 Task: In the  document Employment.doc, select heading and apply ' Bold and Underline' Use the "find feature" to find mentioned word and apply Strikethrough in: 'fostering'
Action: Mouse moved to (63, 493)
Screenshot: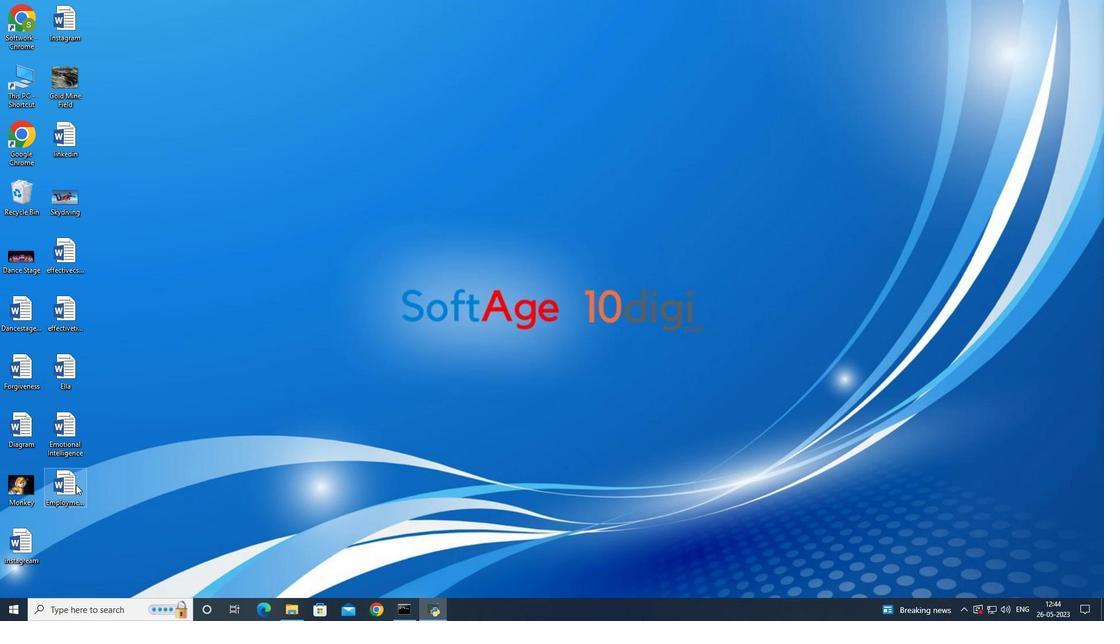 
Action: Mouse pressed left at (63, 493)
Screenshot: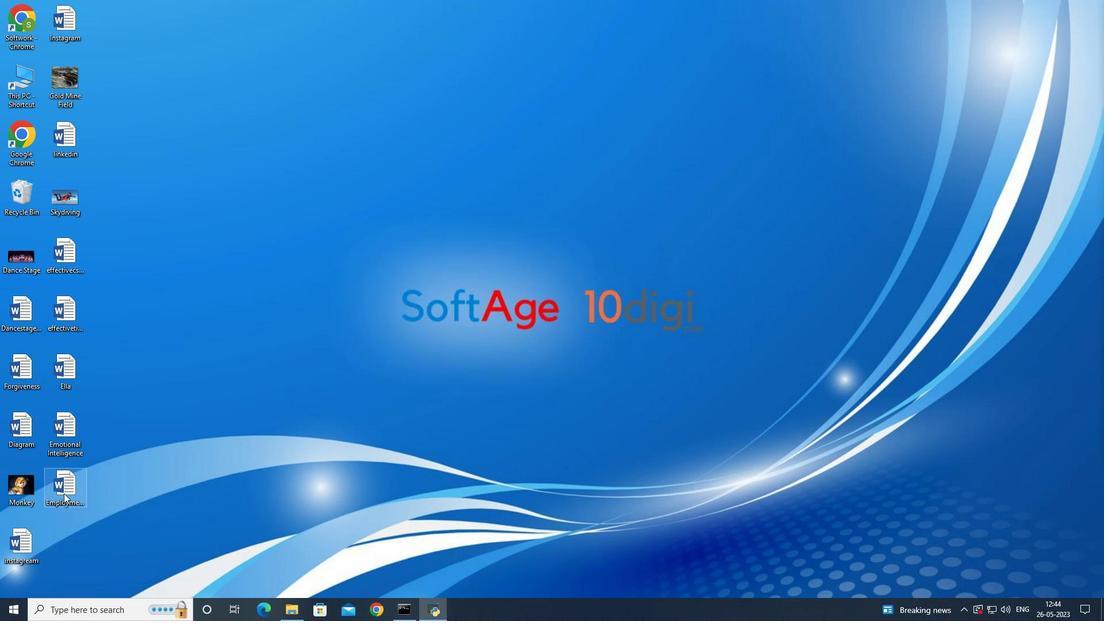 
Action: Mouse pressed left at (63, 493)
Screenshot: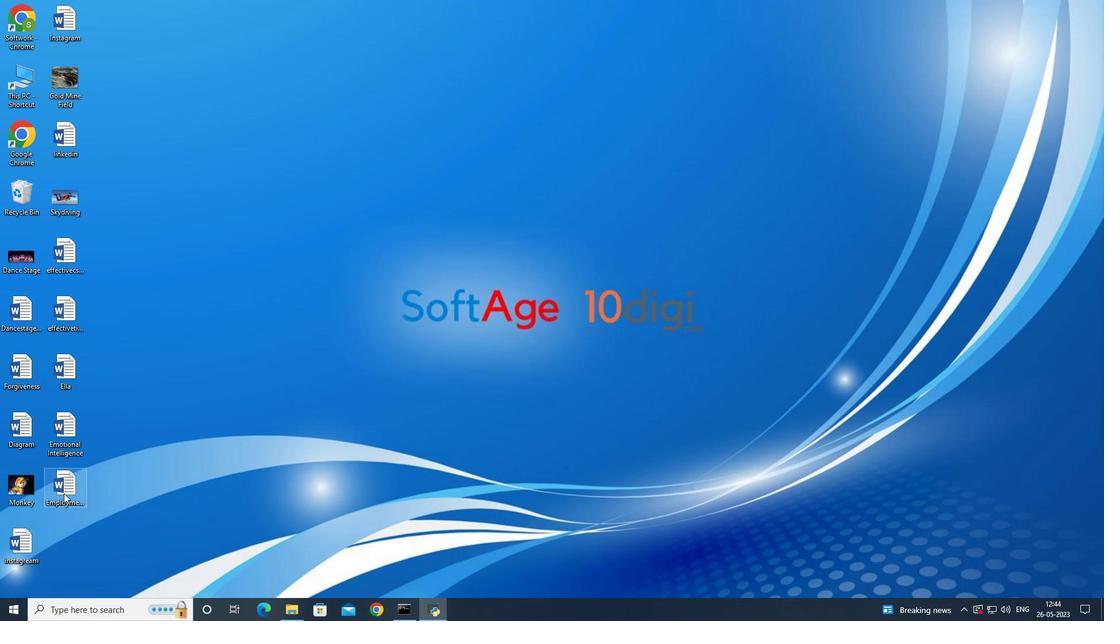 
Action: Mouse moved to (517, 230)
Screenshot: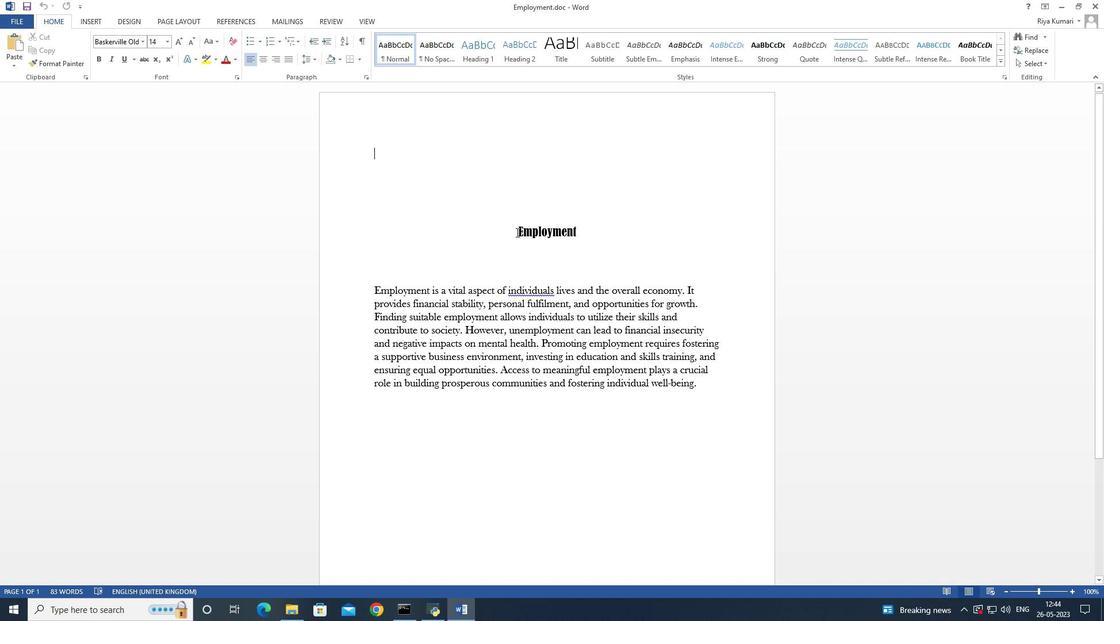 
Action: Mouse pressed left at (517, 230)
Screenshot: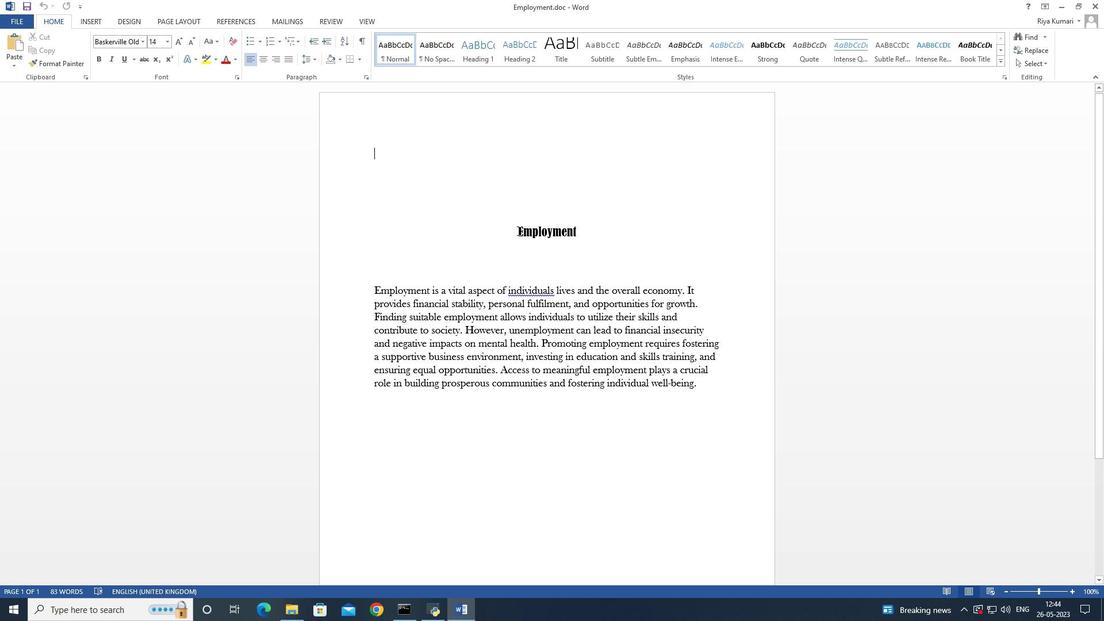 
Action: Mouse moved to (99, 63)
Screenshot: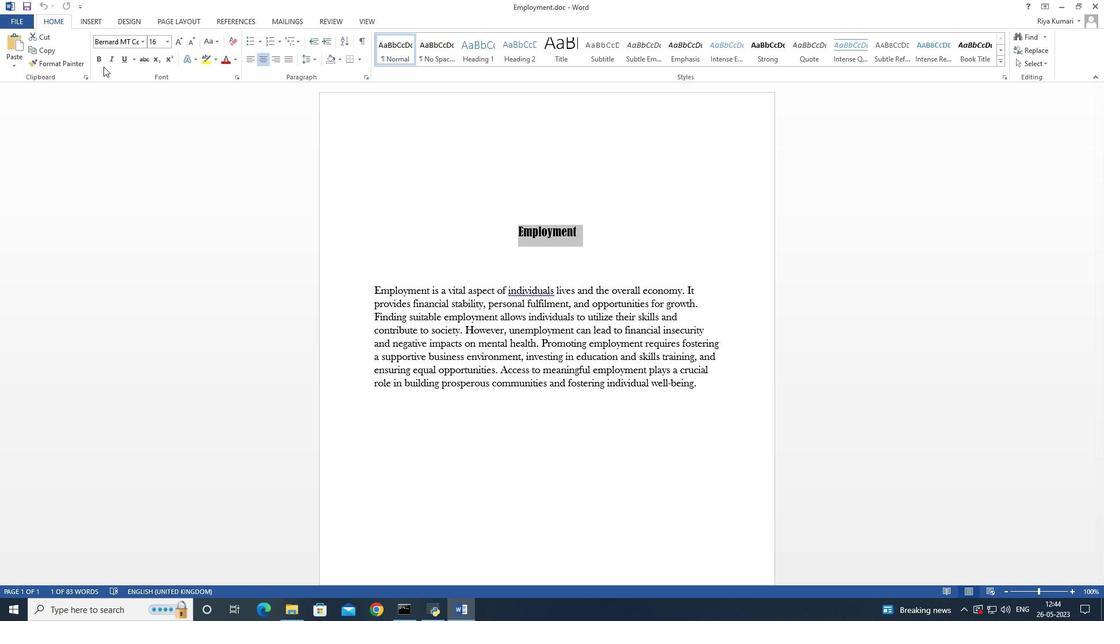
Action: Mouse pressed left at (99, 63)
Screenshot: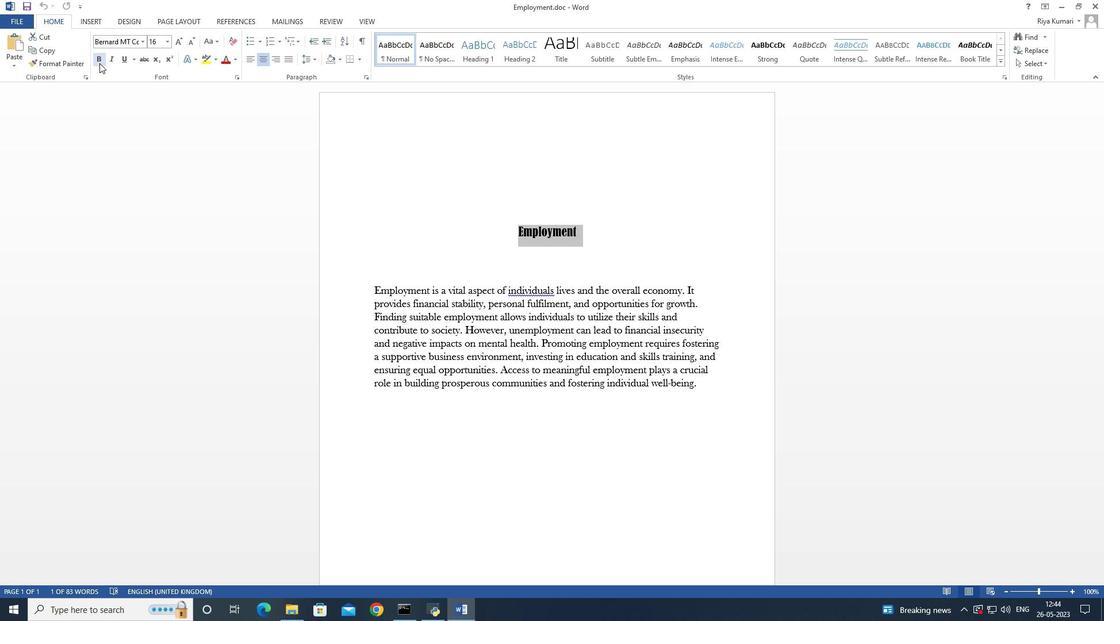 
Action: Mouse moved to (124, 59)
Screenshot: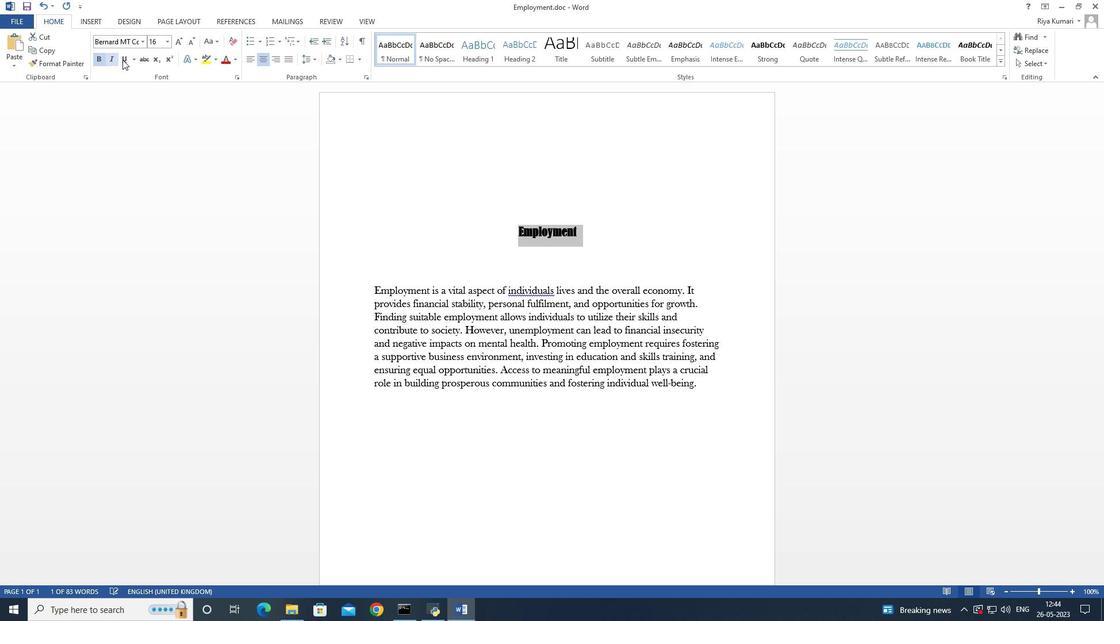 
Action: Mouse pressed left at (124, 59)
Screenshot: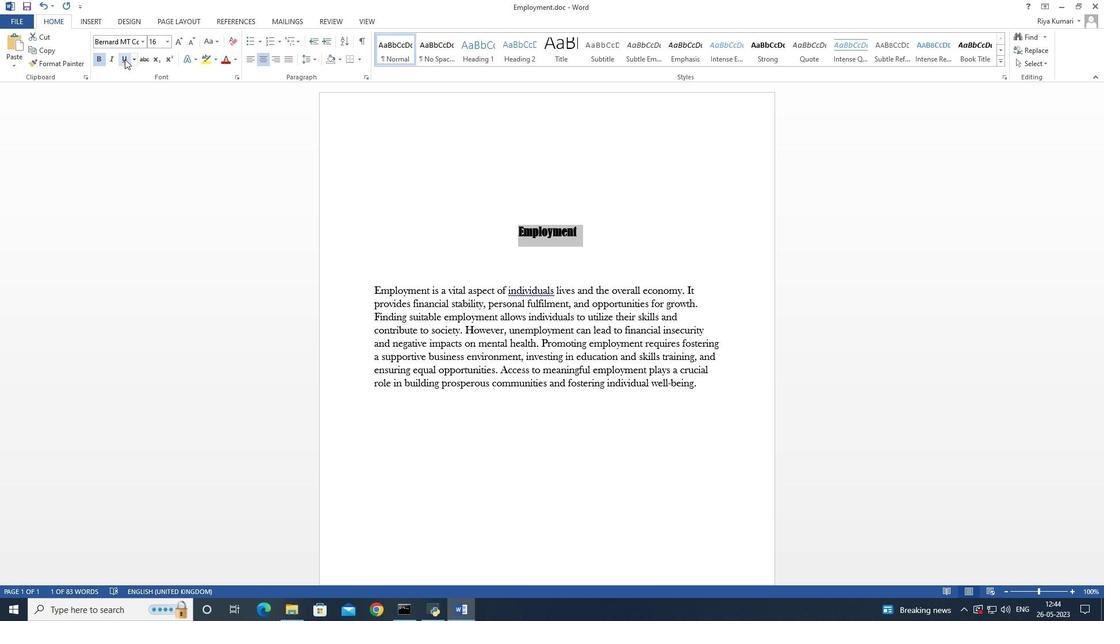 
Action: Mouse moved to (632, 266)
Screenshot: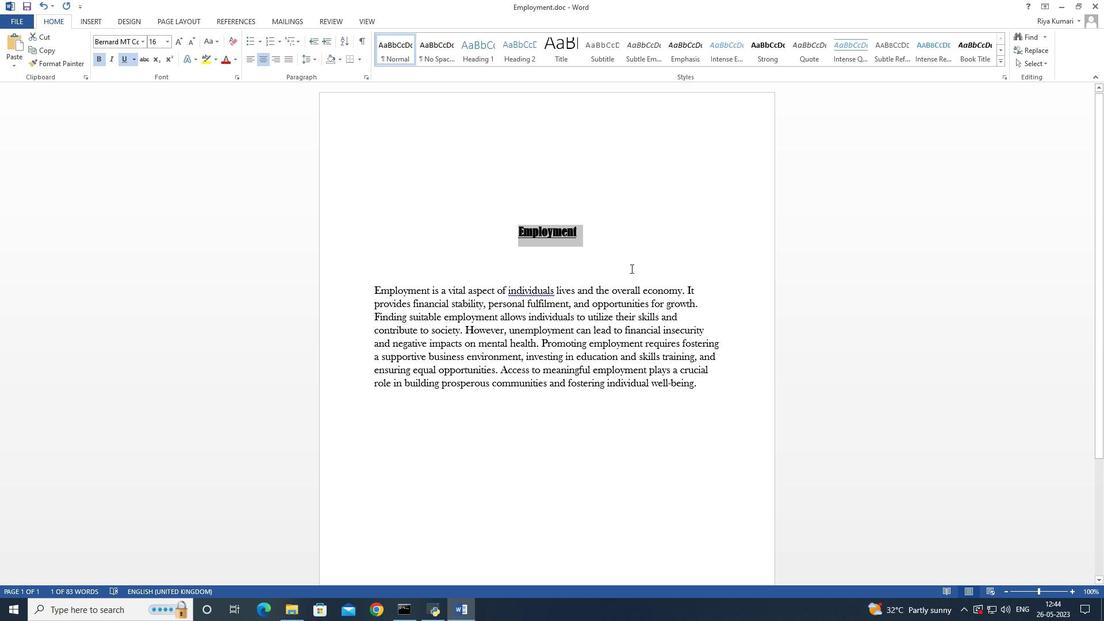 
Action: Mouse pressed left at (632, 266)
Screenshot: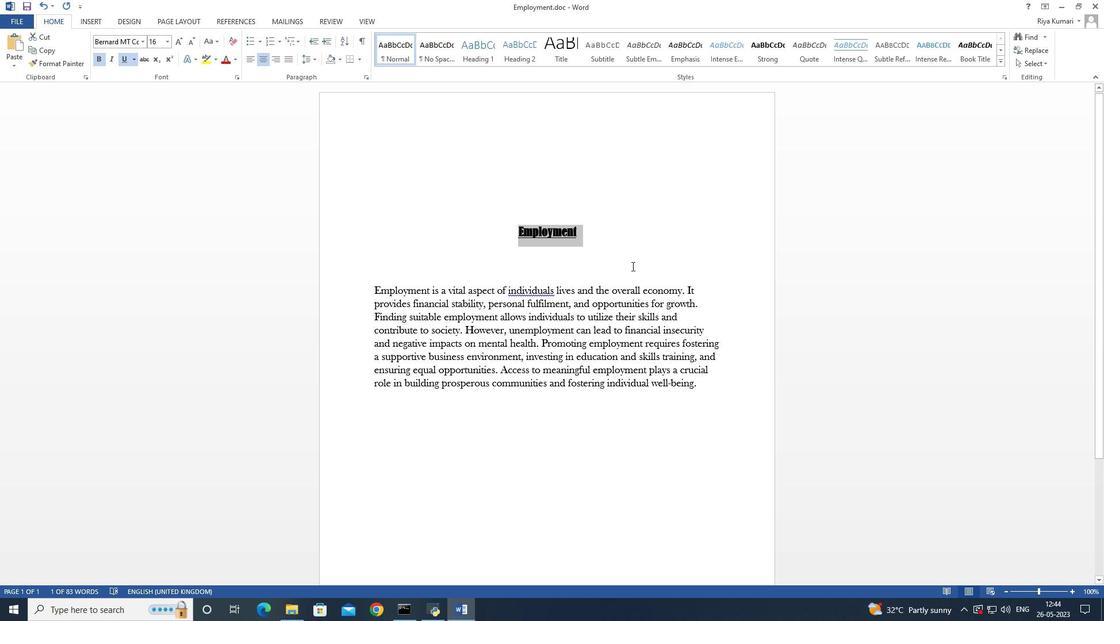 
Action: Mouse moved to (370, 286)
Screenshot: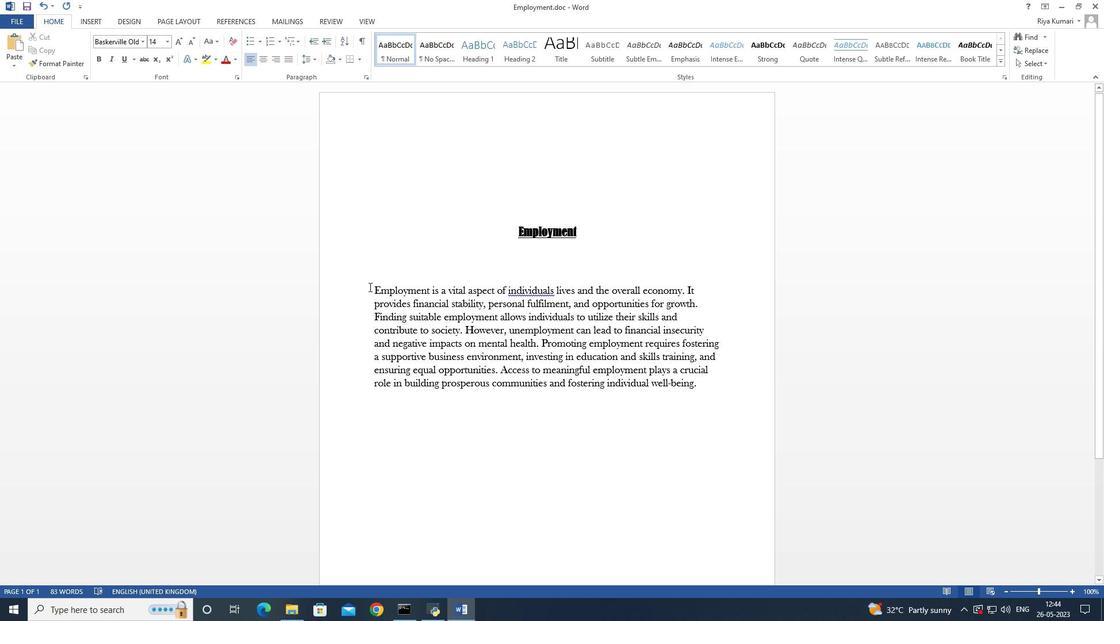 
Action: Mouse pressed left at (370, 286)
Screenshot: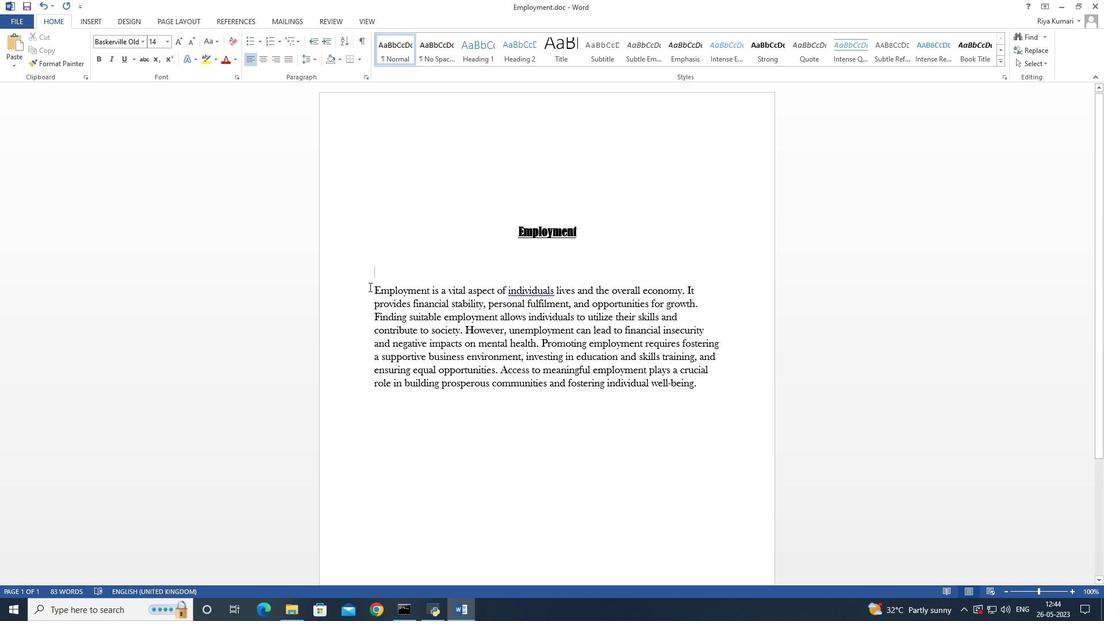 
Action: Mouse moved to (1033, 39)
Screenshot: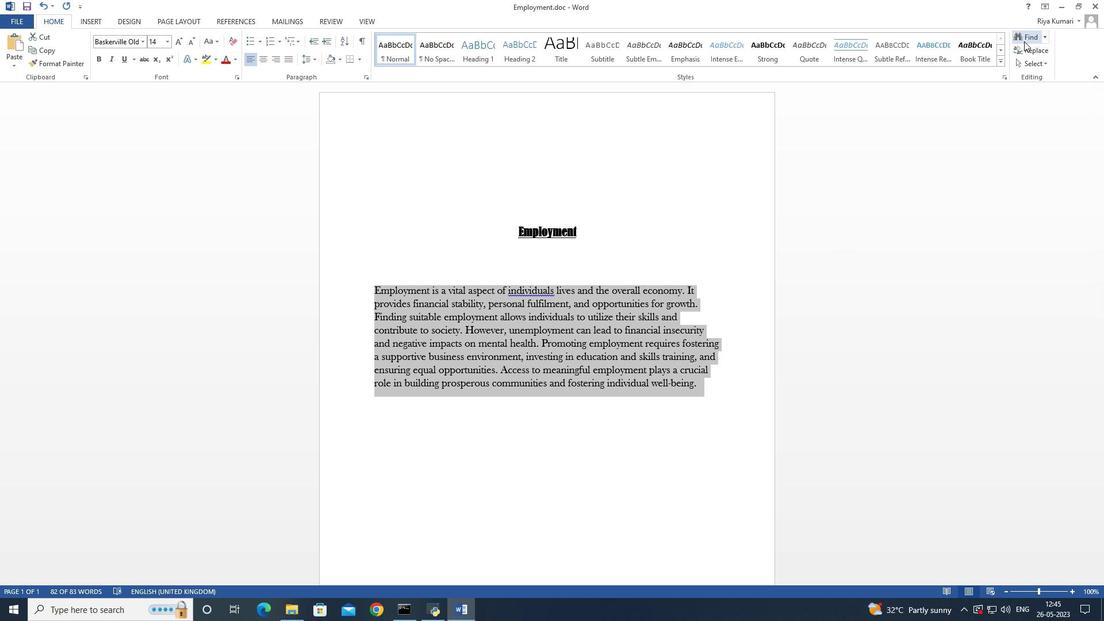 
Action: Mouse pressed left at (1033, 39)
Screenshot: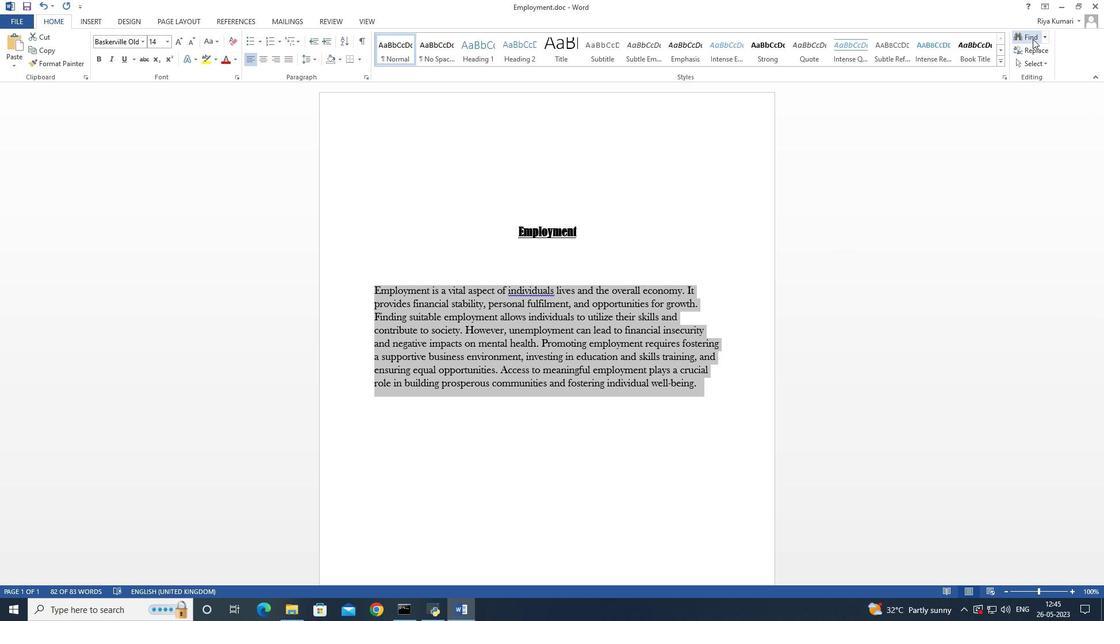 
Action: Mouse moved to (502, 364)
Screenshot: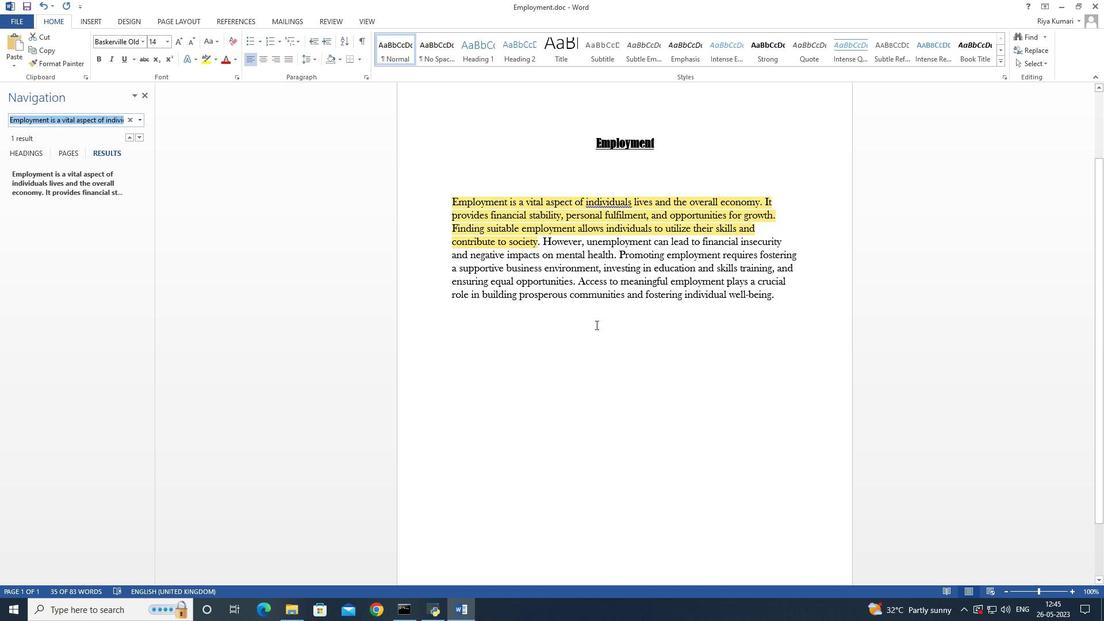 
Action: Mouse pressed left at (502, 364)
Screenshot: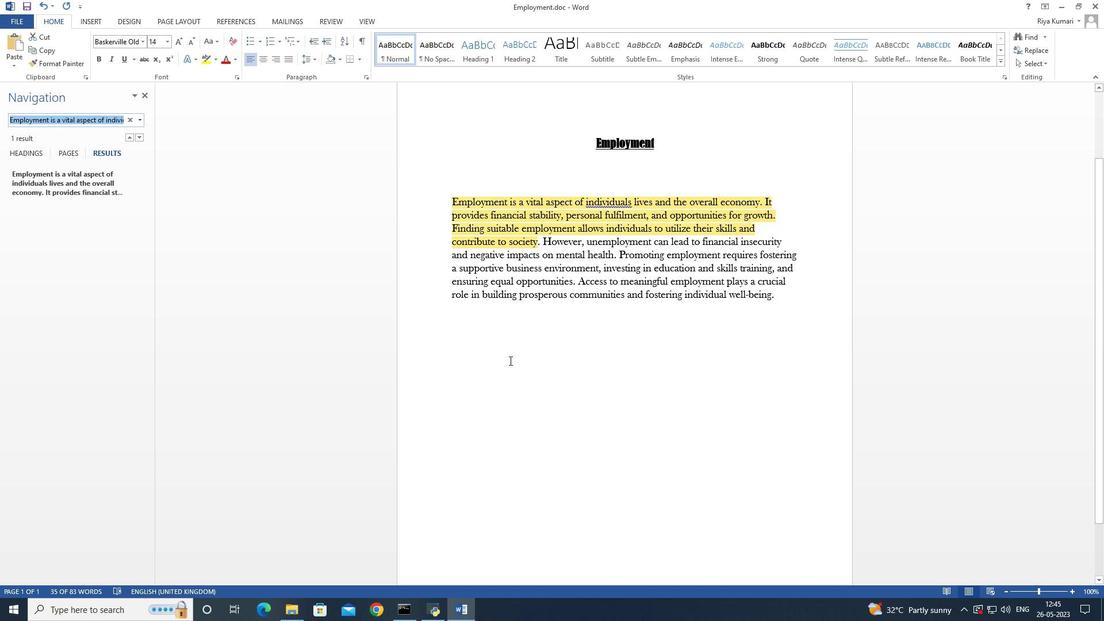 
Action: Mouse moved to (449, 204)
Screenshot: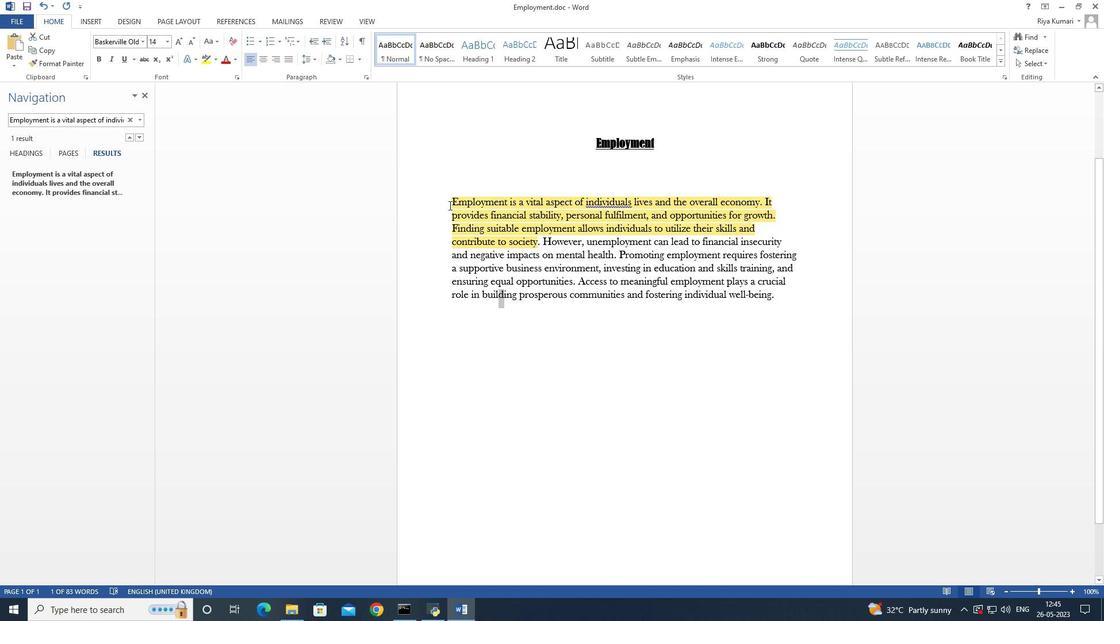
Action: Mouse pressed left at (449, 204)
Screenshot: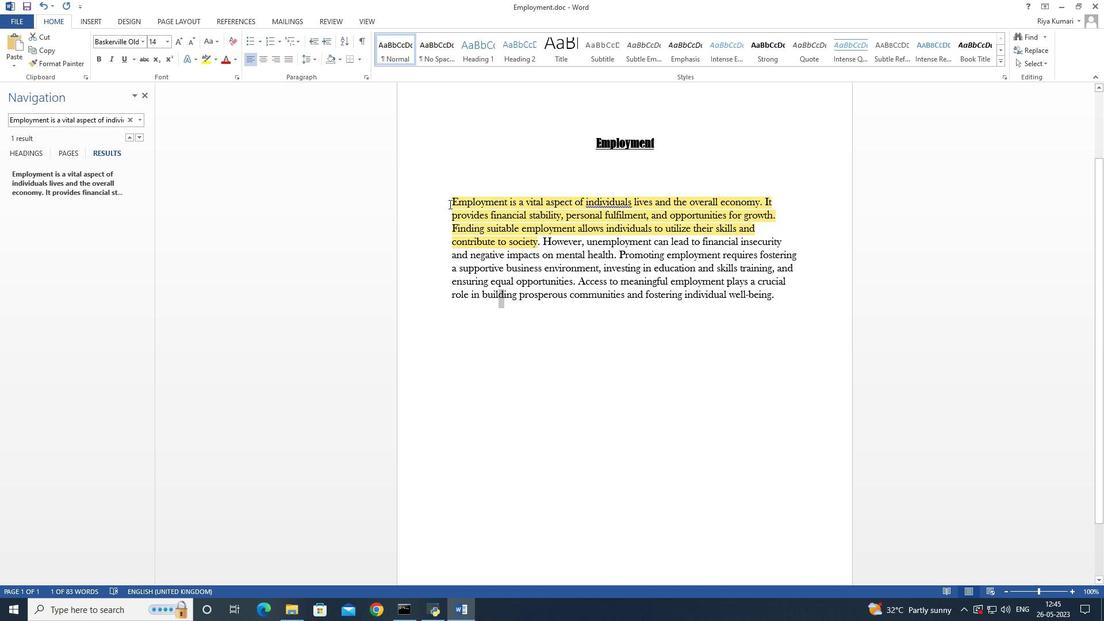
Action: Mouse moved to (1043, 37)
Screenshot: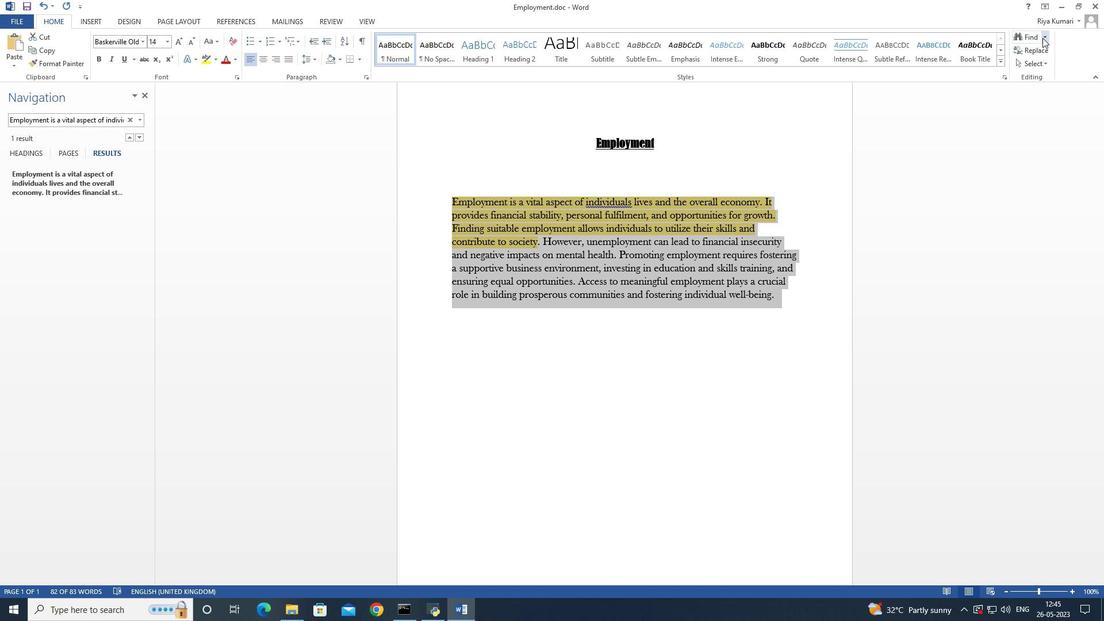 
Action: Mouse pressed left at (1043, 37)
Screenshot: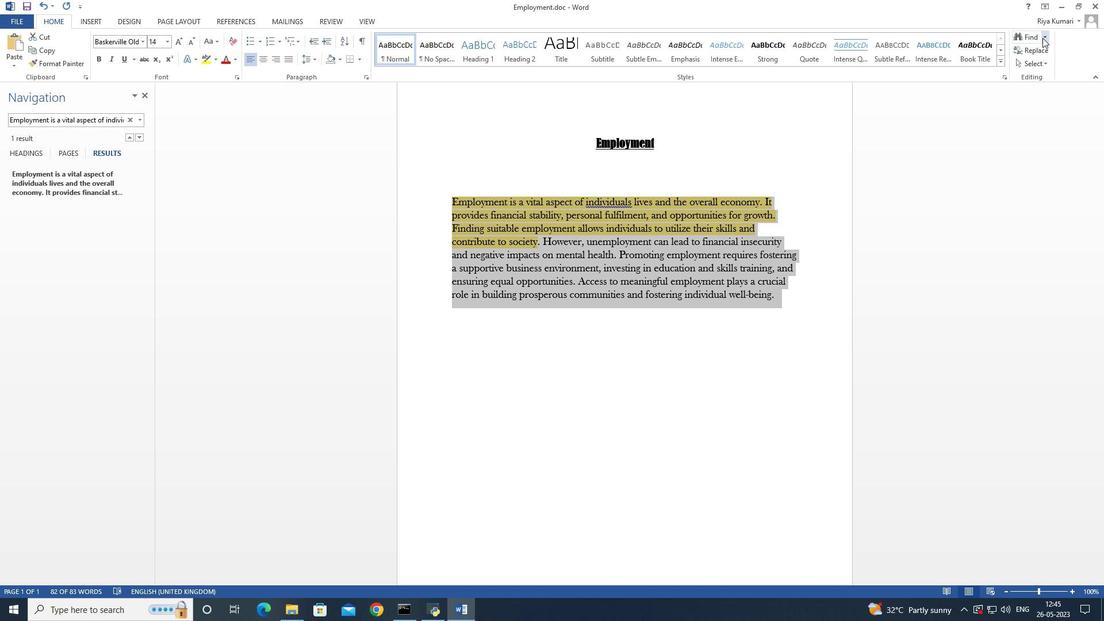 
Action: Mouse moved to (1042, 50)
Screenshot: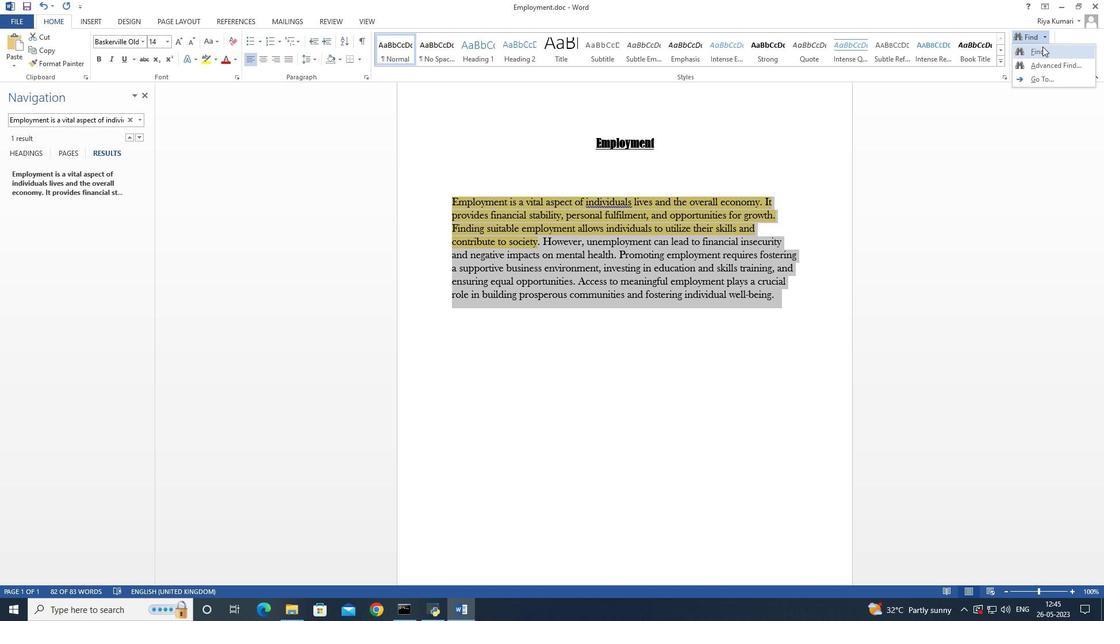 
Action: Mouse pressed left at (1042, 50)
Screenshot: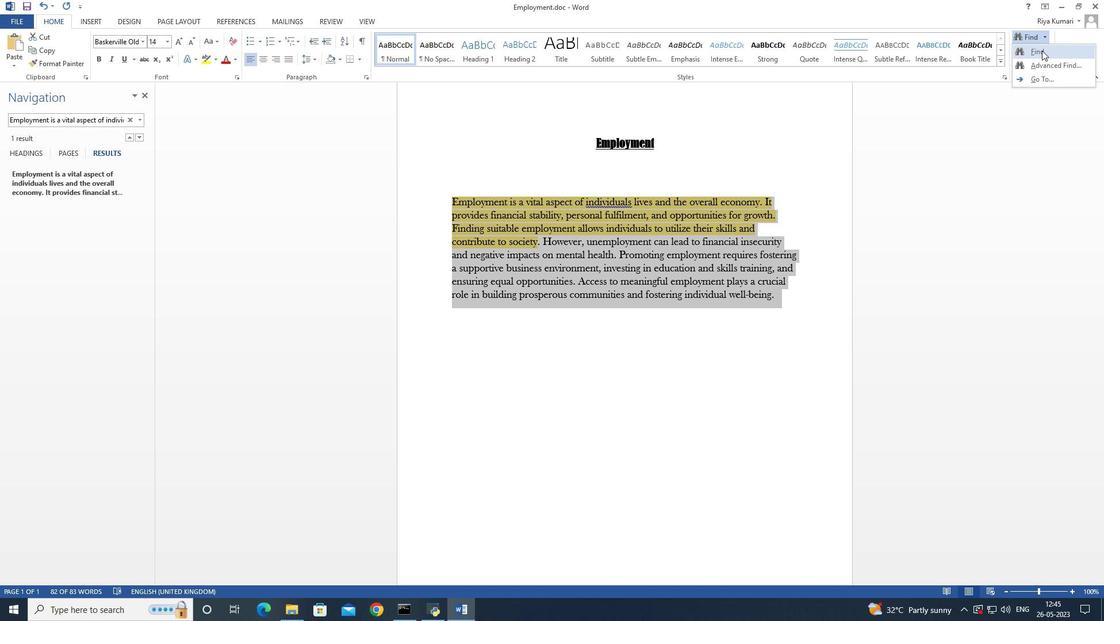 
Action: Mouse moved to (540, 240)
Screenshot: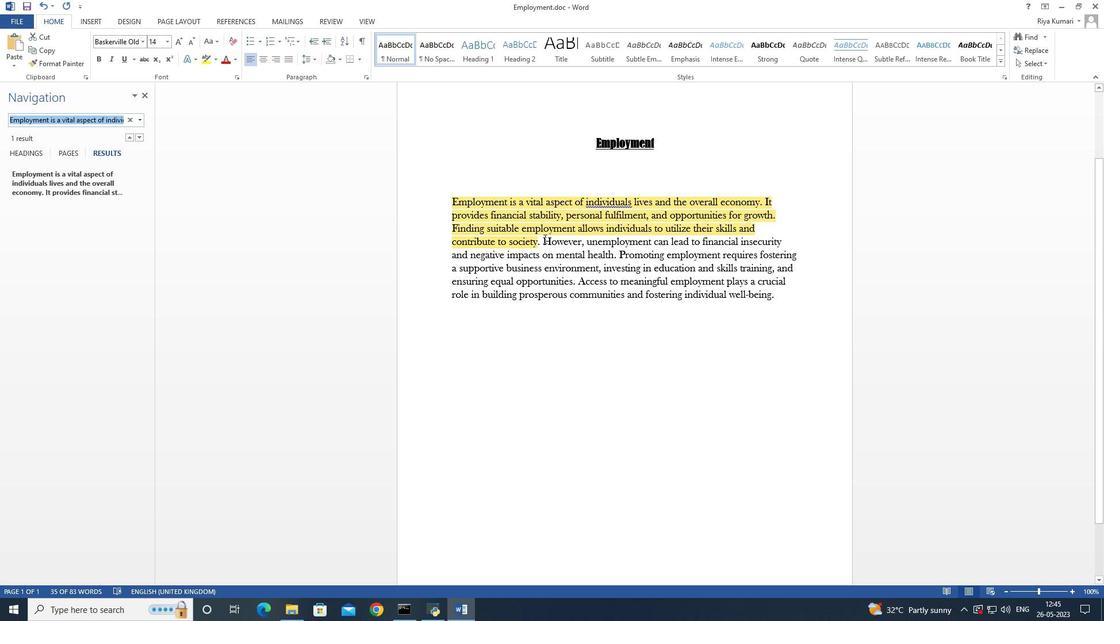 
Action: Mouse pressed left at (540, 240)
Screenshot: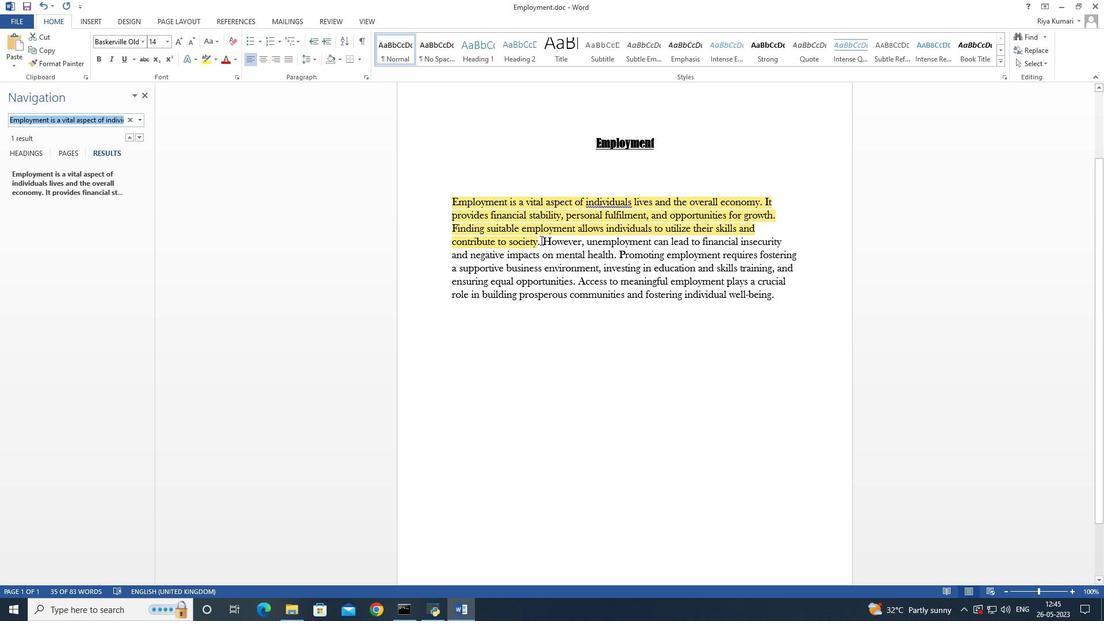 
Action: Mouse moved to (1045, 39)
Screenshot: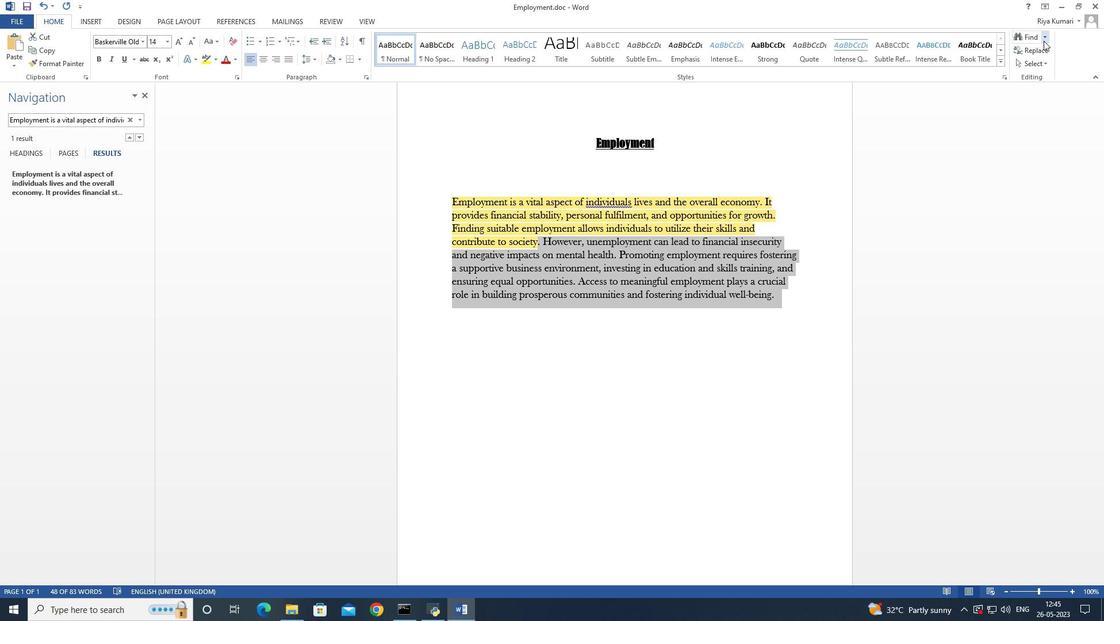 
Action: Mouse pressed left at (1045, 39)
Screenshot: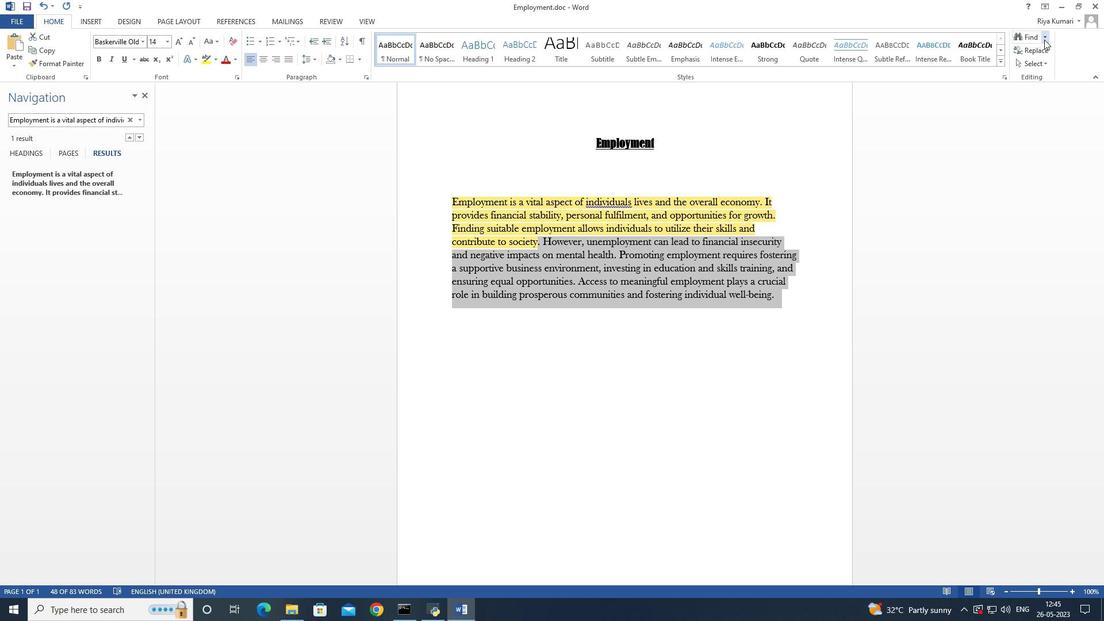 
Action: Mouse moved to (1048, 79)
Screenshot: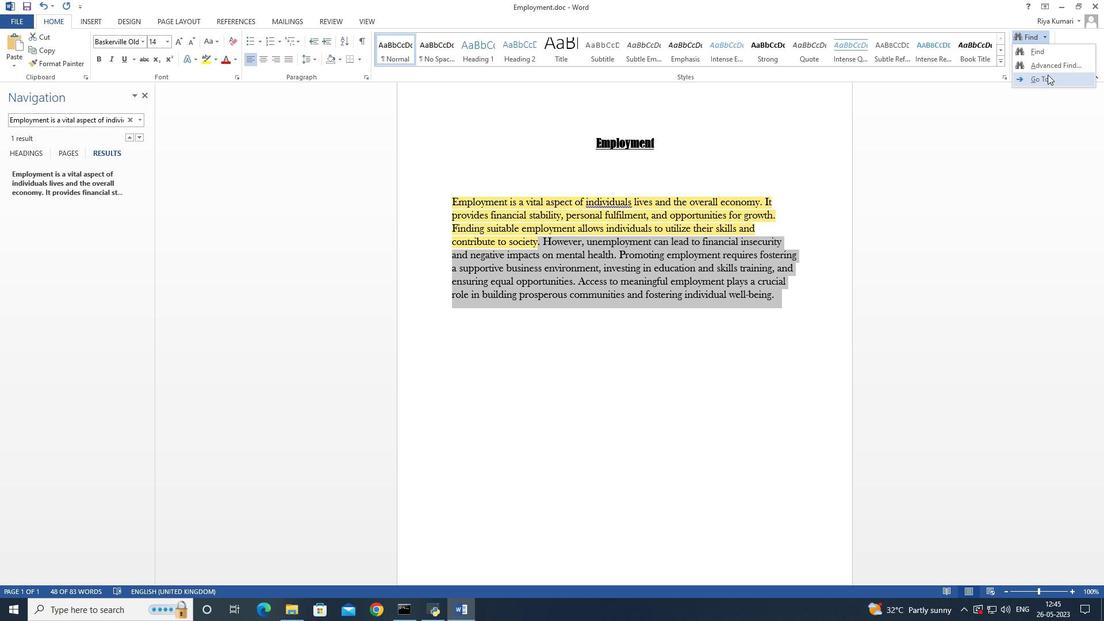 
Action: Mouse pressed left at (1048, 79)
Screenshot: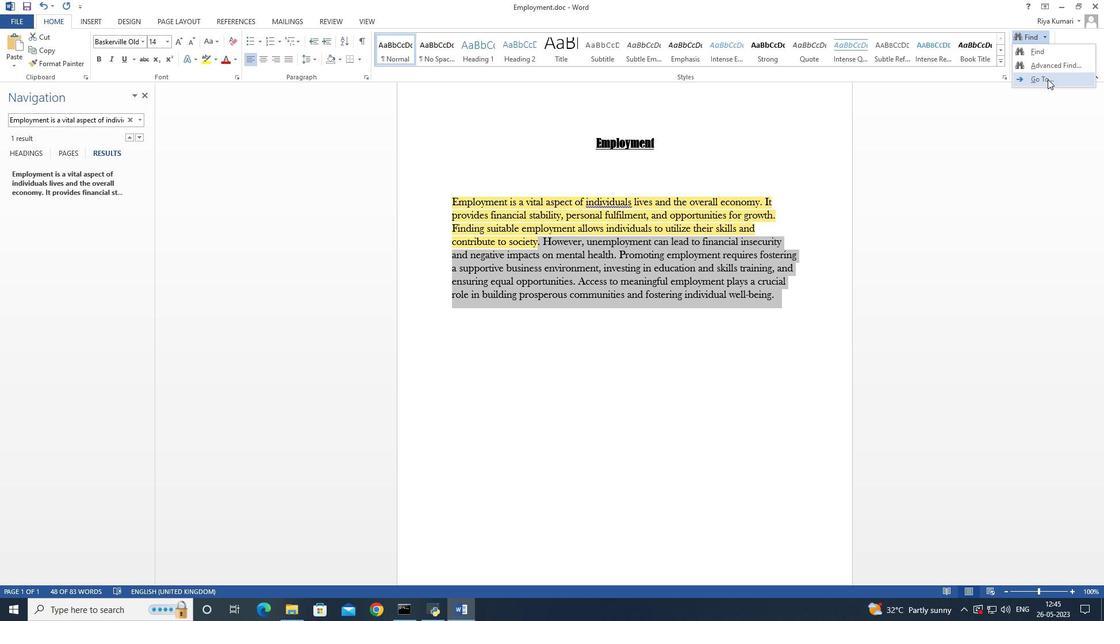 
Action: Mouse moved to (420, 172)
Screenshot: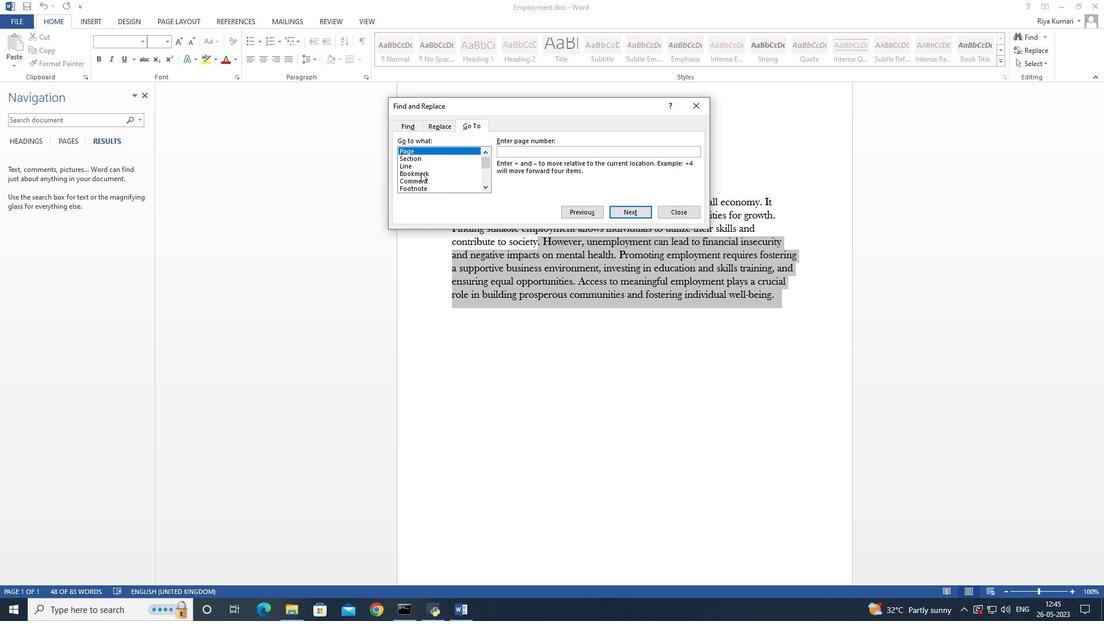
Action: Mouse scrolled (420, 172) with delta (0, 0)
Screenshot: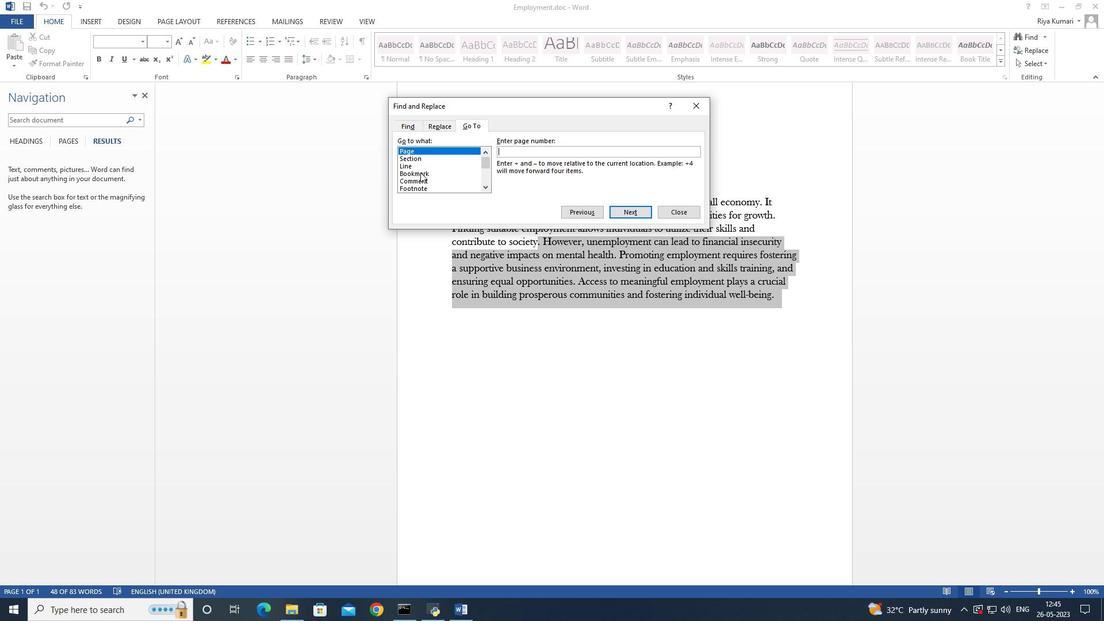 
Action: Mouse scrolled (420, 172) with delta (0, 0)
Screenshot: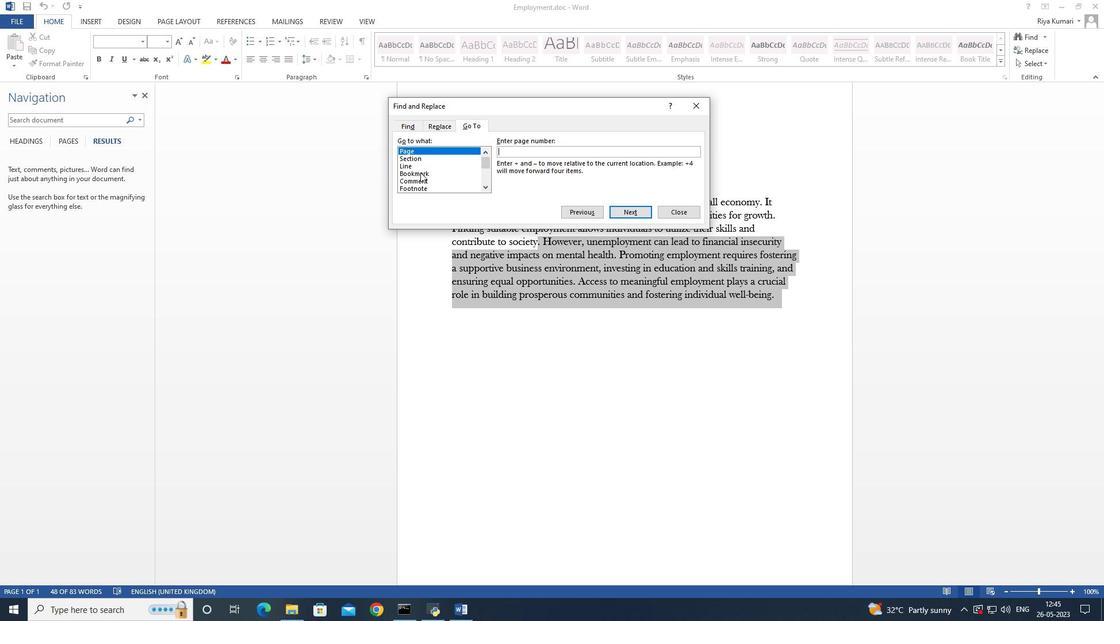 
Action: Mouse moved to (420, 173)
Screenshot: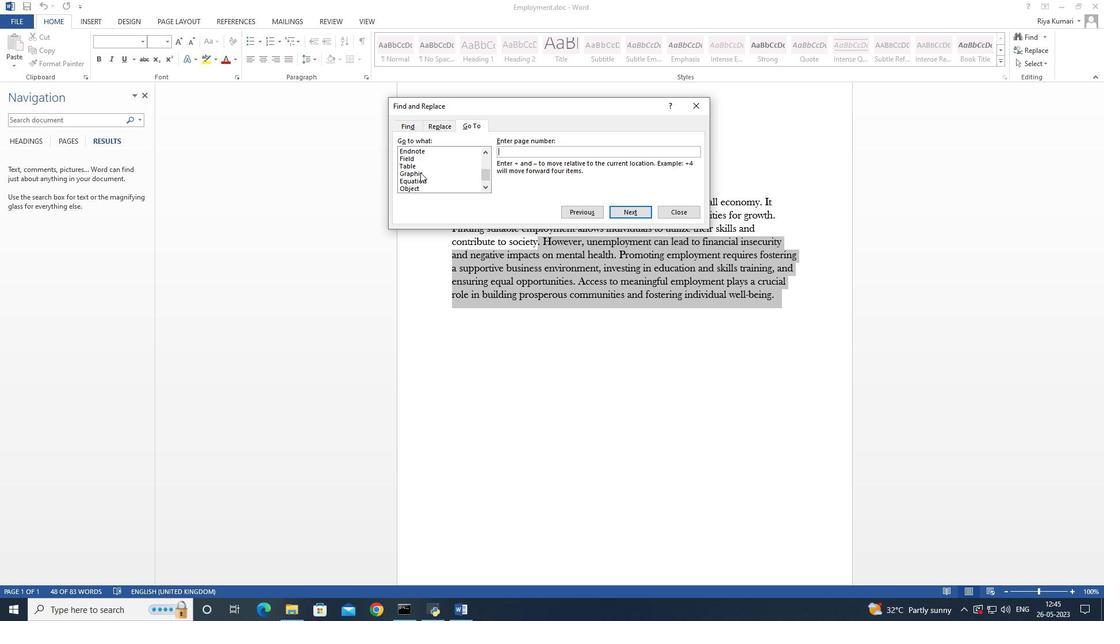 
Action: Mouse scrolled (420, 172) with delta (0, 0)
Screenshot: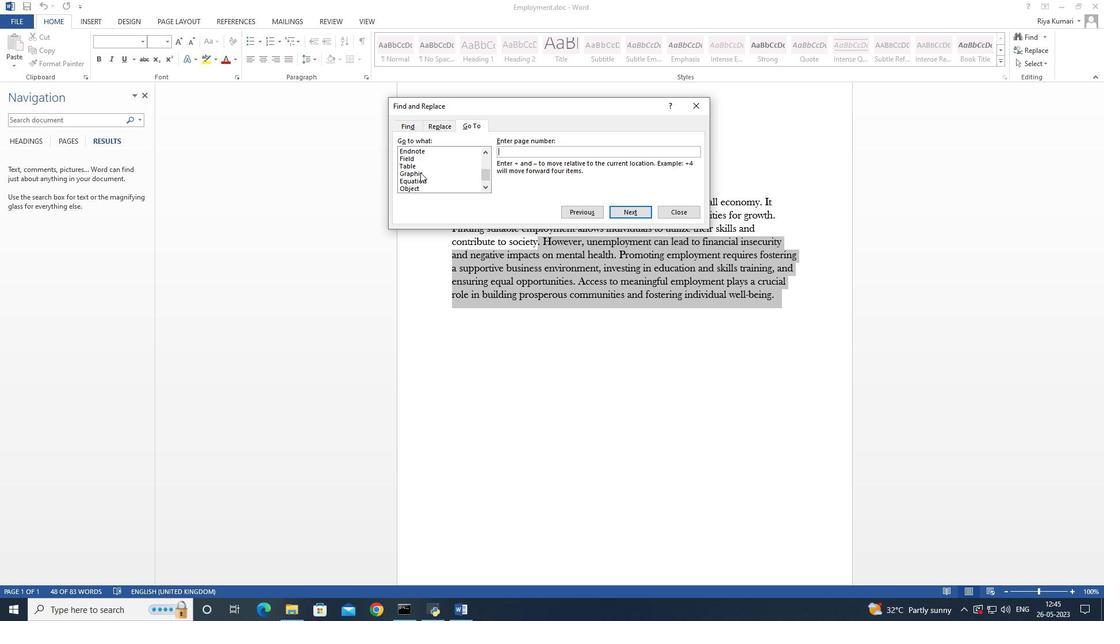 
Action: Mouse scrolled (420, 172) with delta (0, 0)
Screenshot: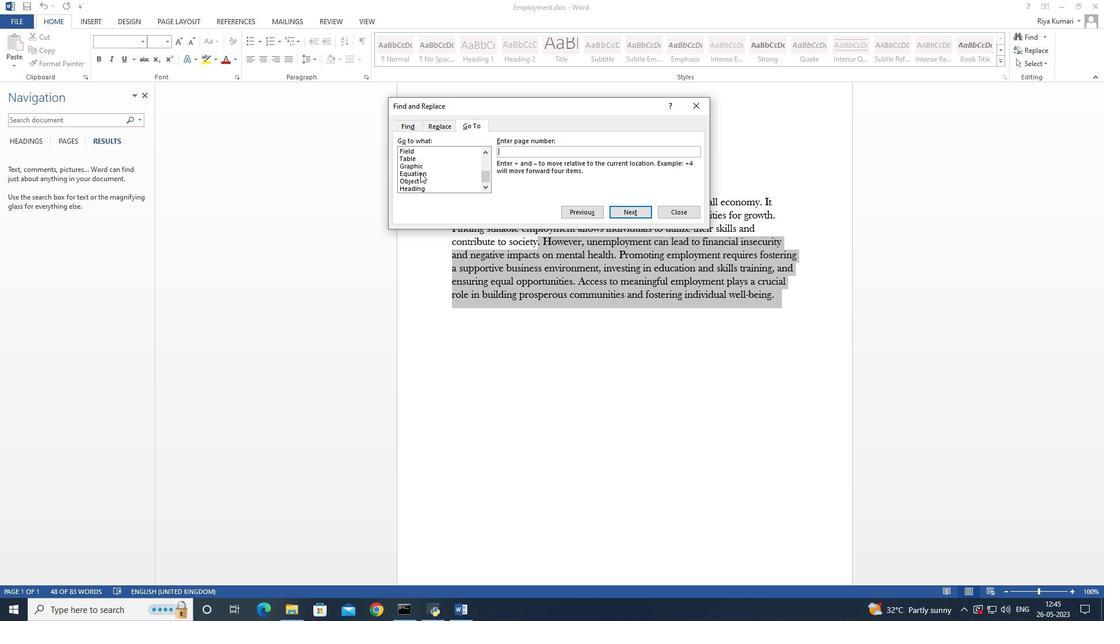 
Action: Mouse scrolled (420, 172) with delta (0, 0)
Screenshot: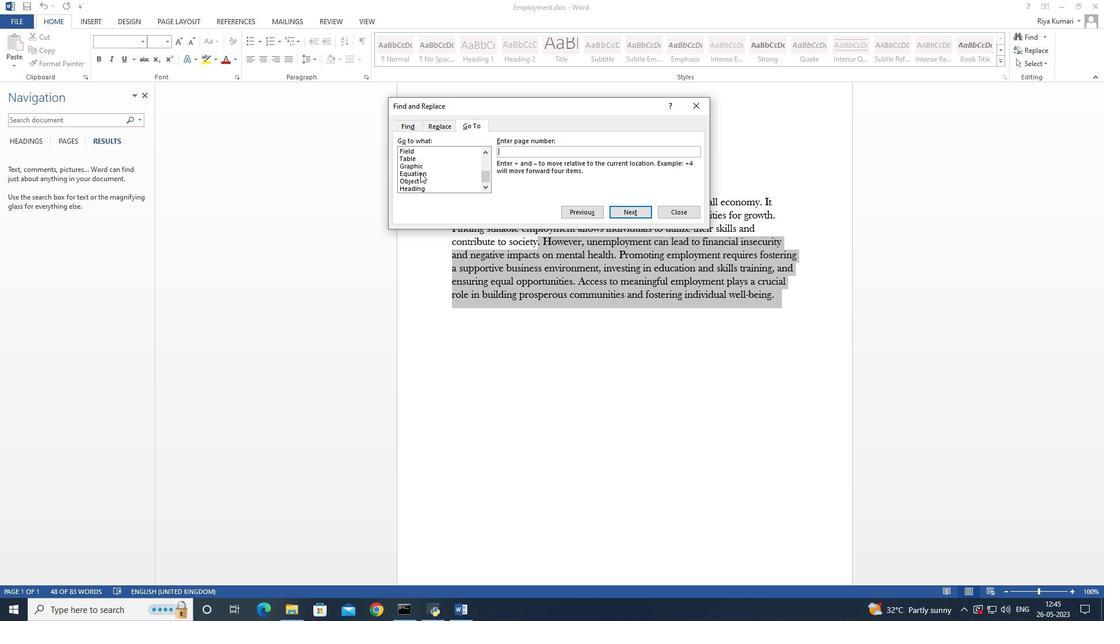 
Action: Mouse moved to (419, 178)
Screenshot: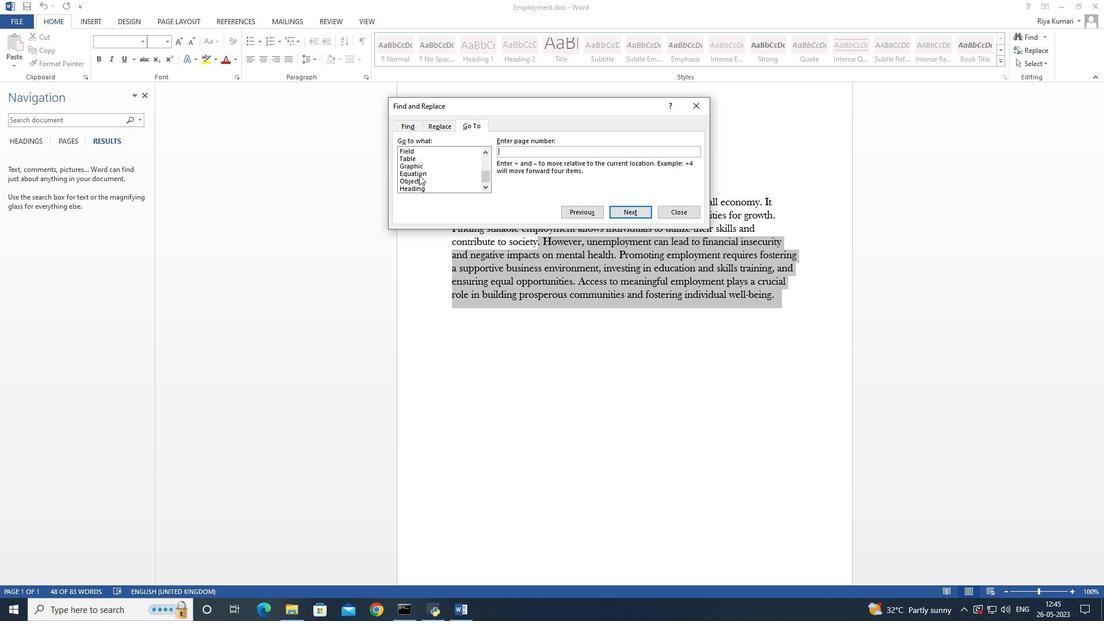 
Action: Mouse scrolled (419, 177) with delta (0, 0)
Screenshot: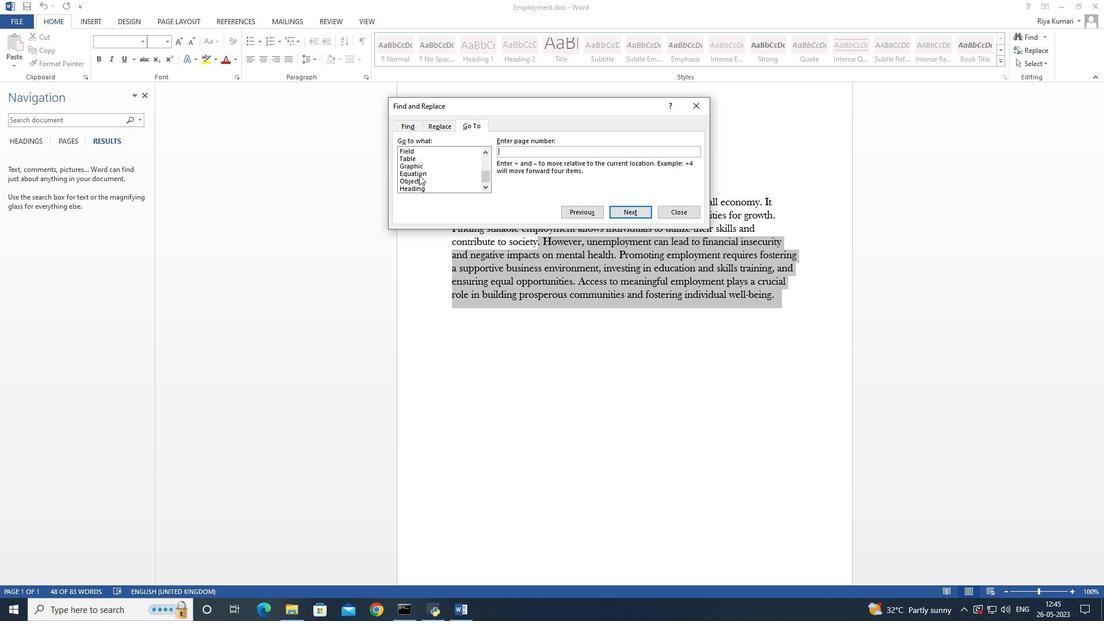 
Action: Mouse scrolled (419, 177) with delta (0, 0)
Screenshot: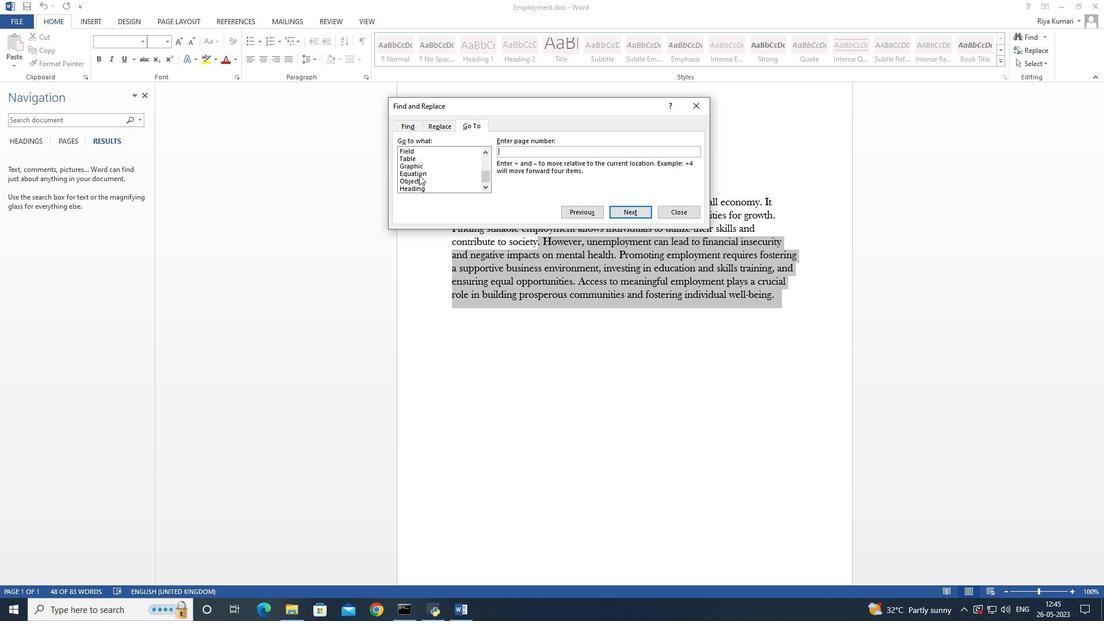 
Action: Mouse moved to (419, 178)
Screenshot: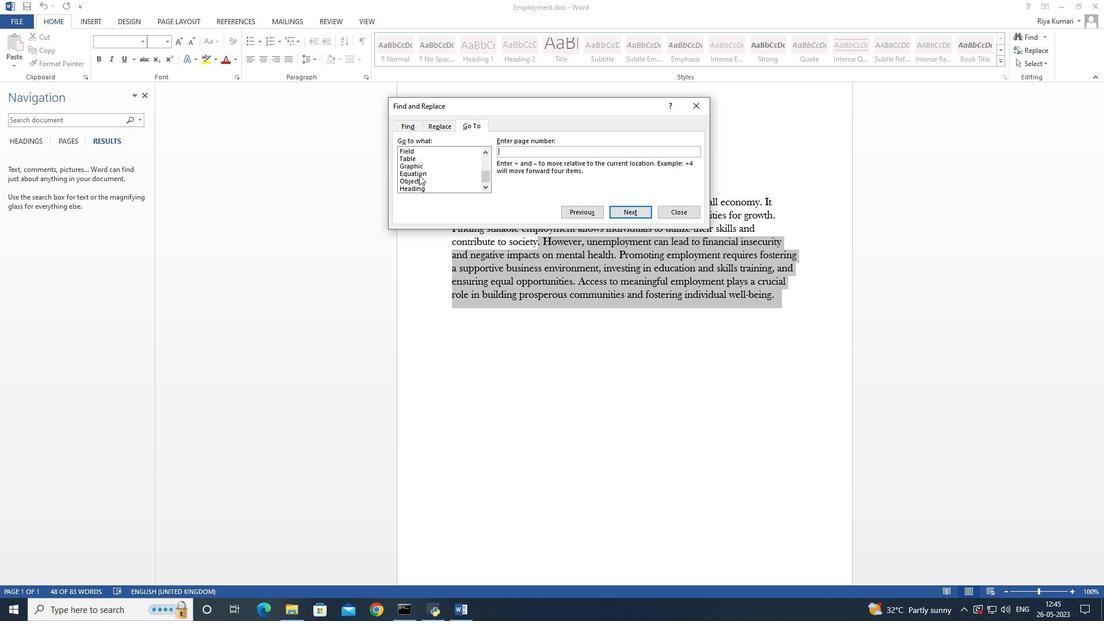 
Action: Mouse scrolled (419, 178) with delta (0, 0)
Screenshot: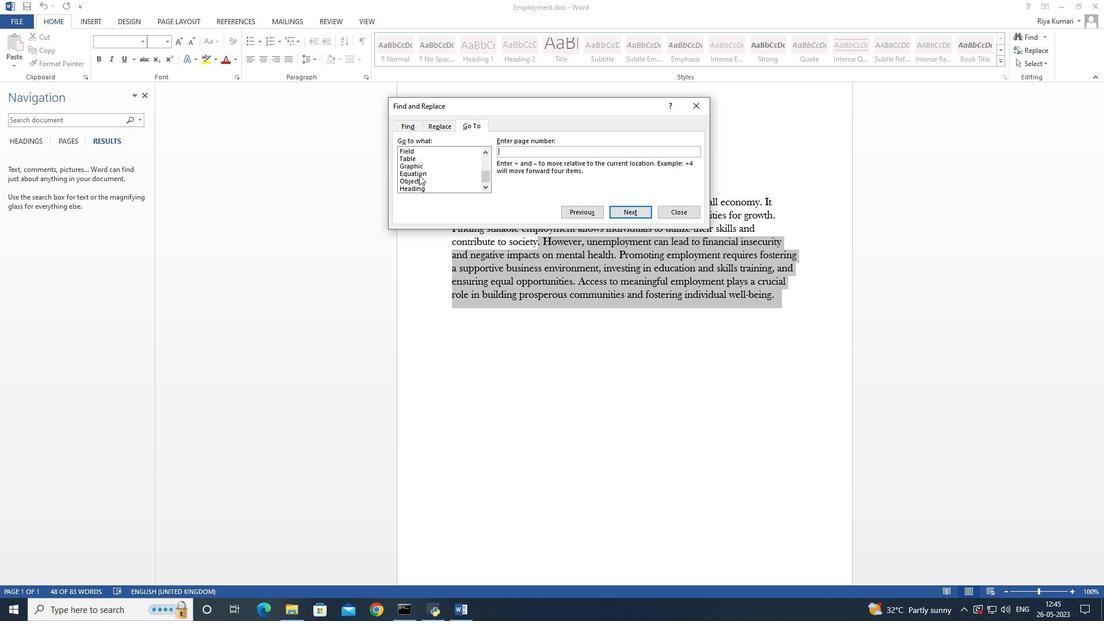 
Action: Mouse scrolled (419, 178) with delta (0, 0)
Screenshot: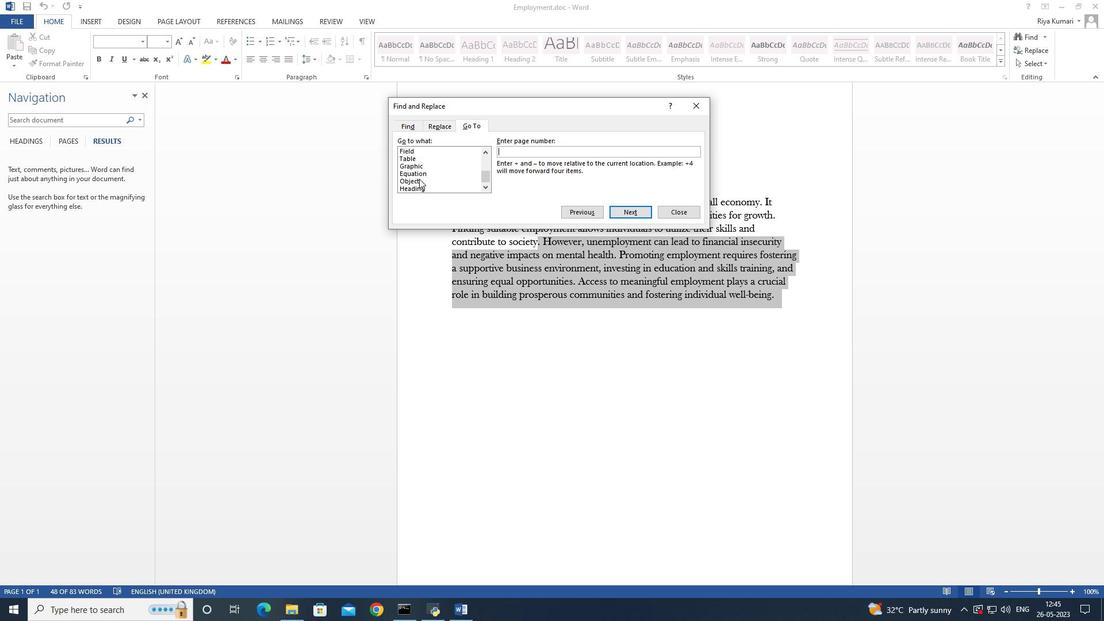 
Action: Mouse scrolled (419, 178) with delta (0, 0)
Screenshot: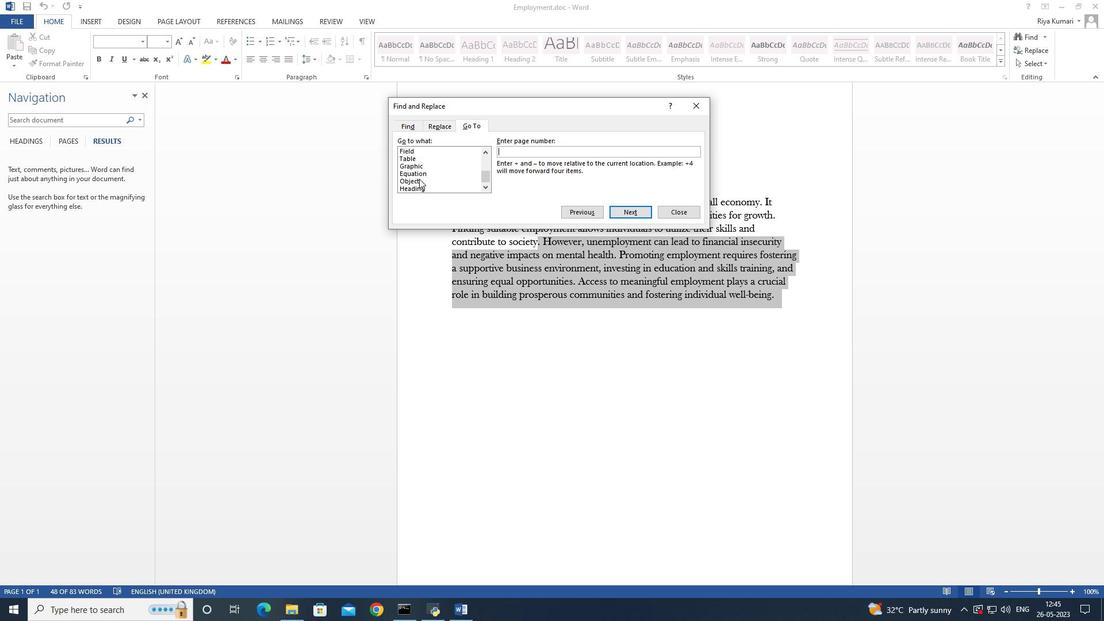 
Action: Mouse scrolled (419, 178) with delta (0, 0)
Screenshot: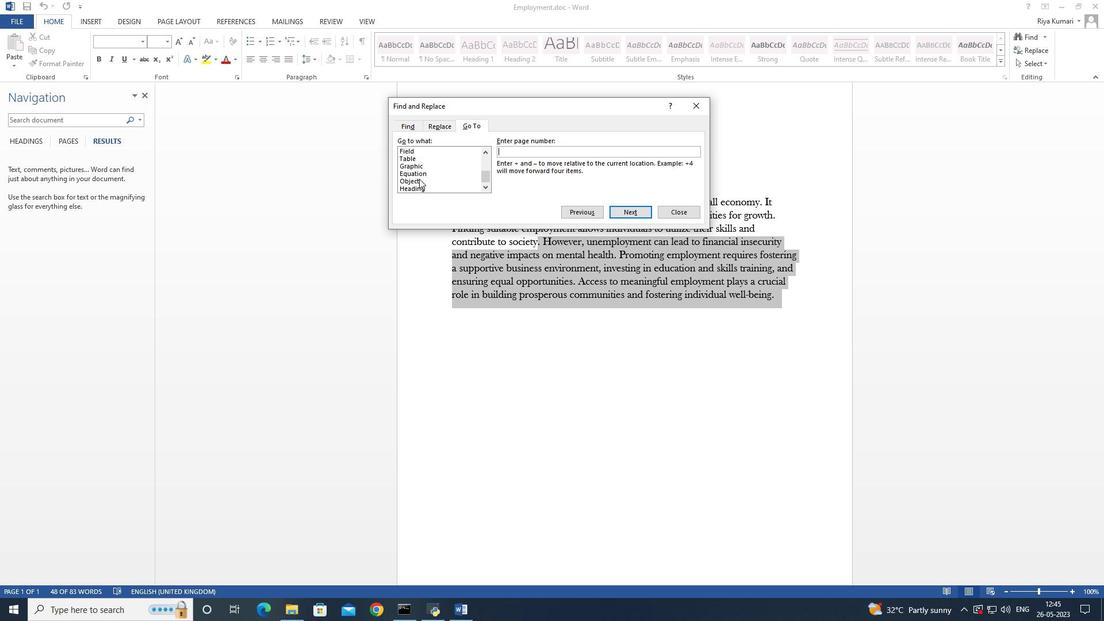 
Action: Mouse moved to (485, 153)
Screenshot: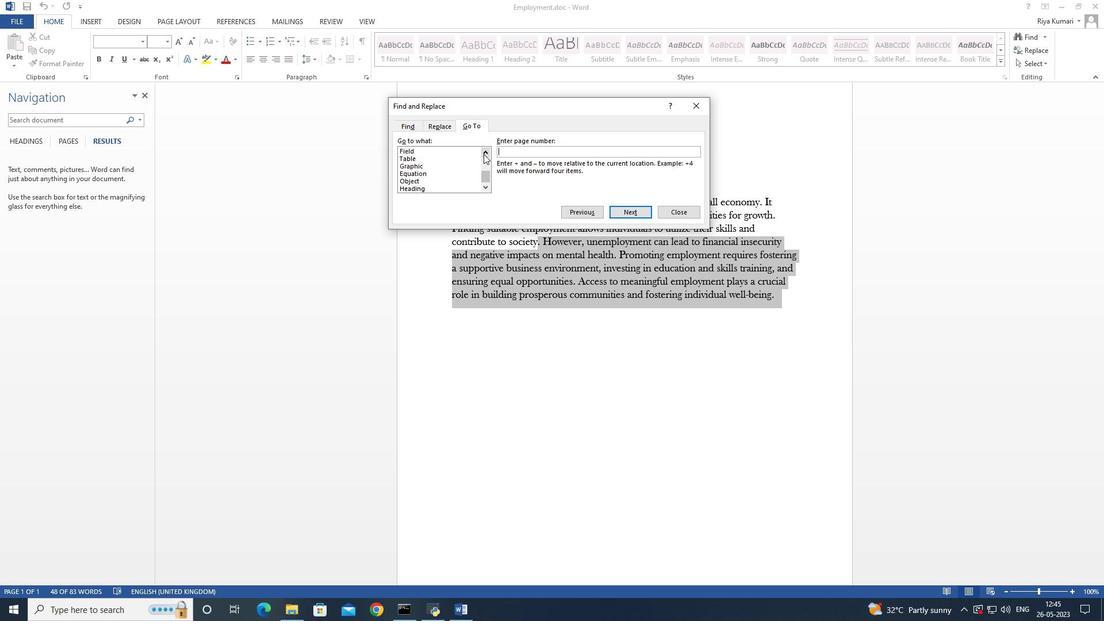 
Action: Mouse pressed left at (485, 153)
Screenshot: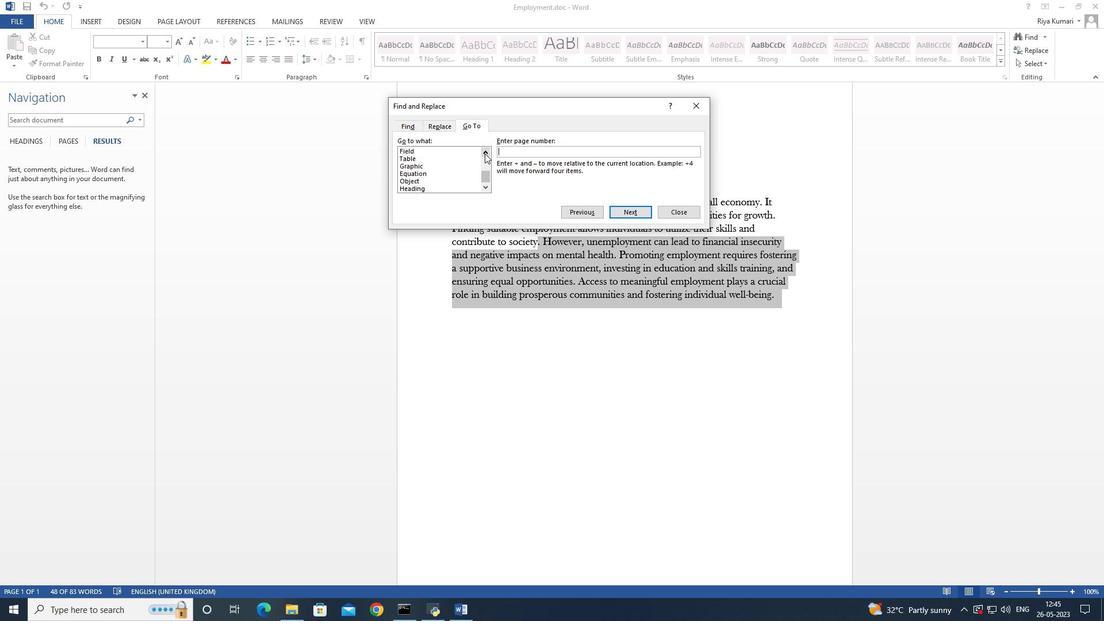 
Action: Mouse pressed left at (485, 153)
Screenshot: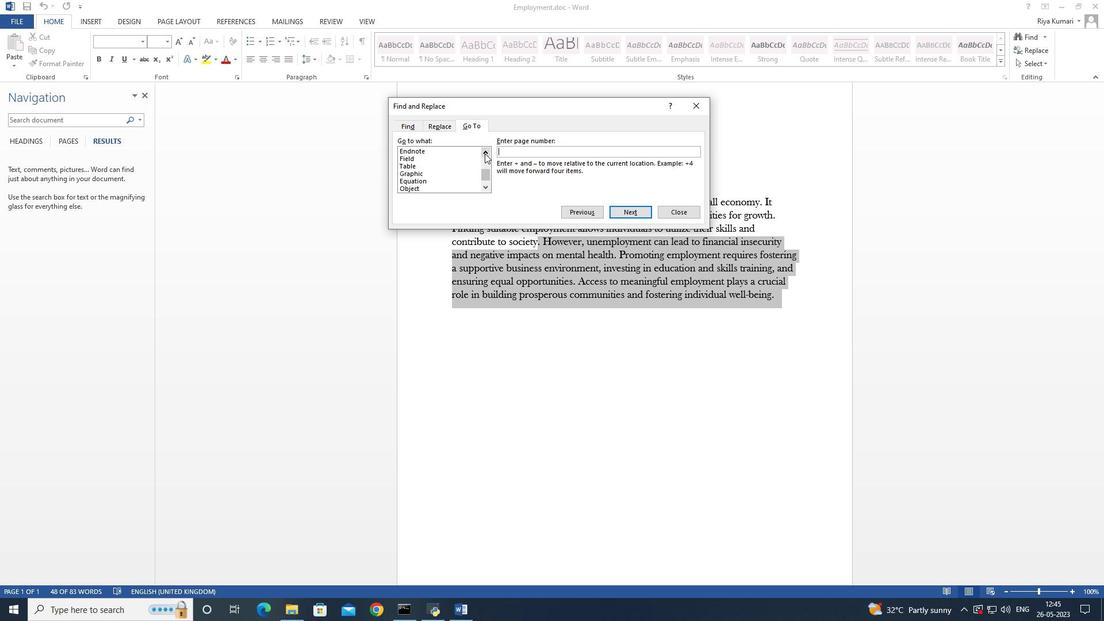 
Action: Mouse pressed left at (485, 153)
Screenshot: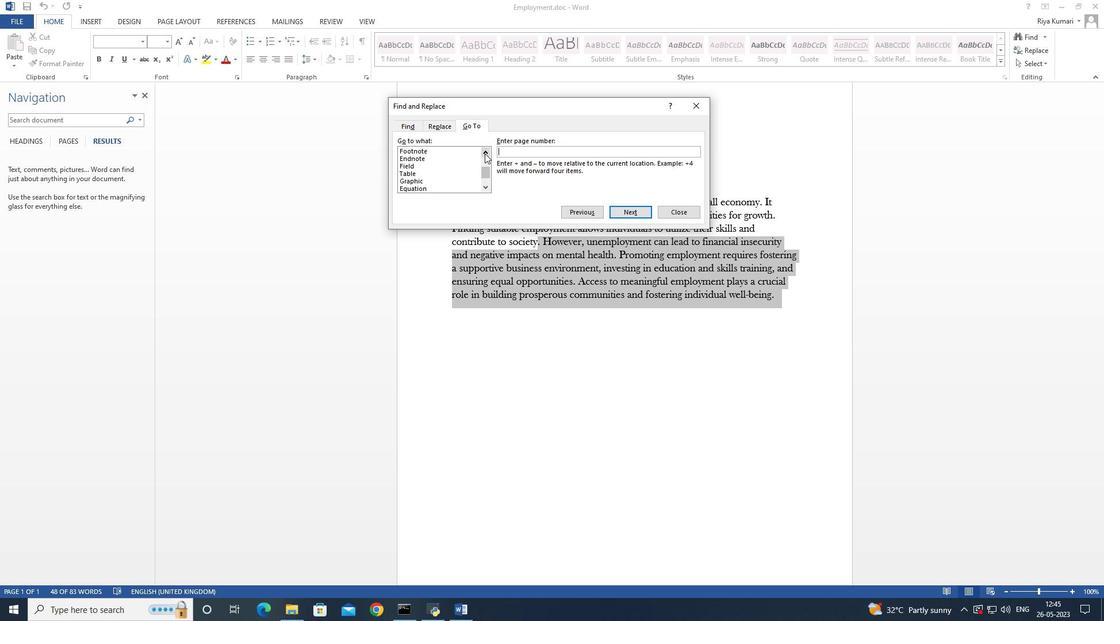 
Action: Mouse pressed left at (485, 153)
Screenshot: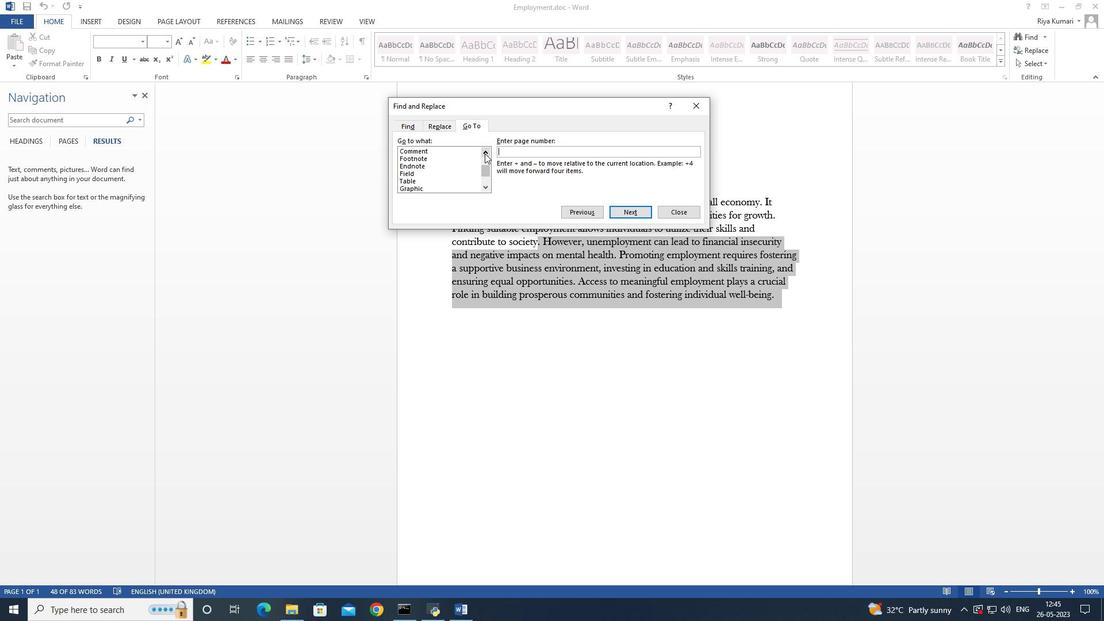 
Action: Mouse pressed left at (485, 153)
Screenshot: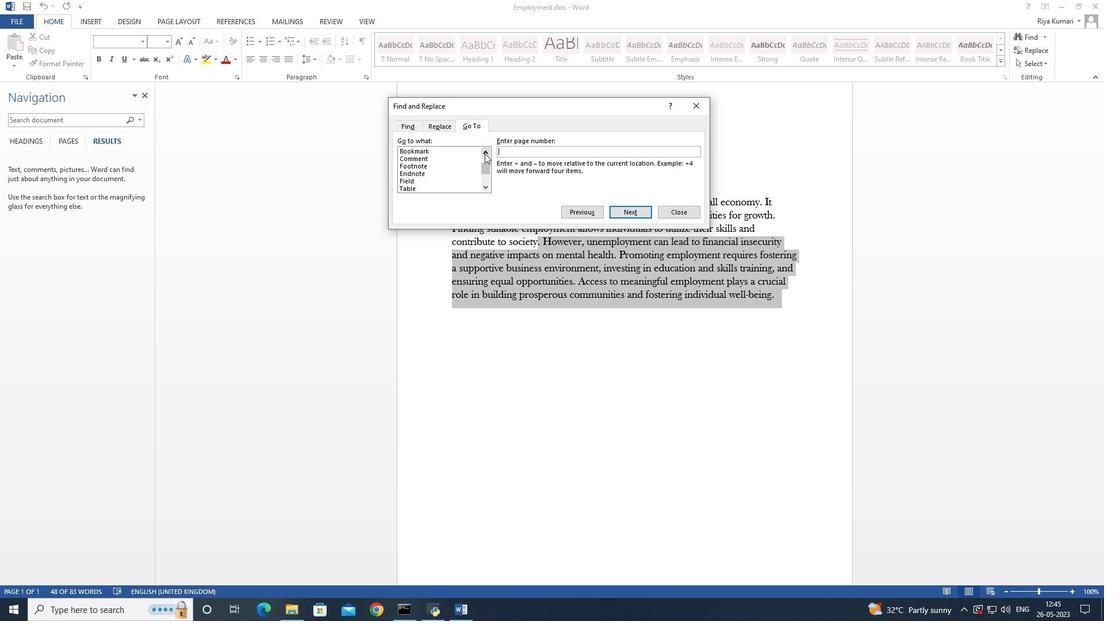 
Action: Mouse pressed left at (485, 153)
Screenshot: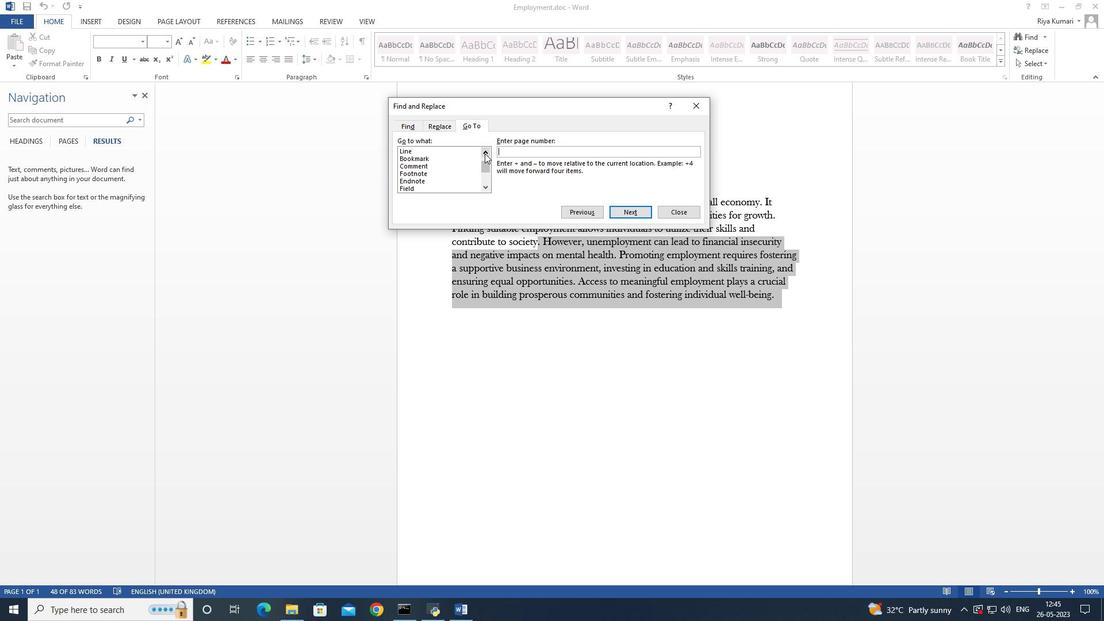 
Action: Mouse pressed left at (485, 153)
Screenshot: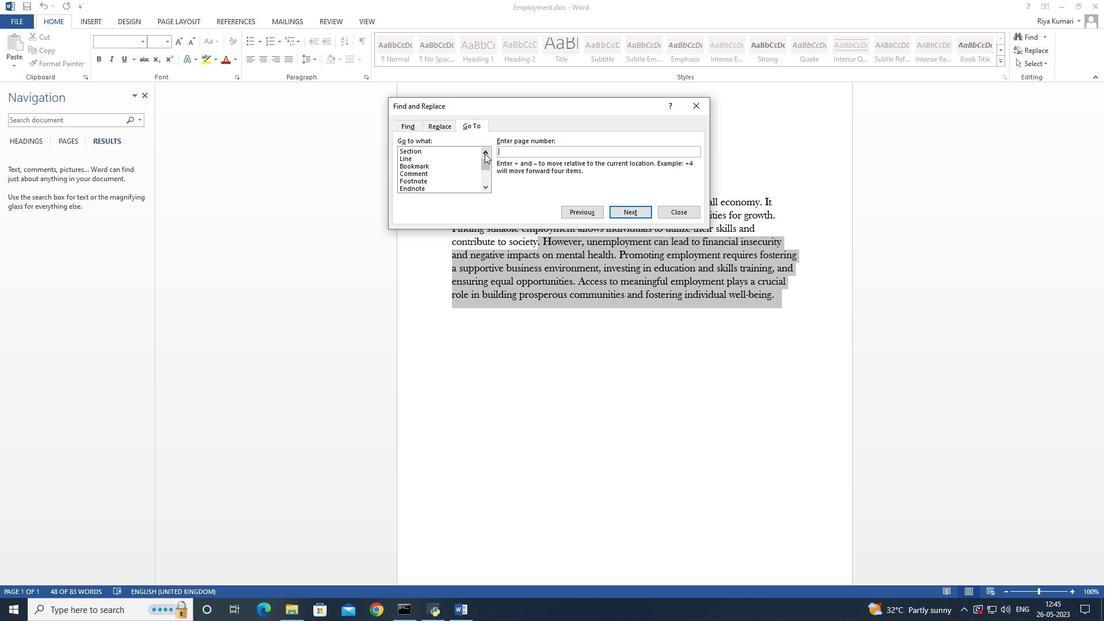 
Action: Mouse pressed left at (485, 153)
Screenshot: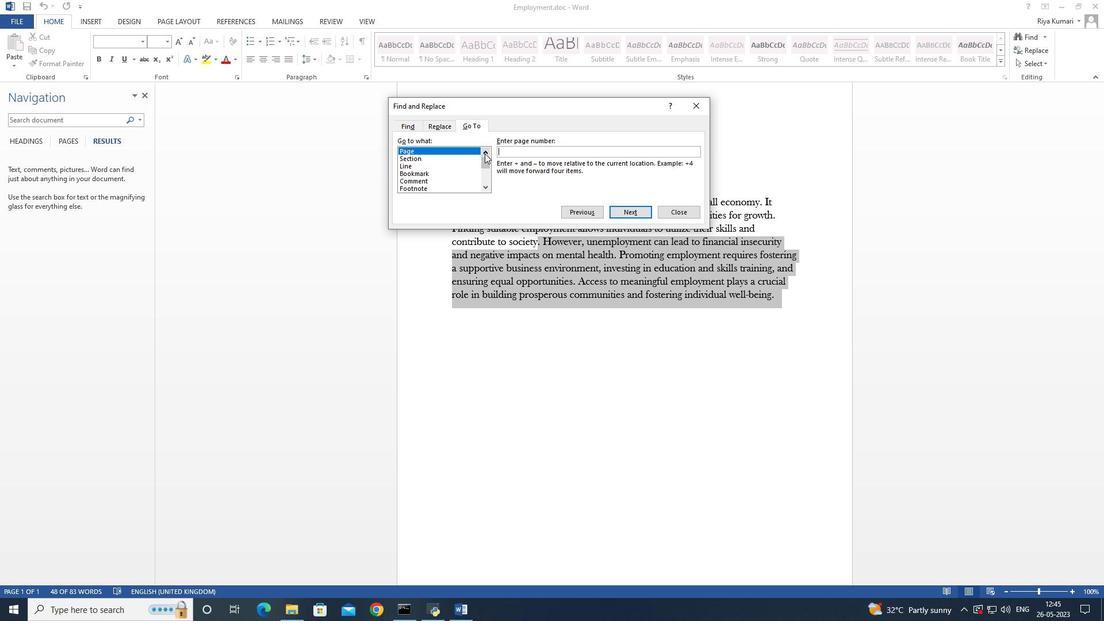 
Action: Mouse moved to (487, 183)
Screenshot: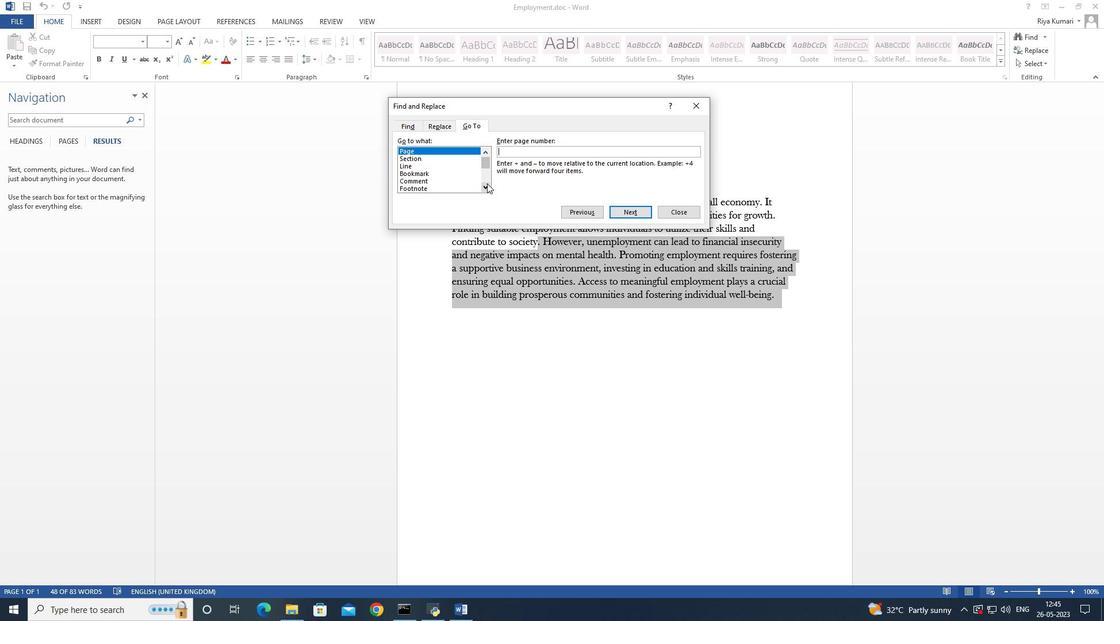 
Action: Mouse pressed left at (487, 183)
Screenshot: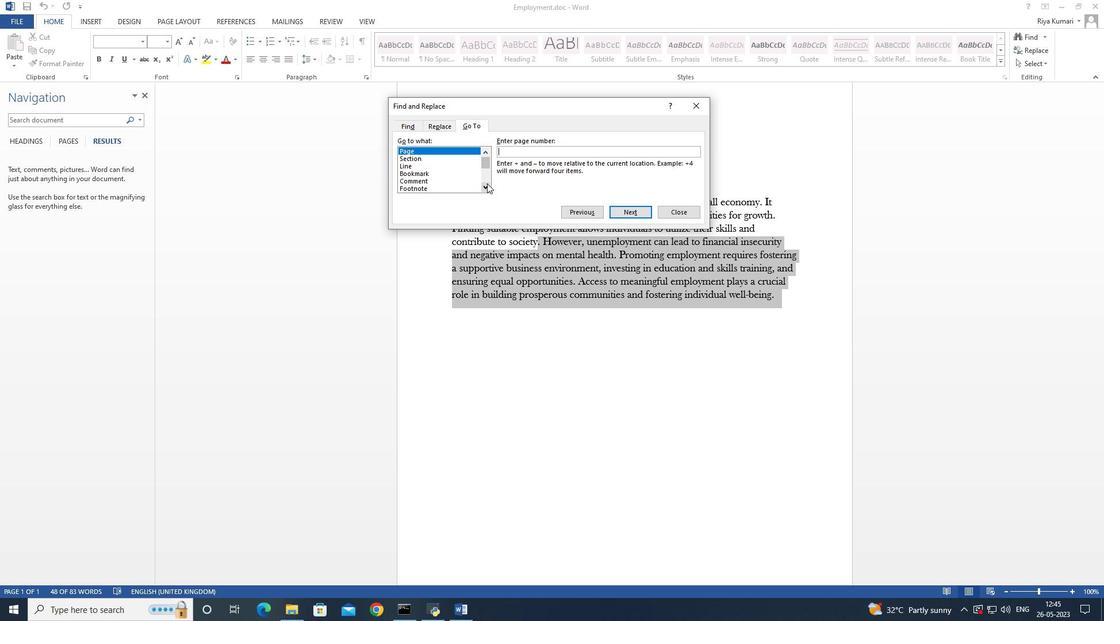 
Action: Mouse pressed left at (487, 183)
Screenshot: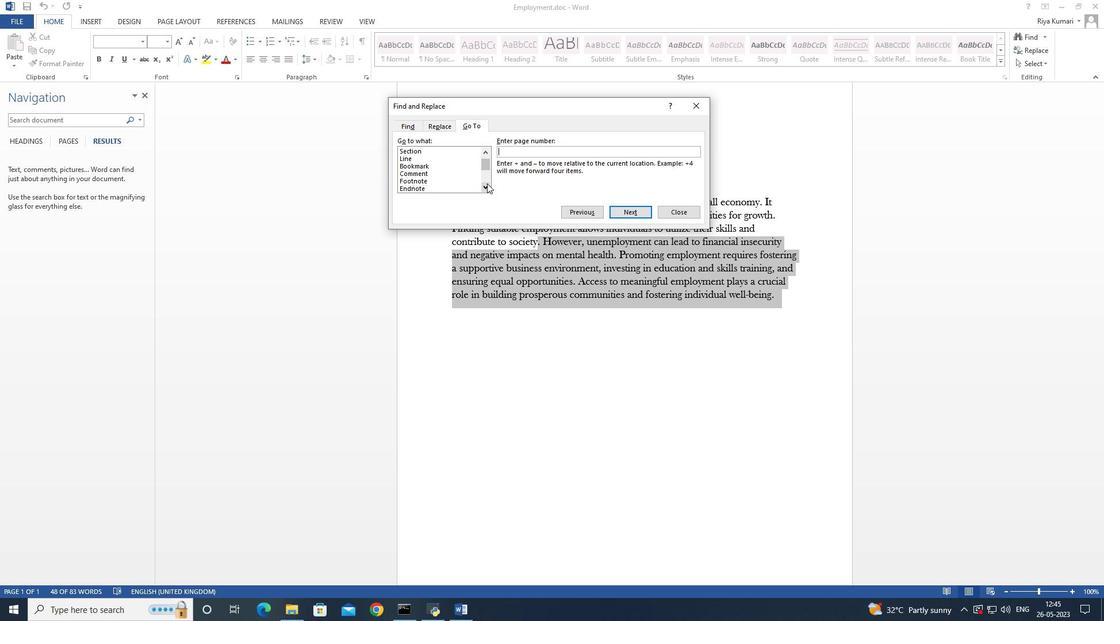 
Action: Mouse pressed left at (487, 183)
Screenshot: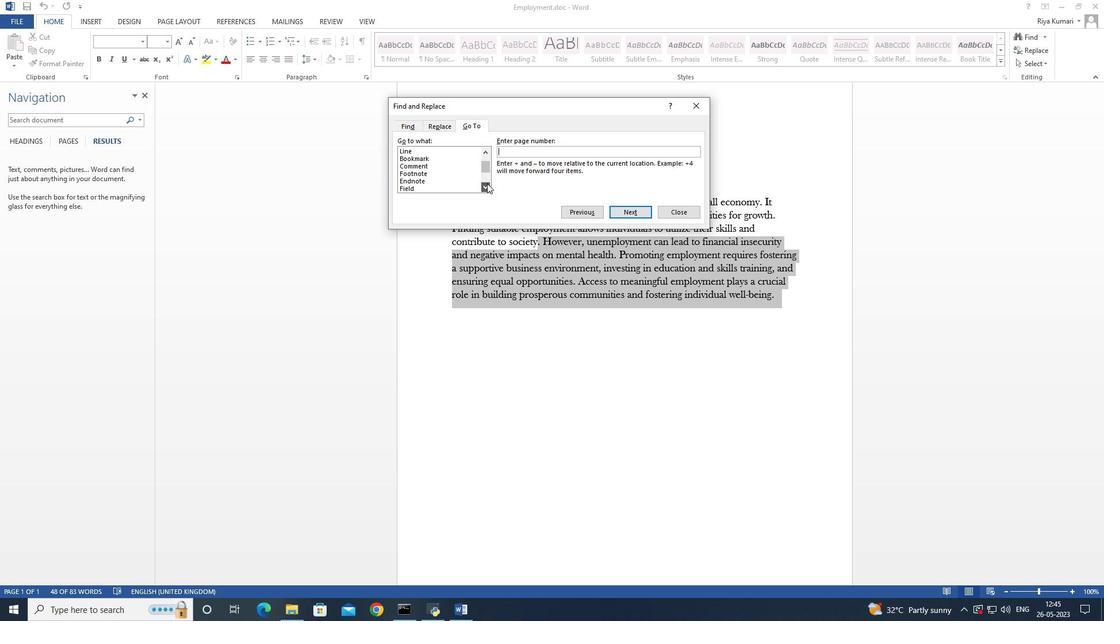 
Action: Mouse pressed left at (487, 183)
Screenshot: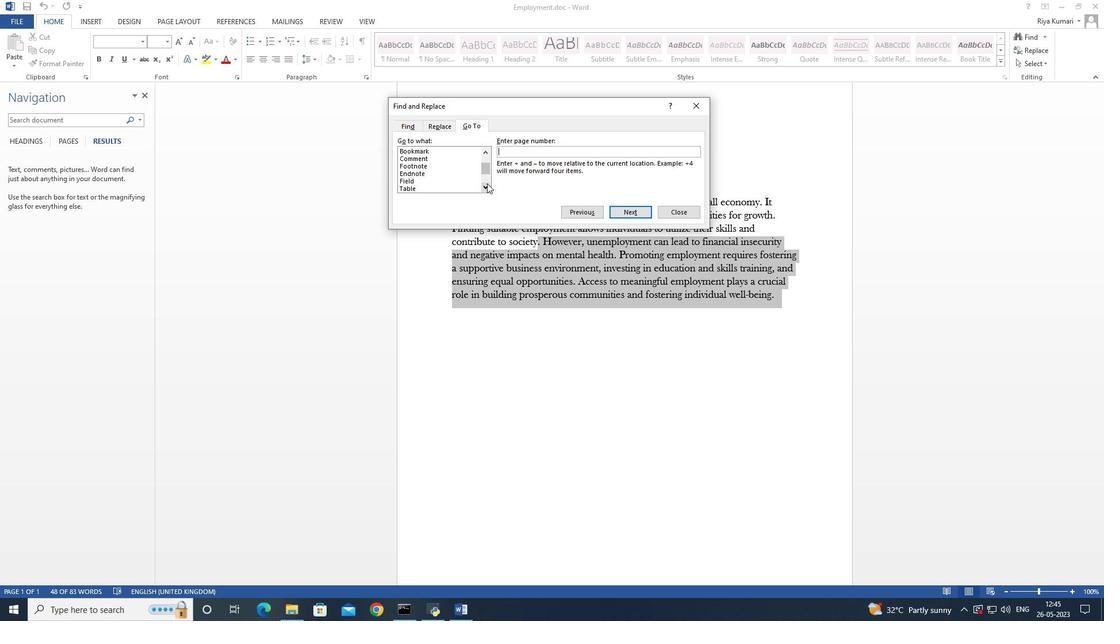 
Action: Mouse pressed left at (487, 183)
Screenshot: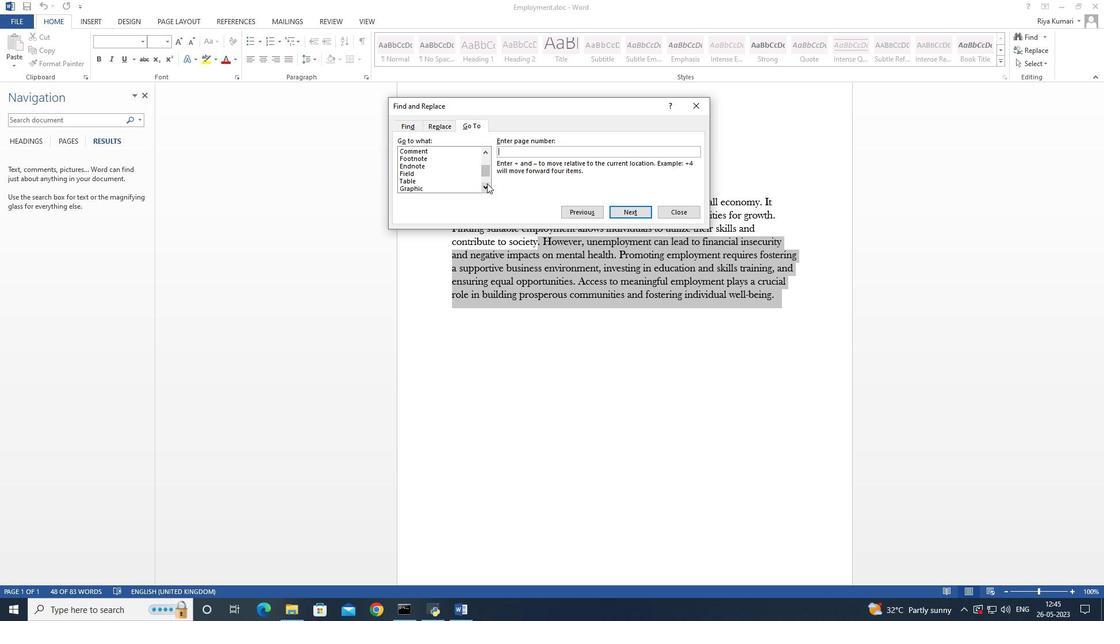 
Action: Mouse pressed left at (487, 183)
Screenshot: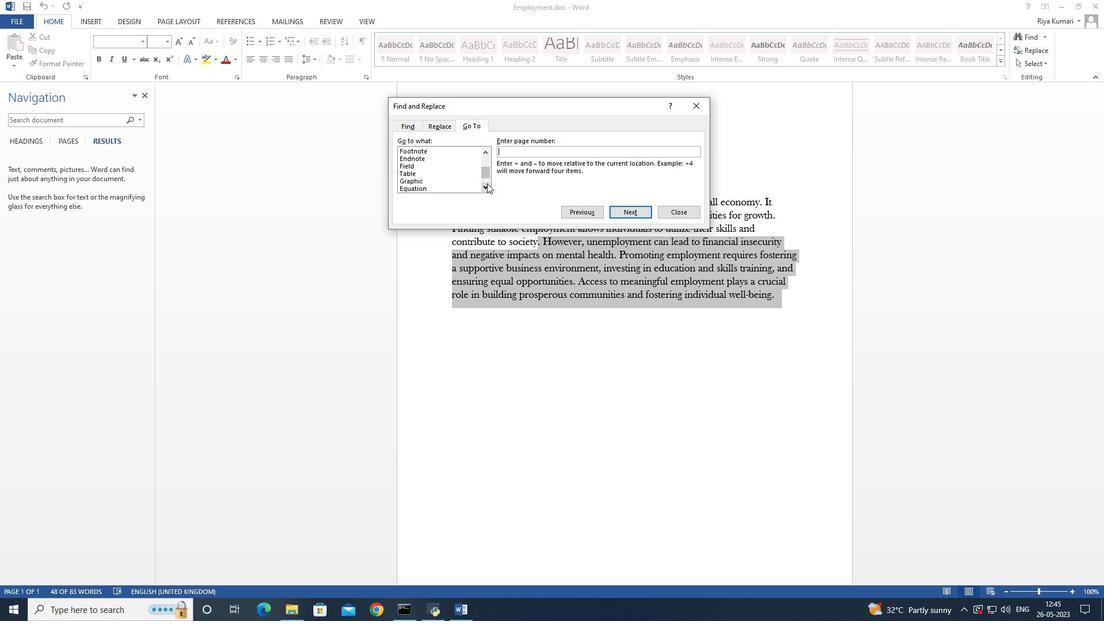 
Action: Mouse pressed left at (487, 183)
Screenshot: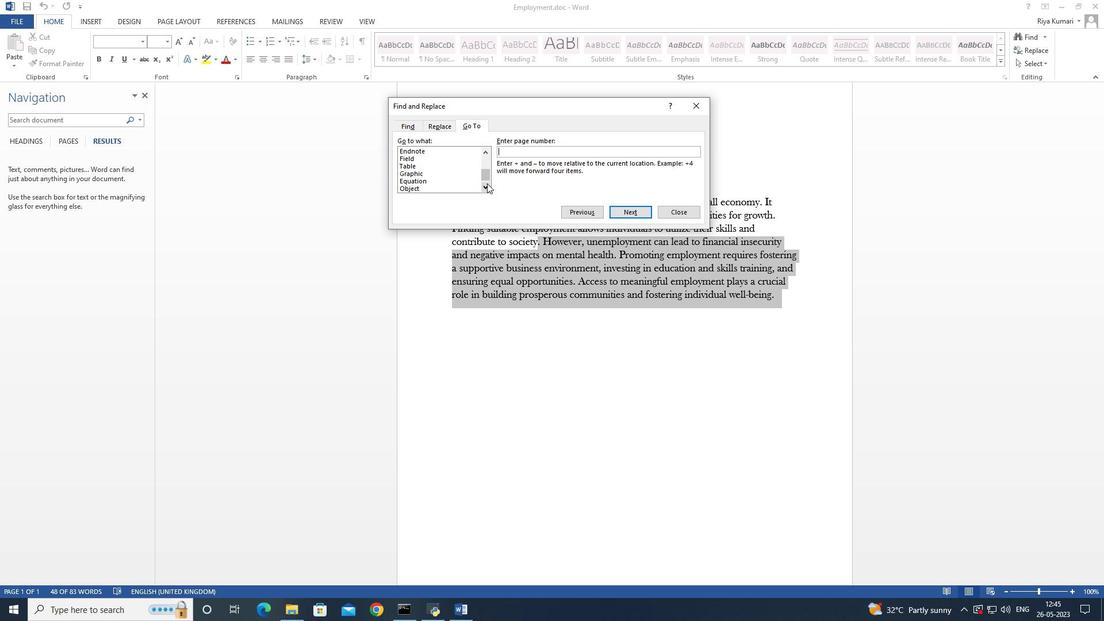
Action: Mouse pressed left at (487, 183)
Screenshot: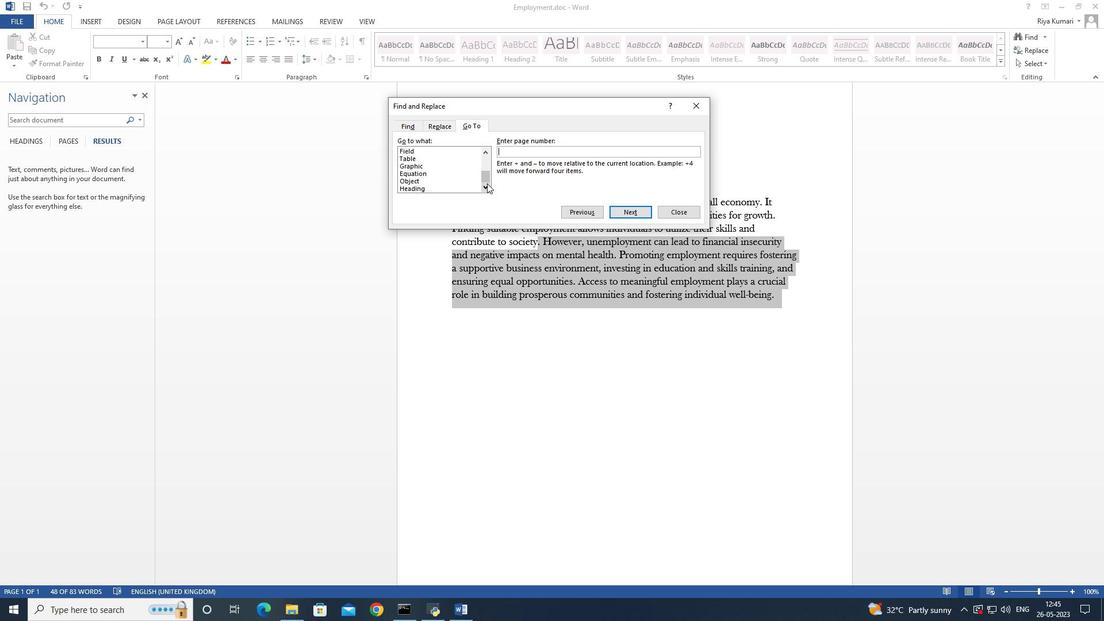 
Action: Mouse moved to (483, 153)
Screenshot: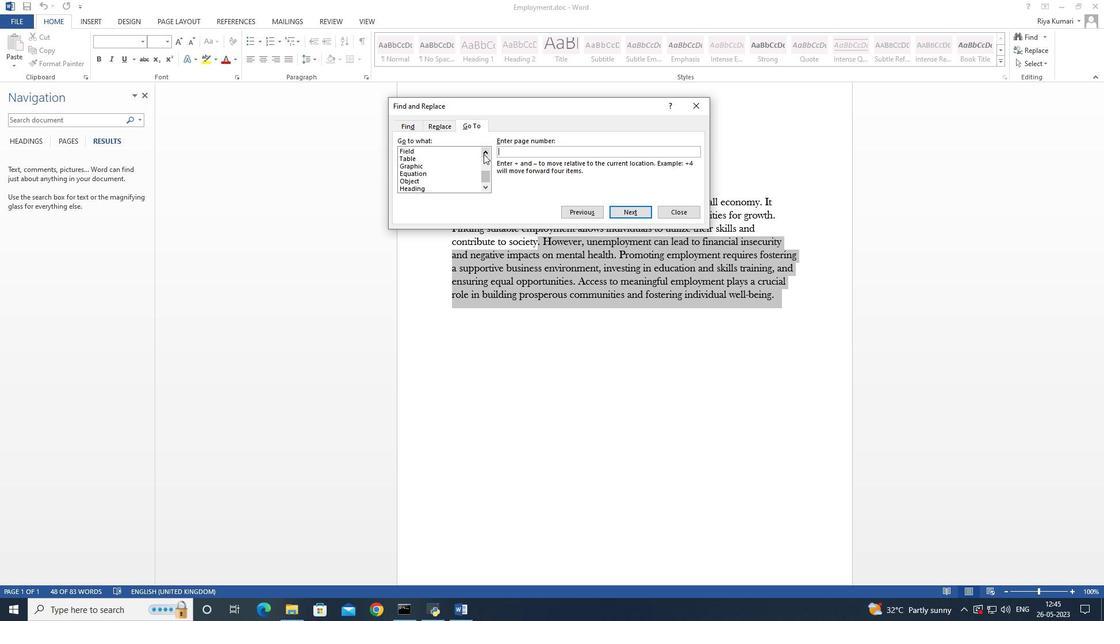 
Action: Mouse pressed left at (483, 153)
Screenshot: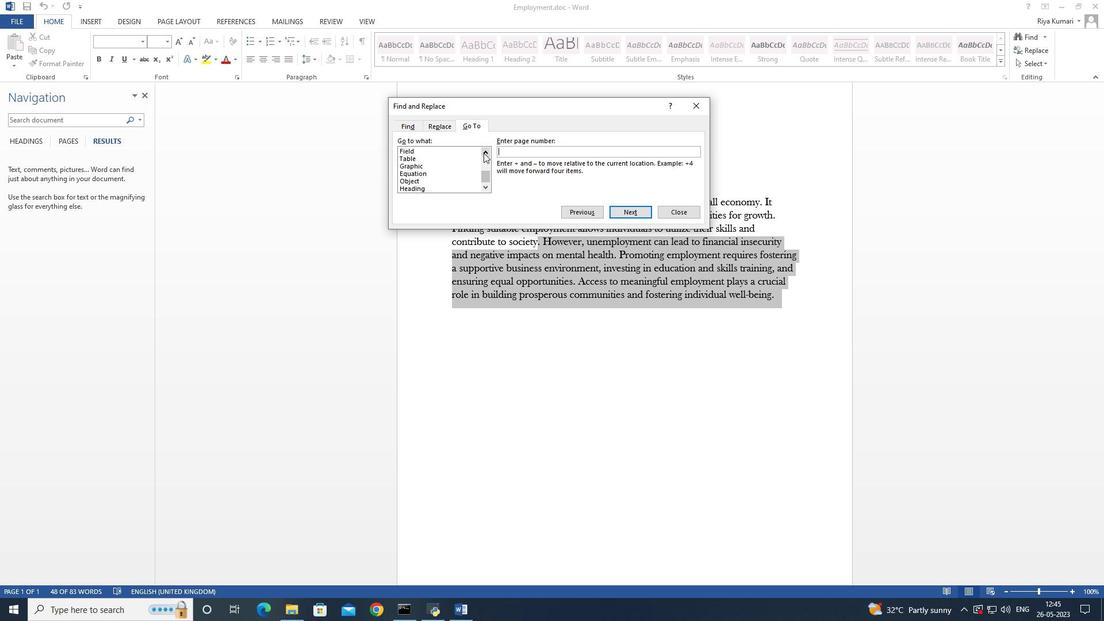 
Action: Mouse pressed left at (483, 153)
Screenshot: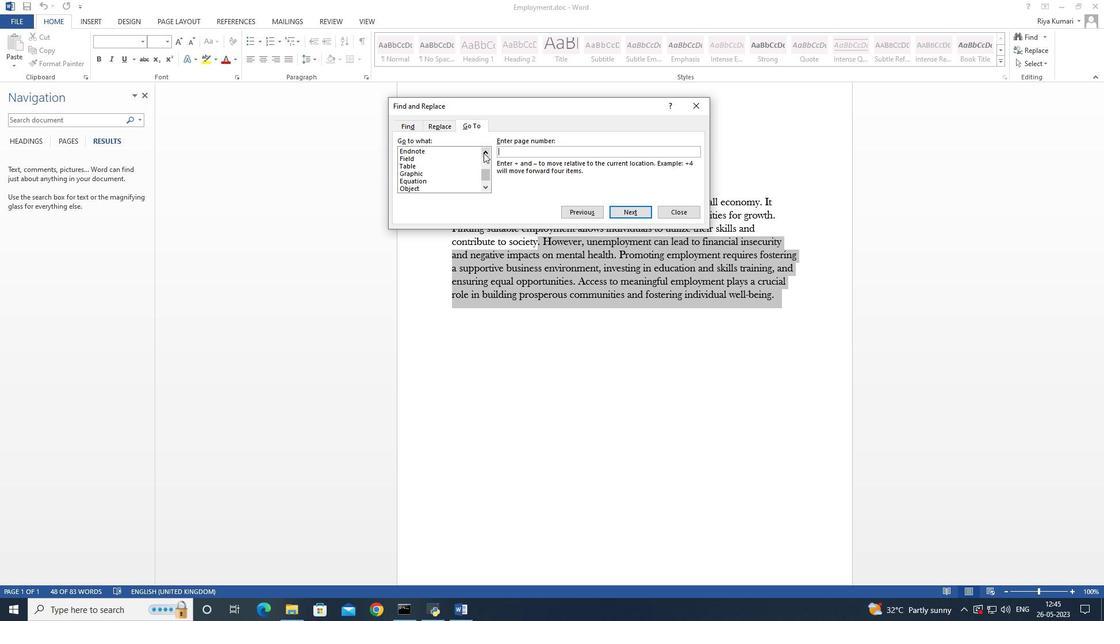
Action: Mouse pressed left at (483, 153)
Screenshot: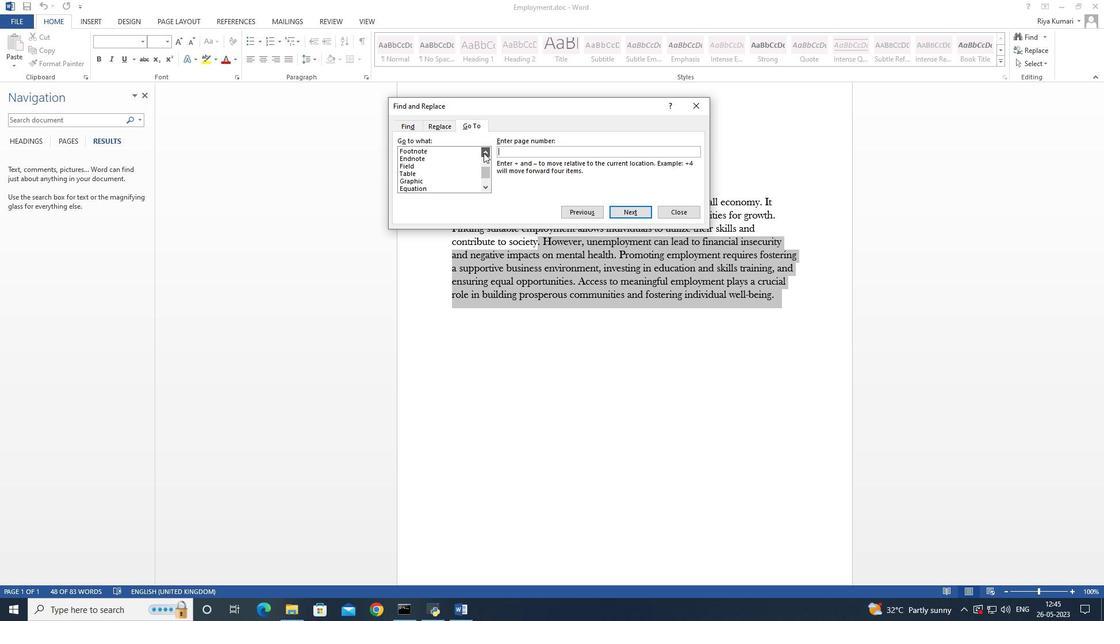 
Action: Mouse pressed left at (483, 153)
Screenshot: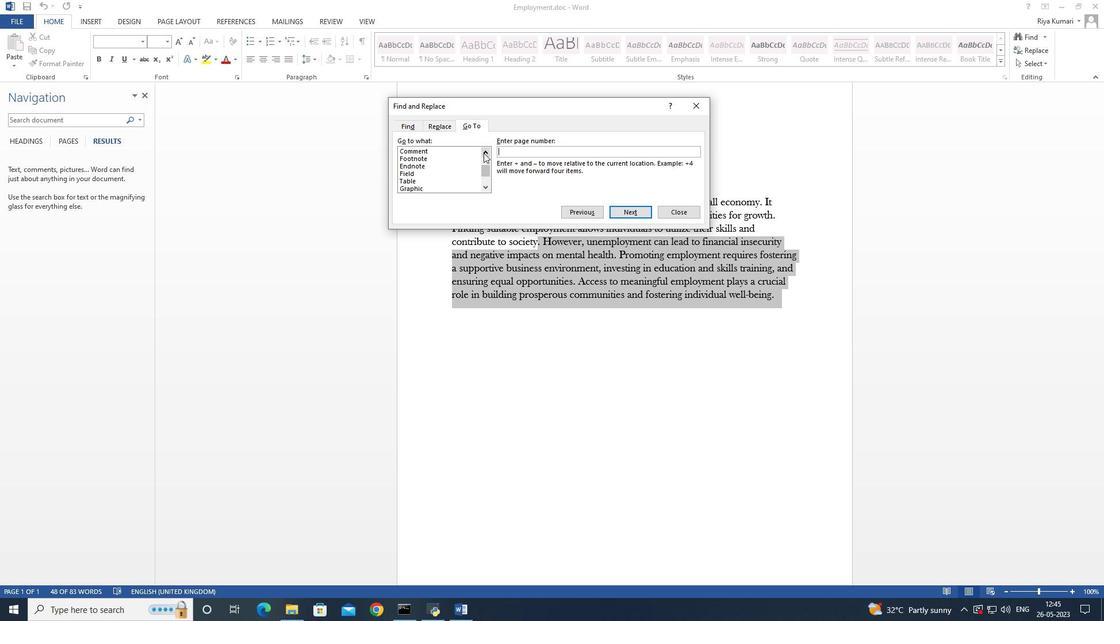 
Action: Mouse pressed left at (483, 153)
Screenshot: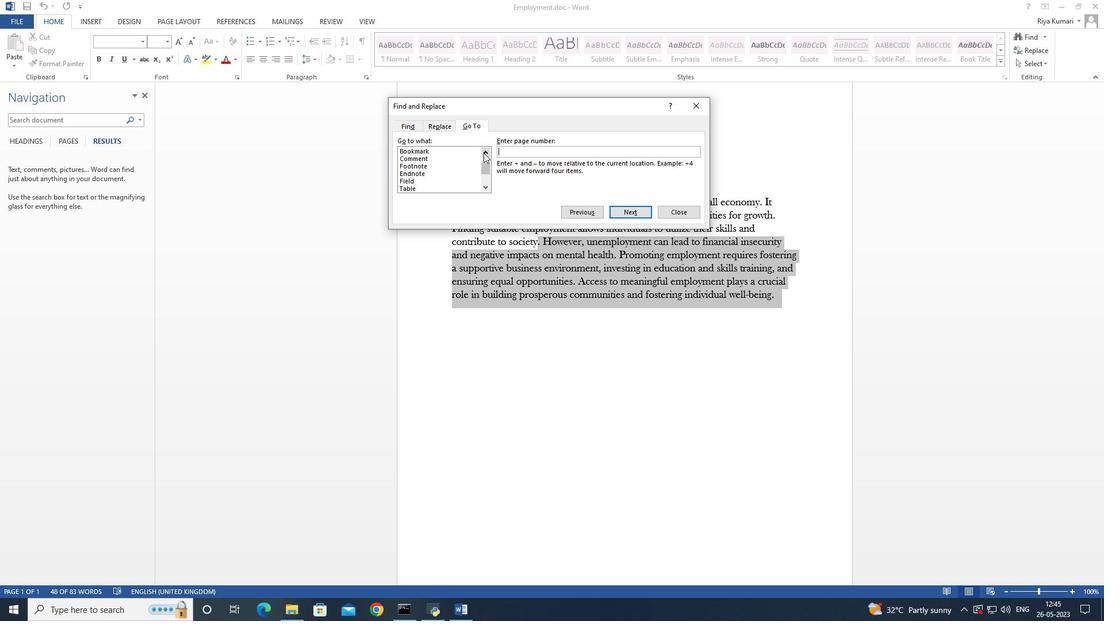 
Action: Mouse pressed left at (483, 153)
Screenshot: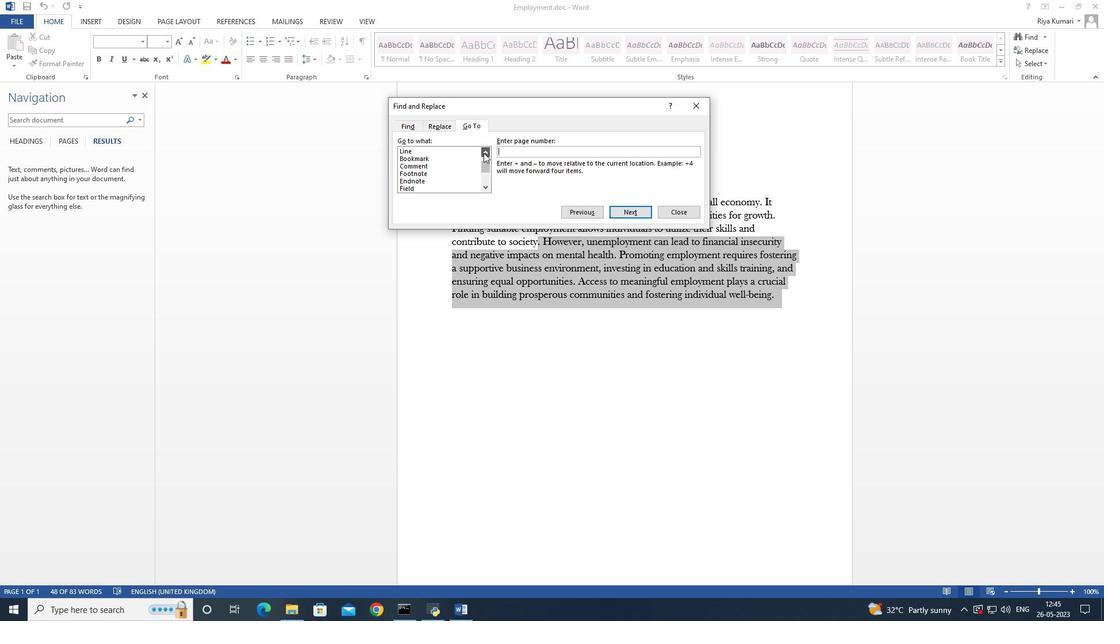 
Action: Mouse pressed left at (483, 153)
Screenshot: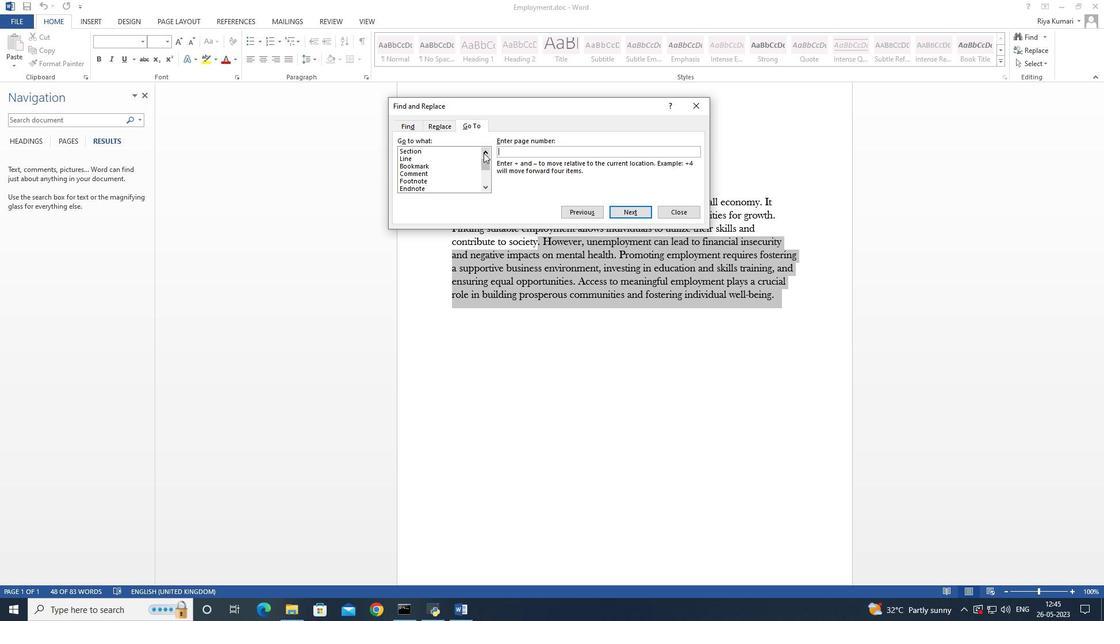 
Action: Mouse pressed left at (483, 153)
Screenshot: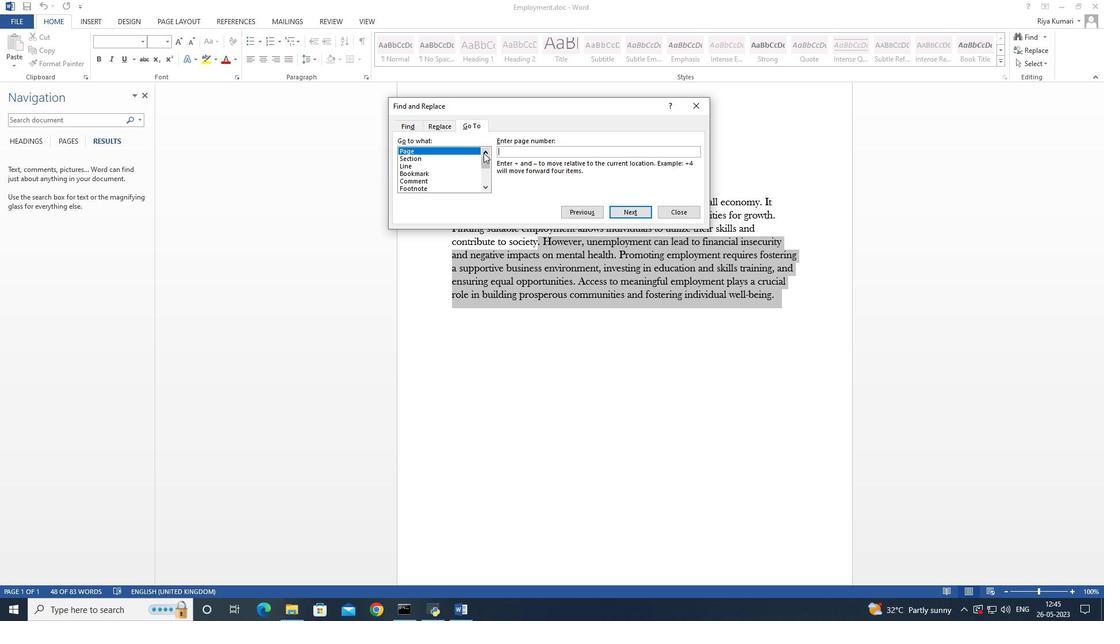 
Action: Mouse pressed left at (483, 153)
Screenshot: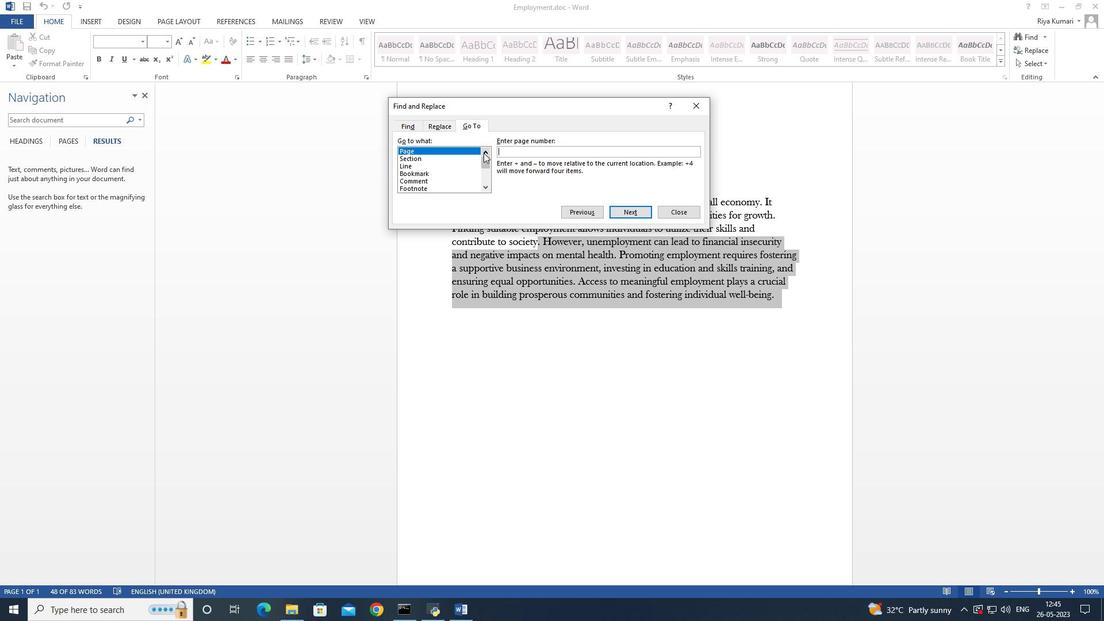 
Action: Mouse moved to (698, 108)
Screenshot: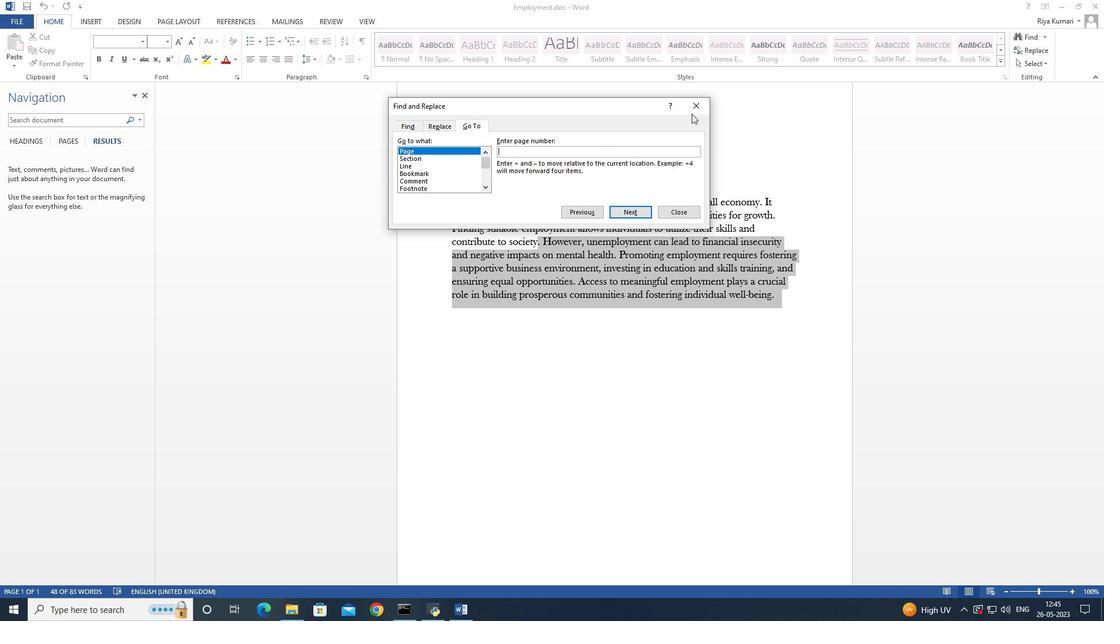 
Action: Mouse pressed left at (698, 108)
Screenshot: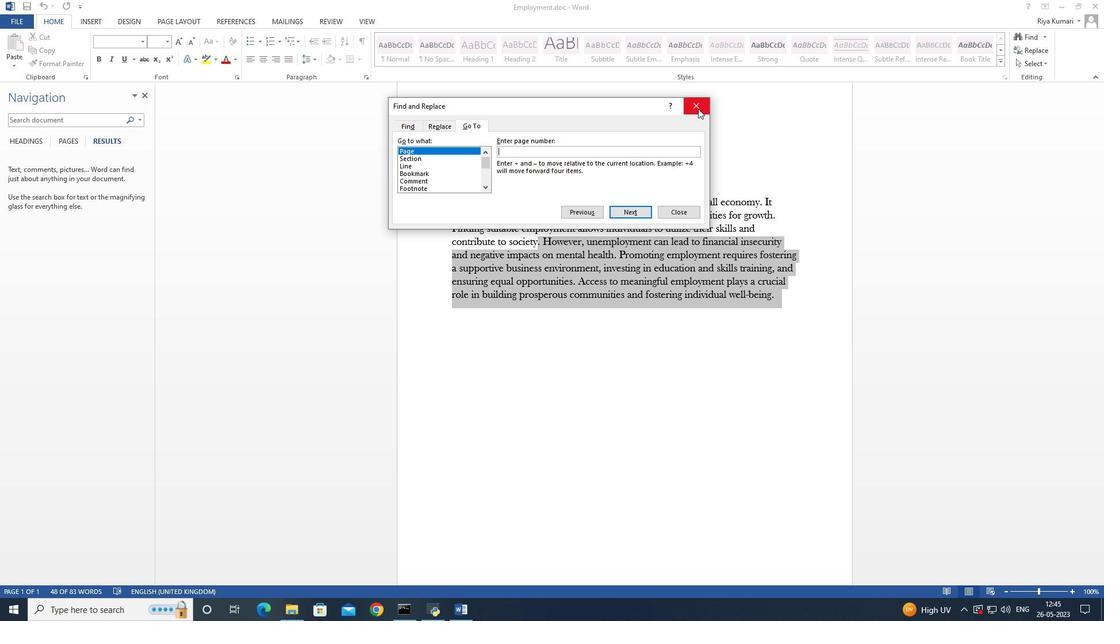 
Action: Mouse moved to (447, 196)
Screenshot: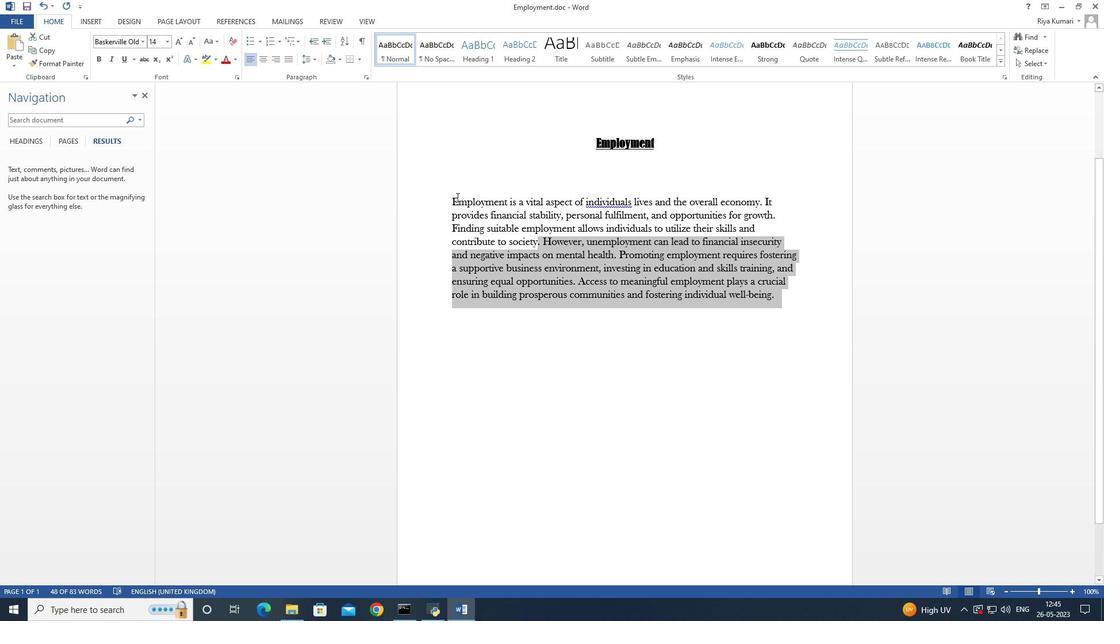 
Action: Mouse pressed left at (447, 196)
Screenshot: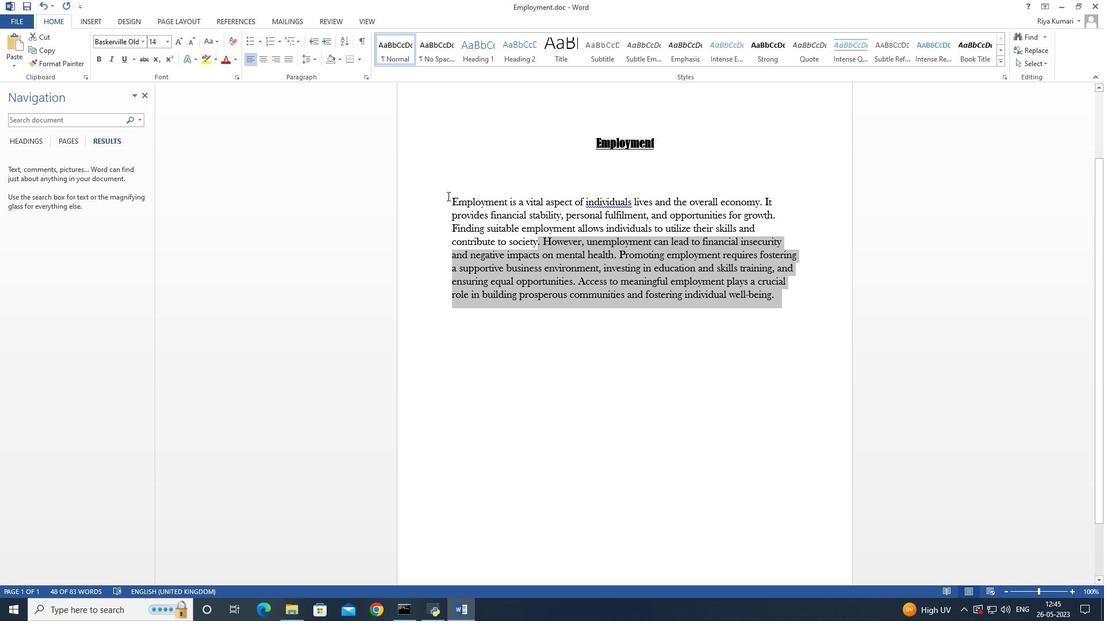 
Action: Mouse moved to (1045, 37)
Screenshot: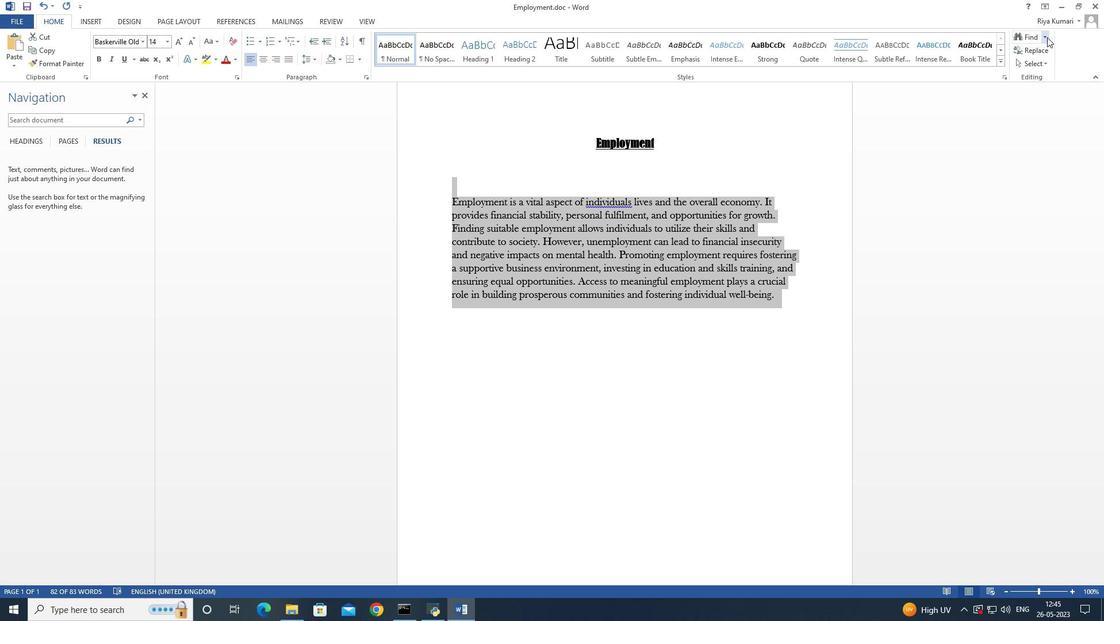 
Action: Mouse pressed left at (1045, 37)
Screenshot: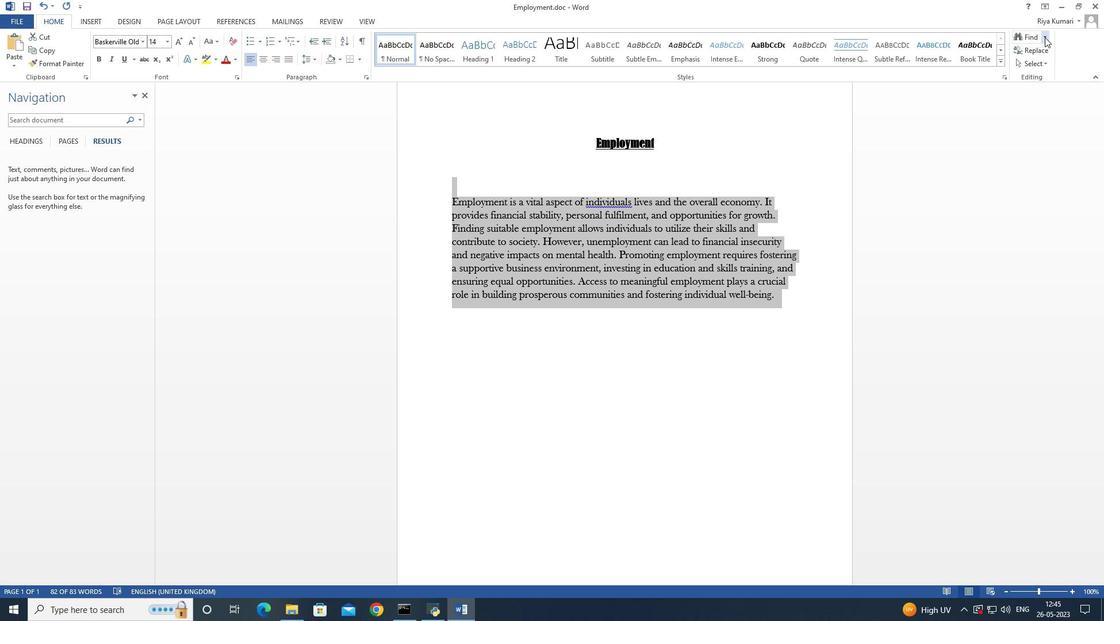 
Action: Mouse moved to (1043, 62)
Screenshot: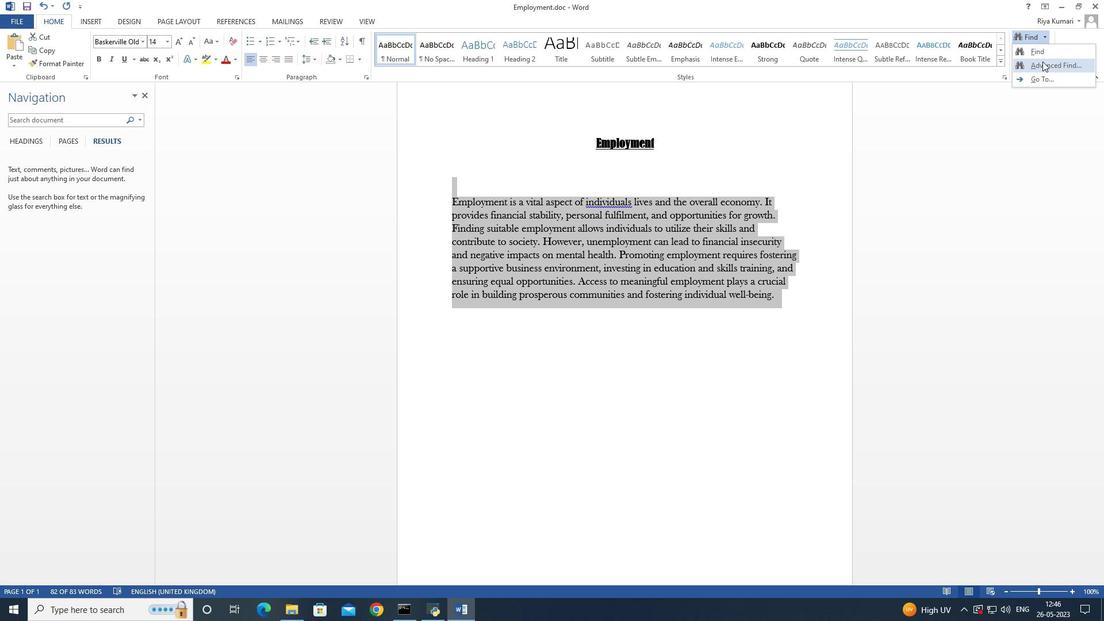 
Action: Mouse pressed left at (1043, 62)
Screenshot: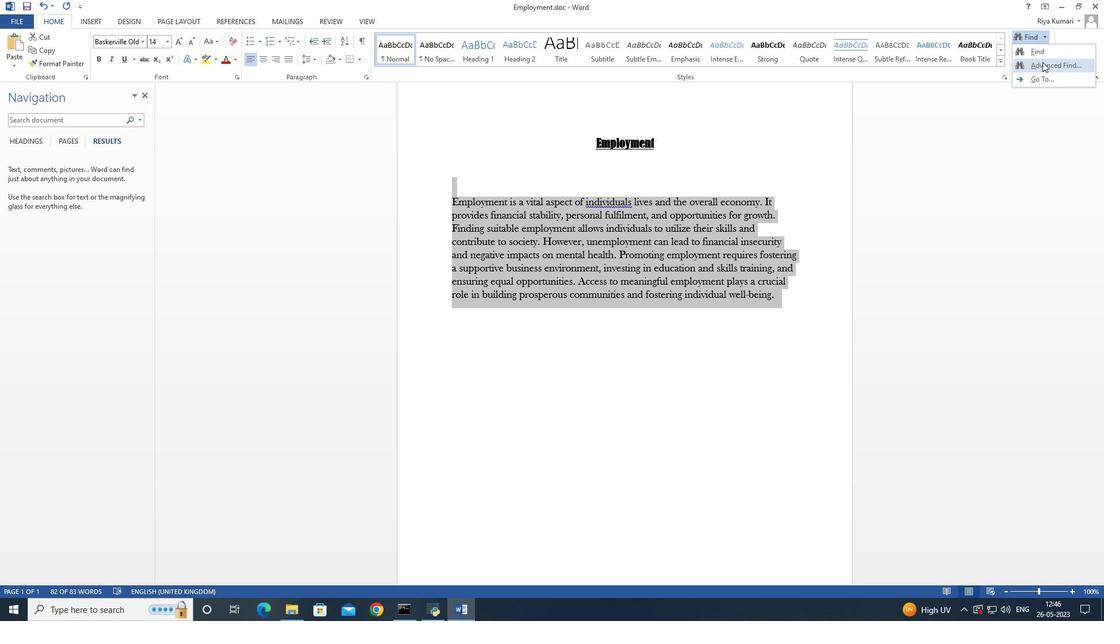 
Action: Mouse moved to (686, 269)
Screenshot: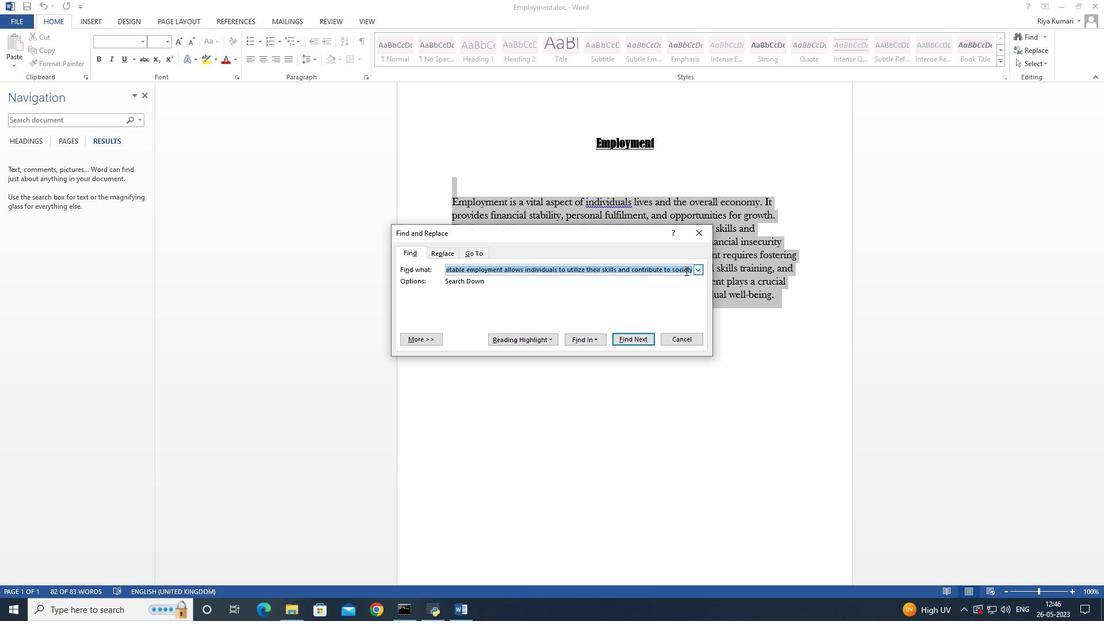 
Action: Mouse pressed left at (686, 269)
Screenshot: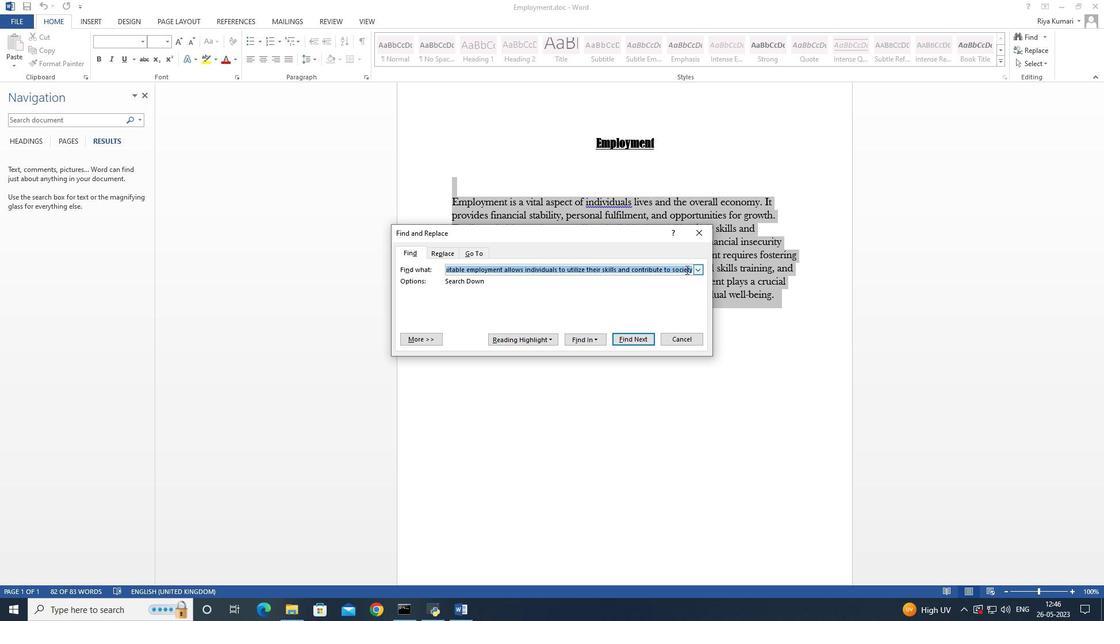 
Action: Mouse moved to (689, 268)
Screenshot: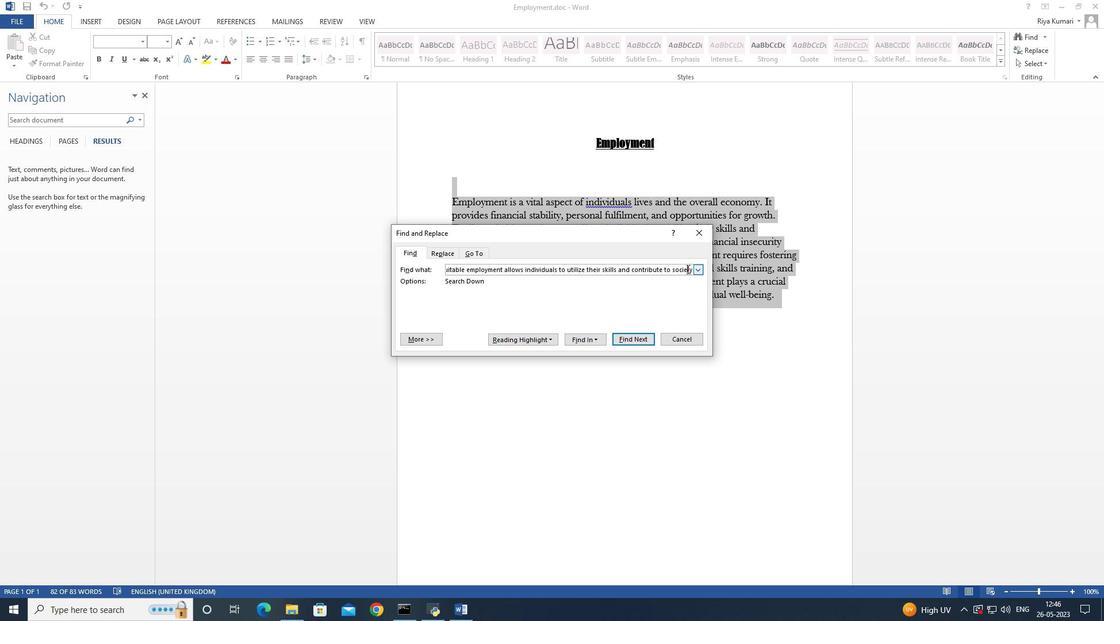 
Action: Mouse pressed left at (689, 268)
Screenshot: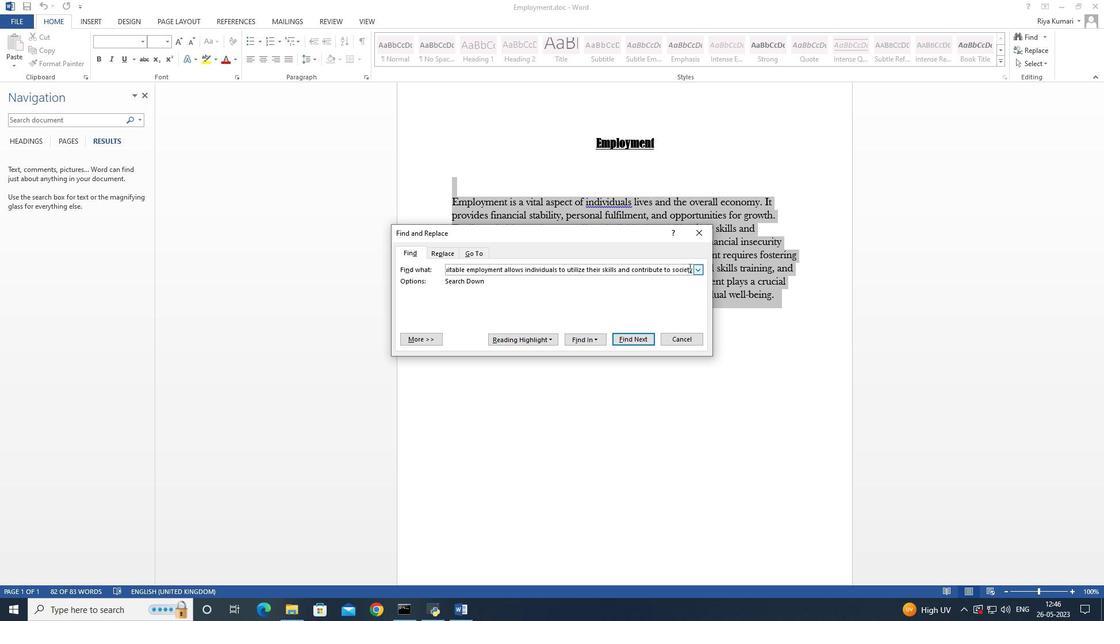 
Action: Mouse moved to (691, 269)
Screenshot: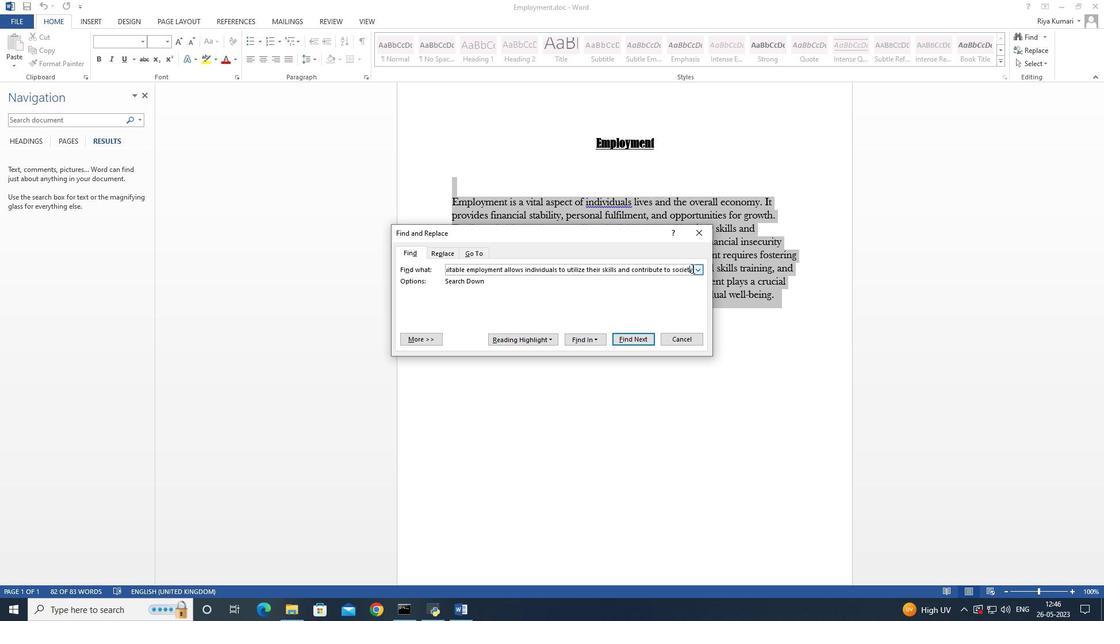 
Action: Mouse pressed left at (691, 269)
Screenshot: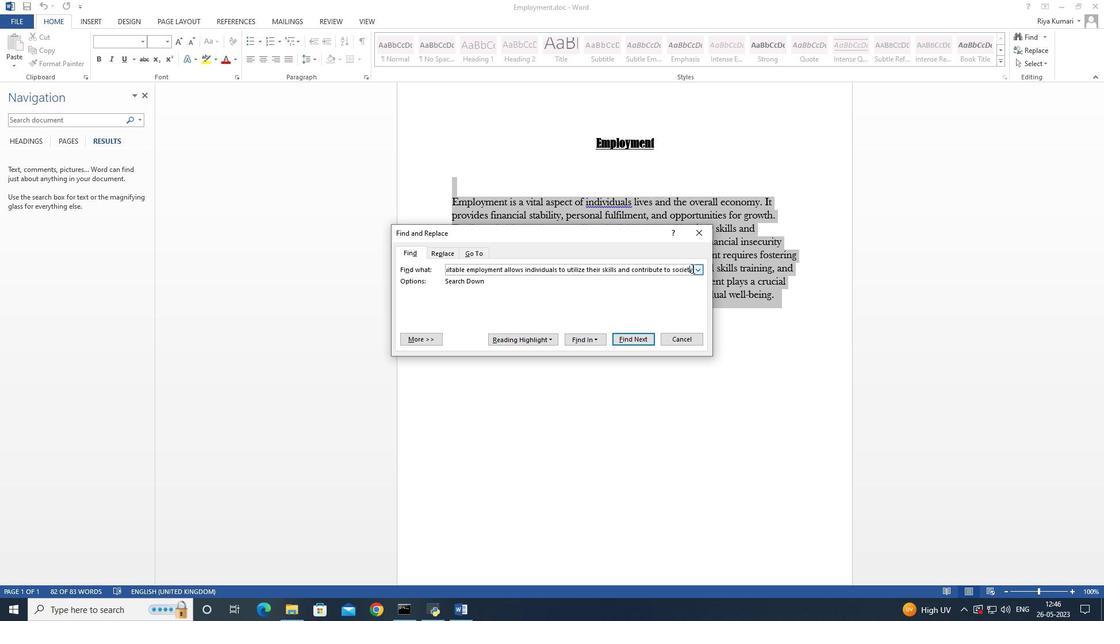 
Action: Mouse pressed left at (691, 269)
Screenshot: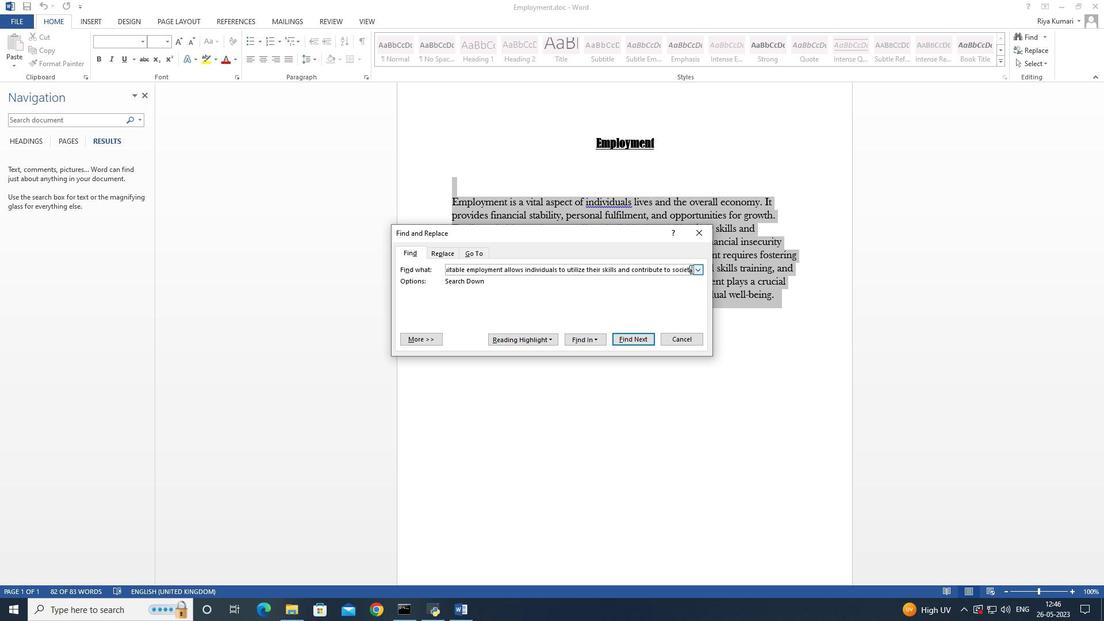 
Action: Mouse pressed left at (691, 269)
Screenshot: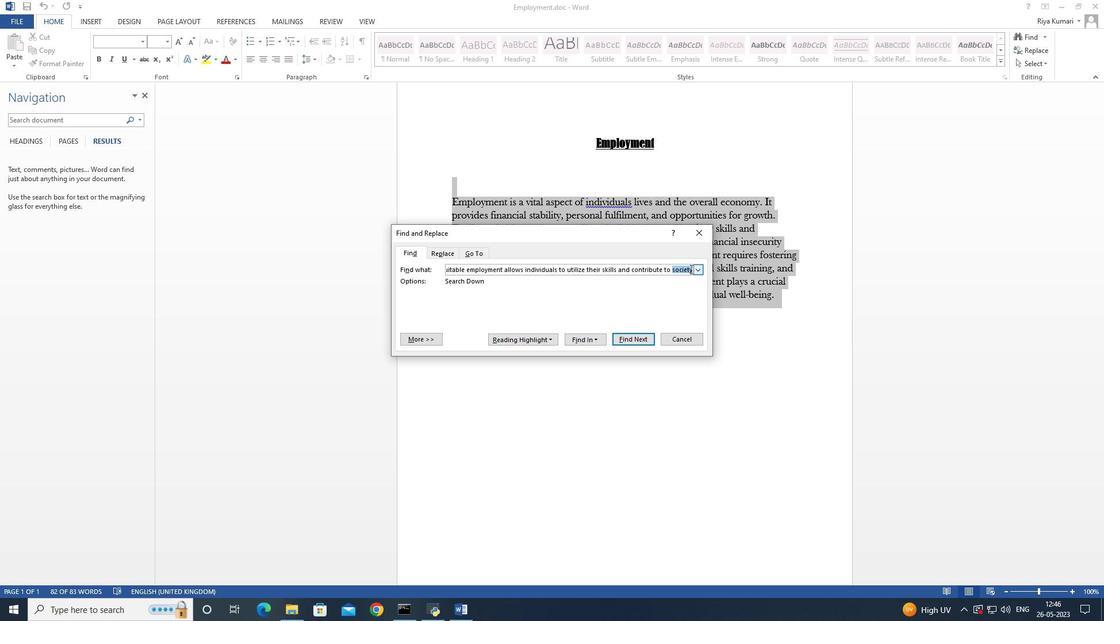 
Action: Mouse moved to (679, 279)
Screenshot: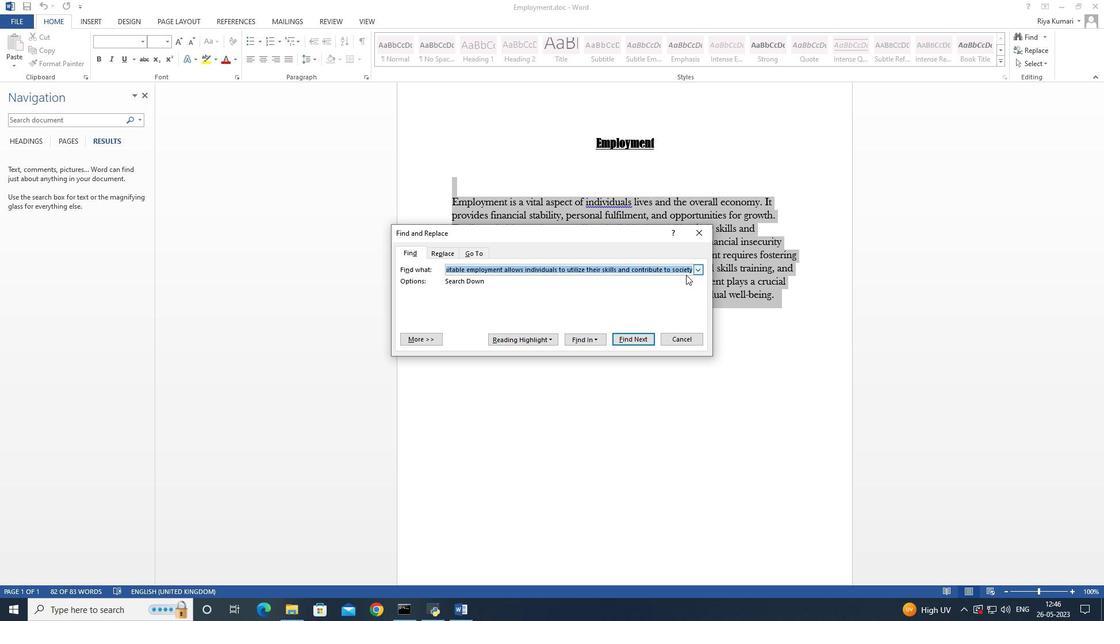 
Action: Key pressed fostering
Screenshot: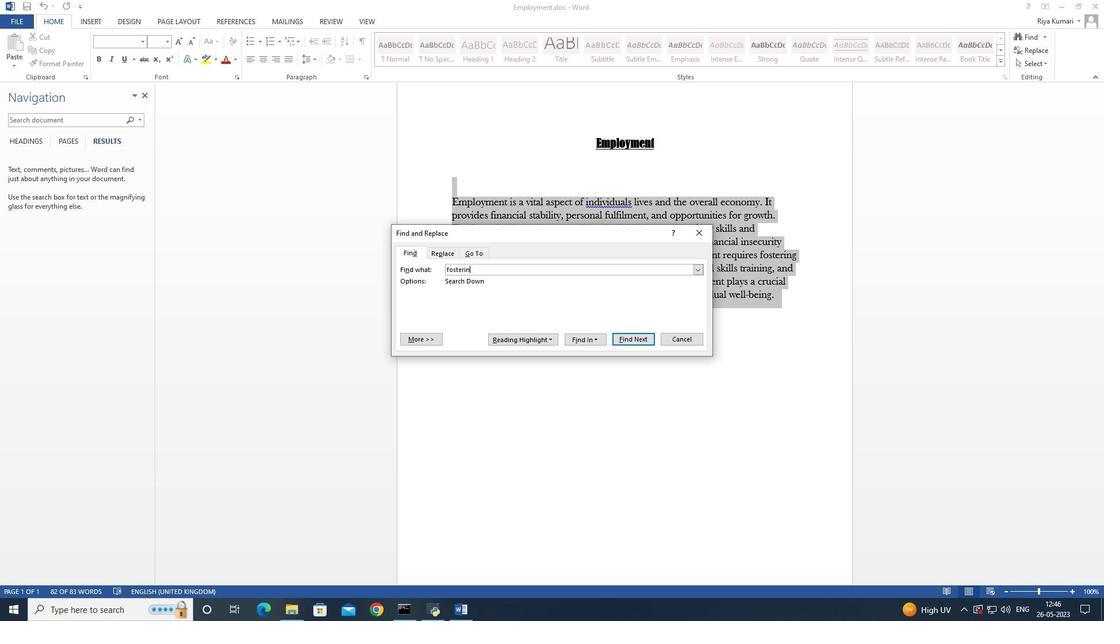 
Action: Mouse moved to (679, 279)
Screenshot: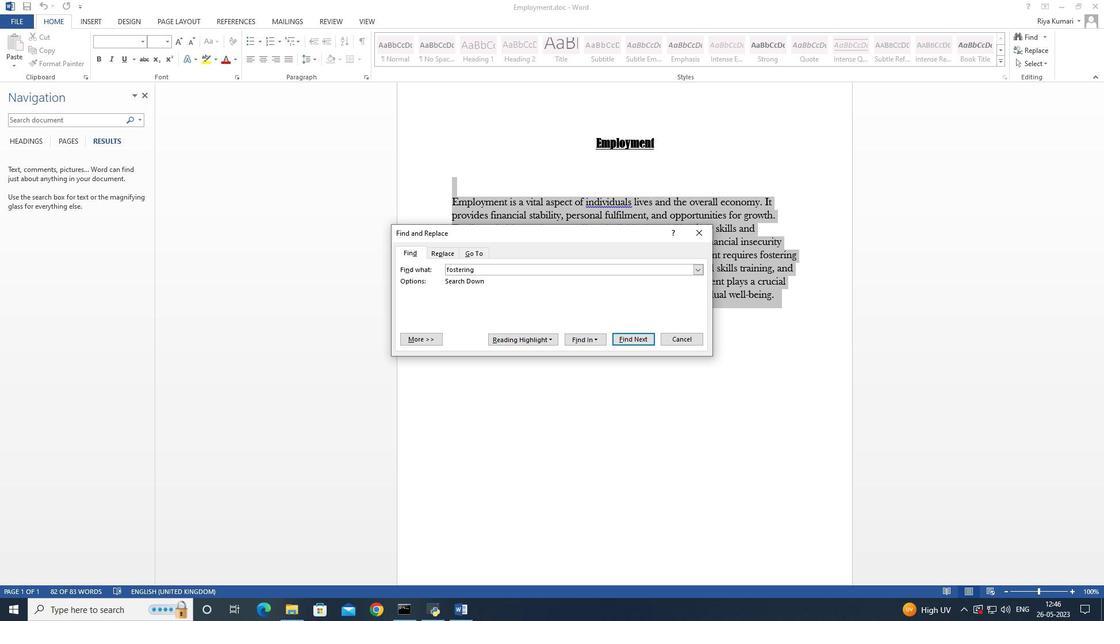 
Action: Key pressed <Key.enter>
Screenshot: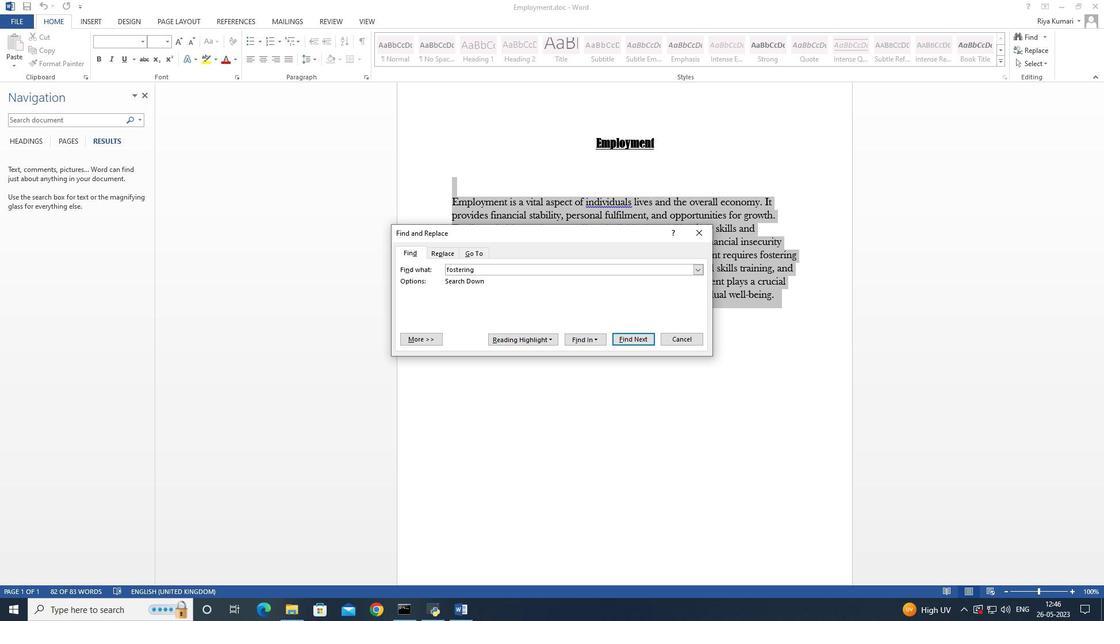 
Action: Mouse moved to (639, 340)
Screenshot: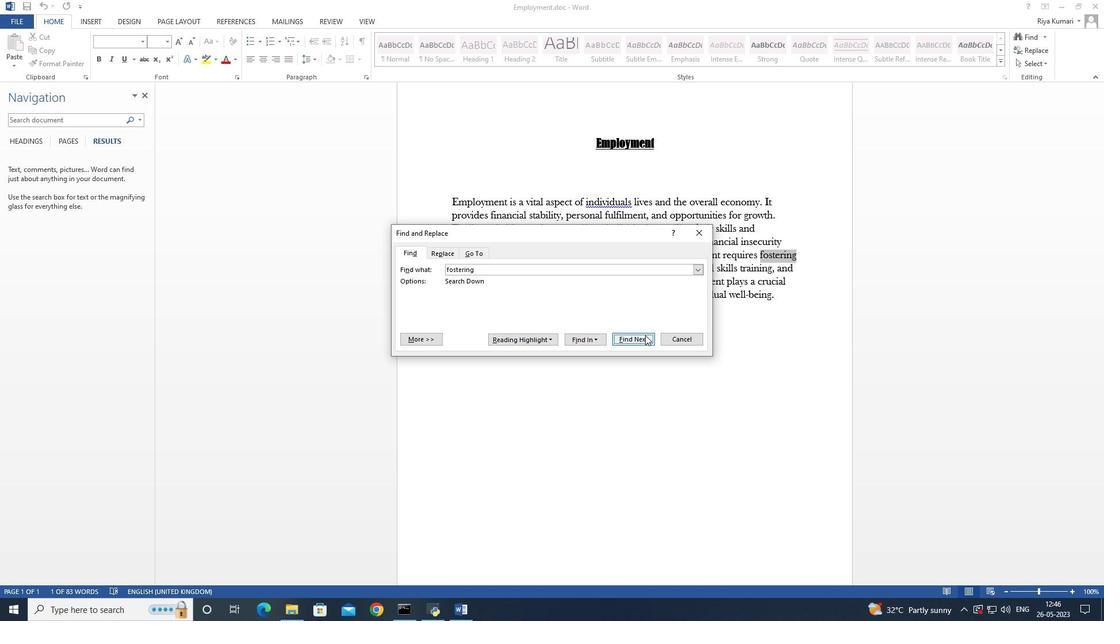 
Action: Mouse pressed left at (639, 340)
Screenshot: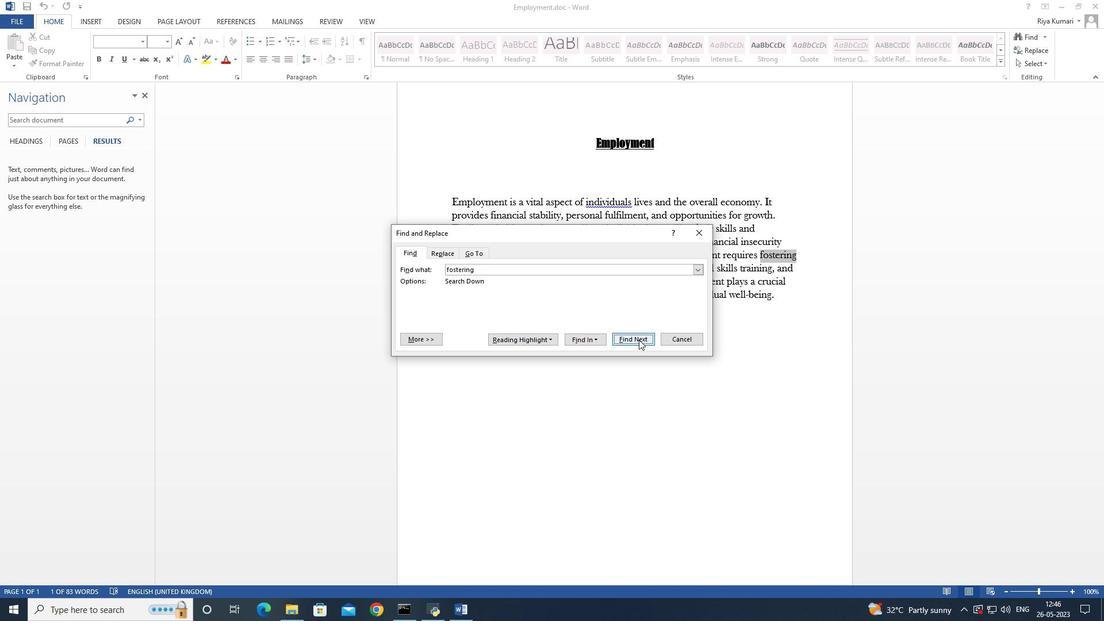 
Action: Mouse moved to (630, 267)
Screenshot: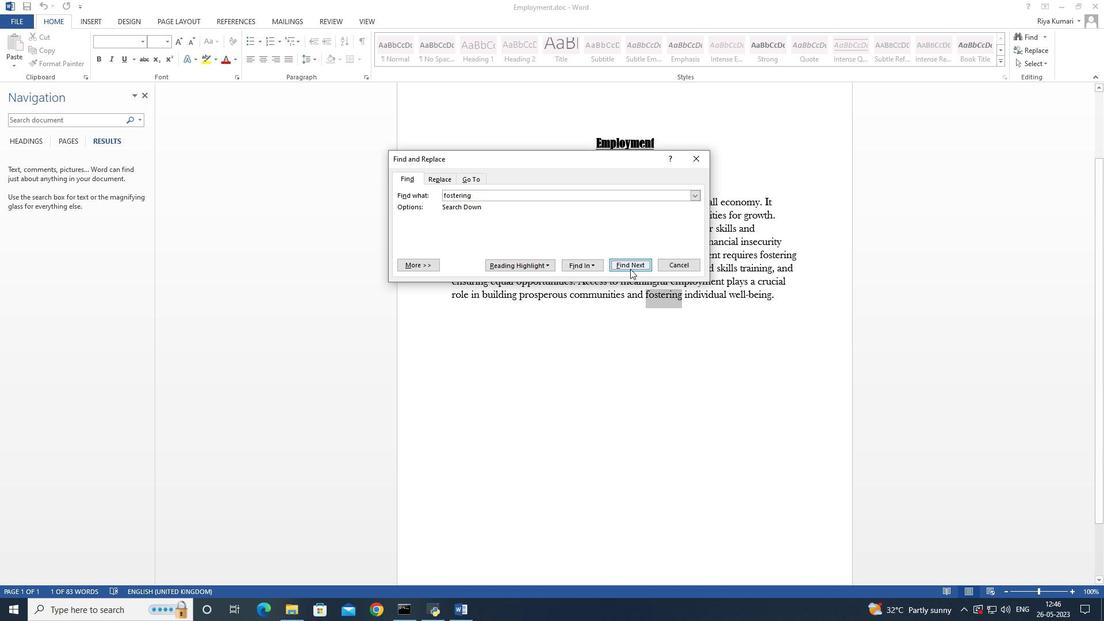 
Action: Mouse pressed left at (630, 267)
Screenshot: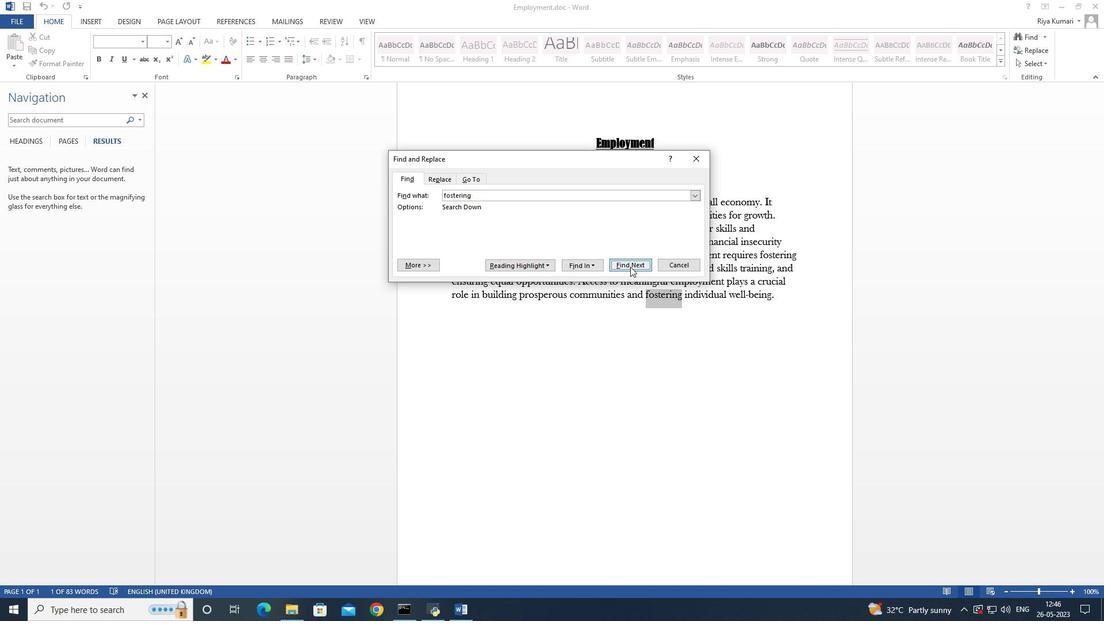 
Action: Mouse moved to (538, 341)
Screenshot: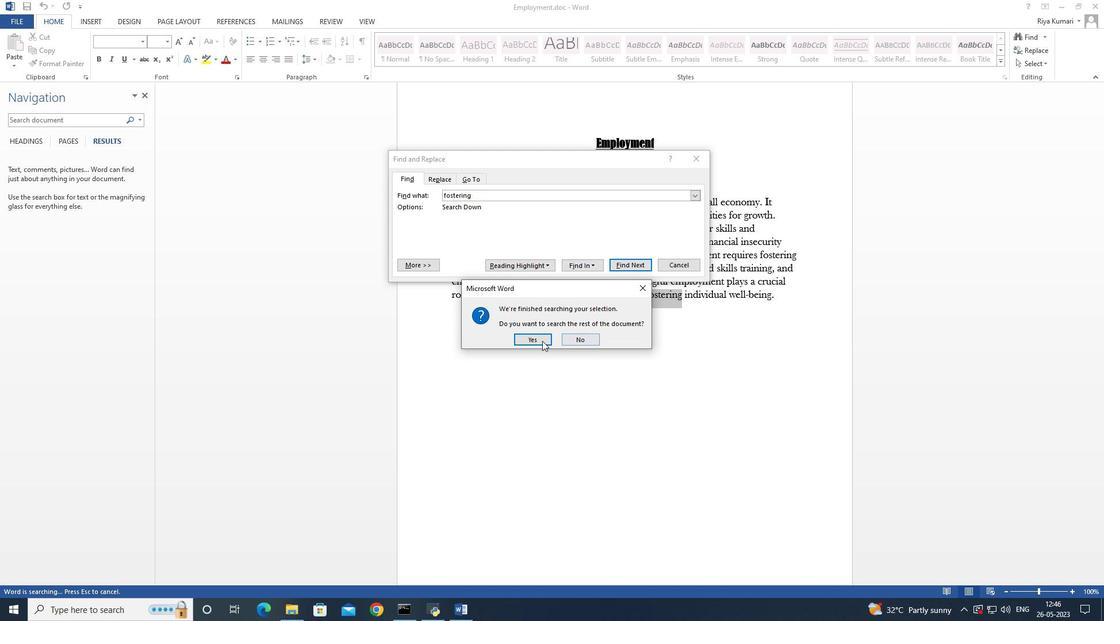 
Action: Mouse pressed left at (538, 341)
Screenshot: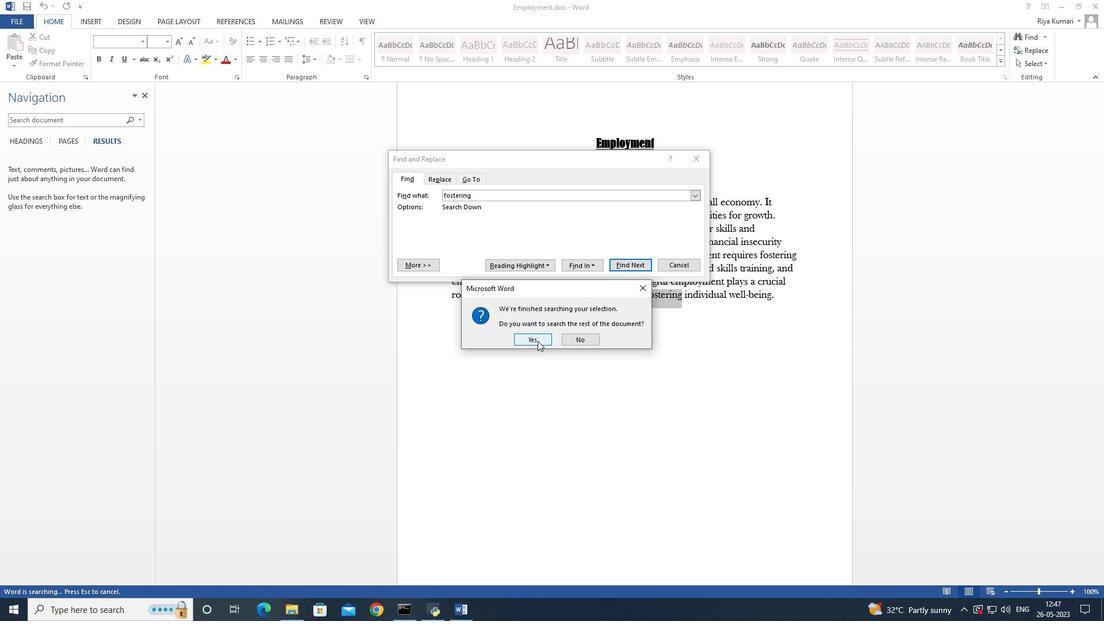 
Action: Mouse moved to (538, 338)
Screenshot: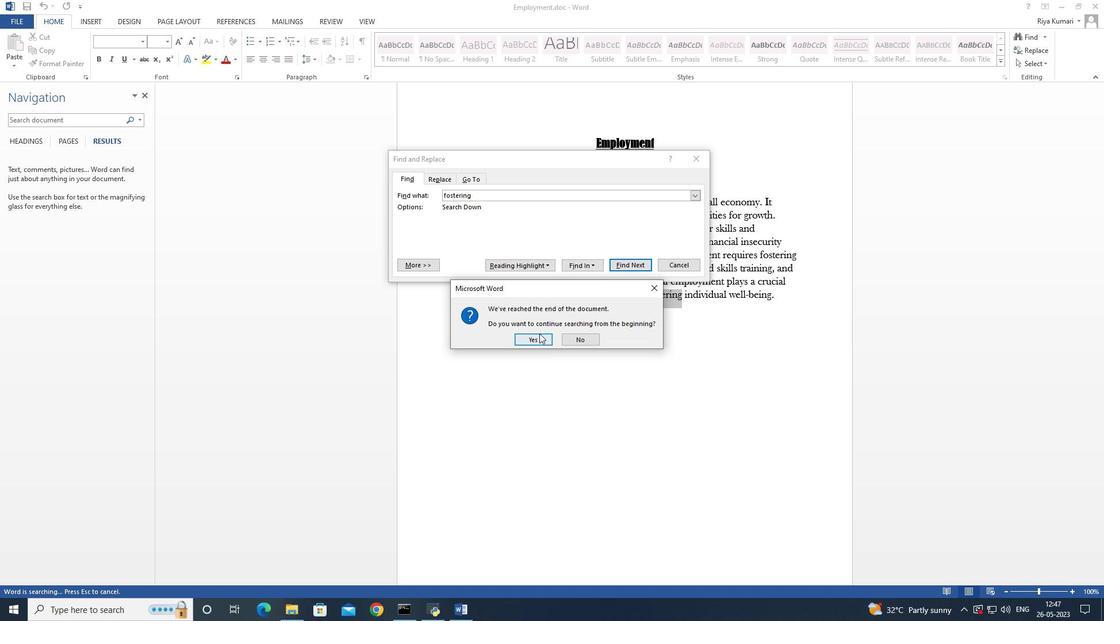 
Action: Mouse pressed left at (538, 338)
Screenshot: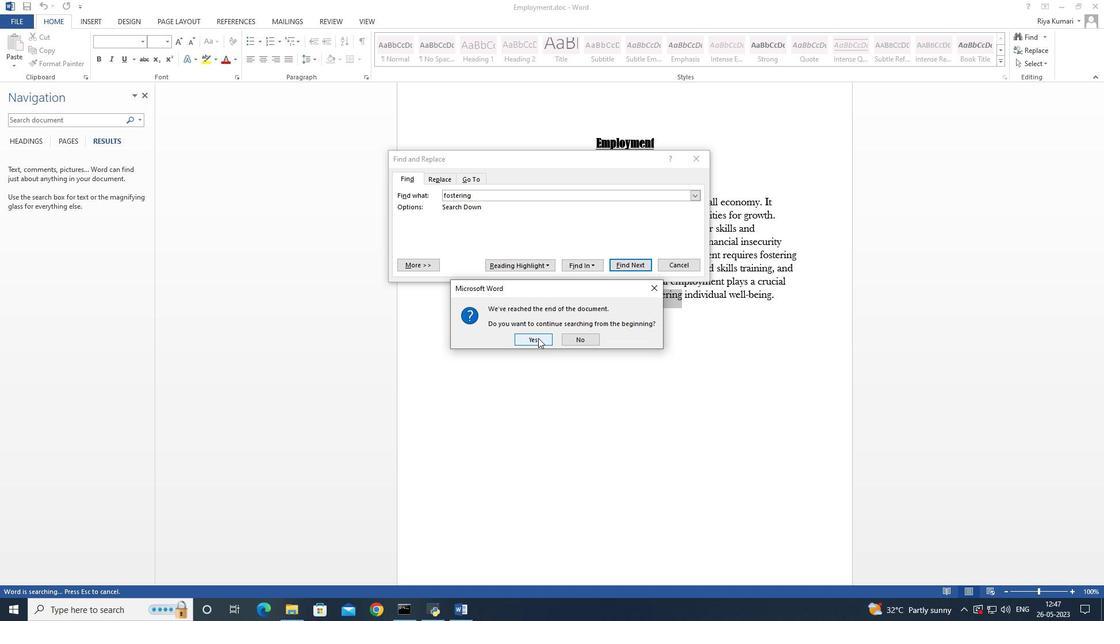 
Action: Mouse moved to (571, 334)
Screenshot: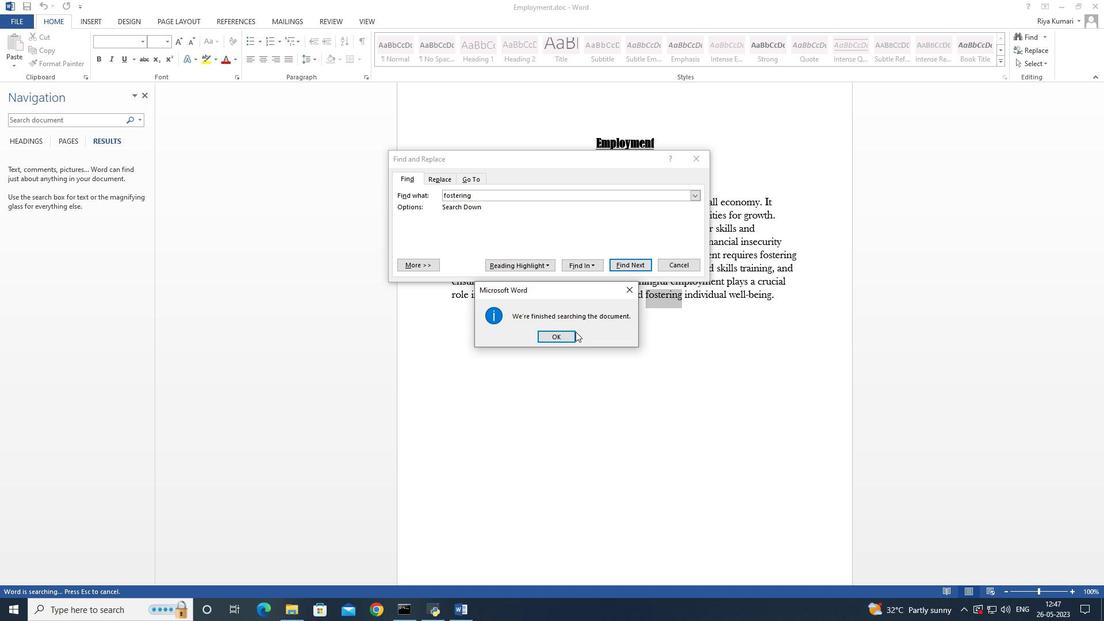 
Action: Mouse pressed left at (571, 334)
Screenshot: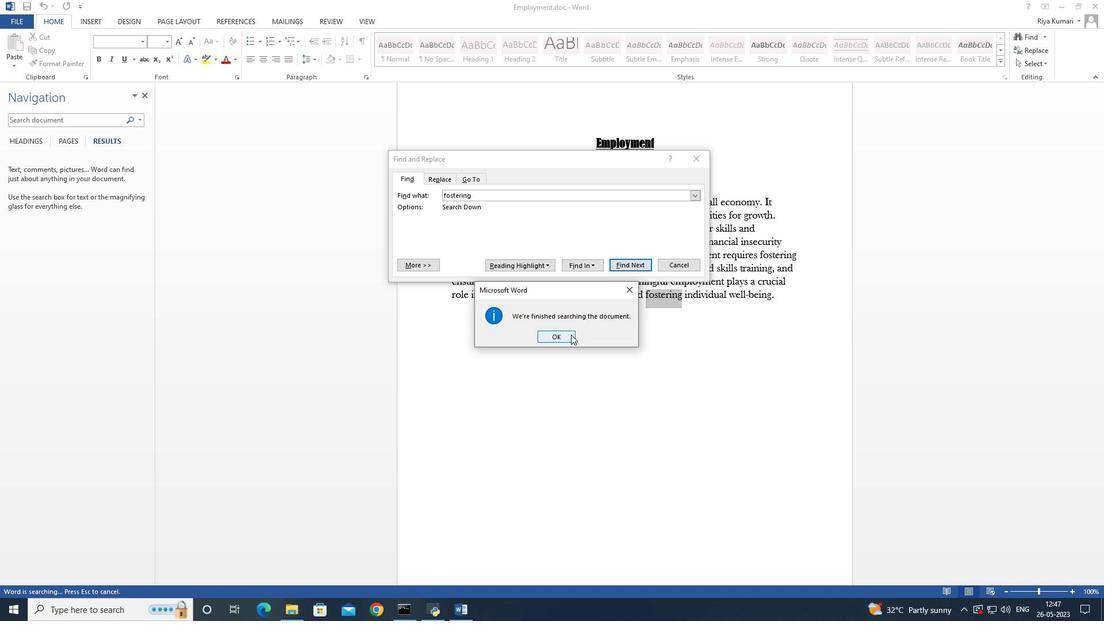 
Action: Mouse moved to (697, 161)
Screenshot: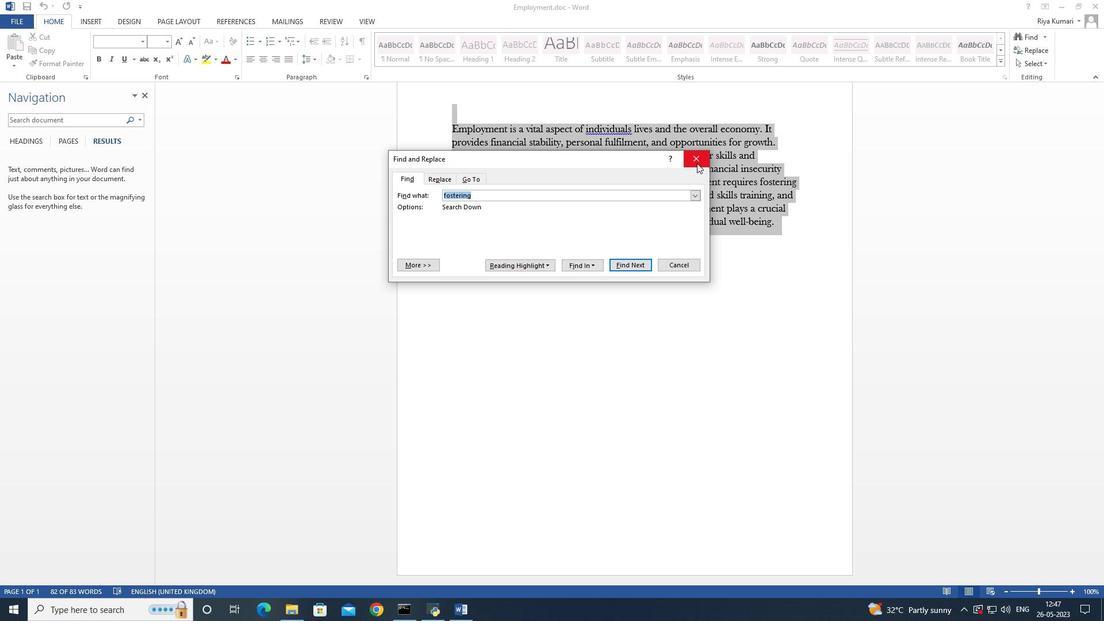 
Action: Mouse pressed left at (697, 161)
Screenshot: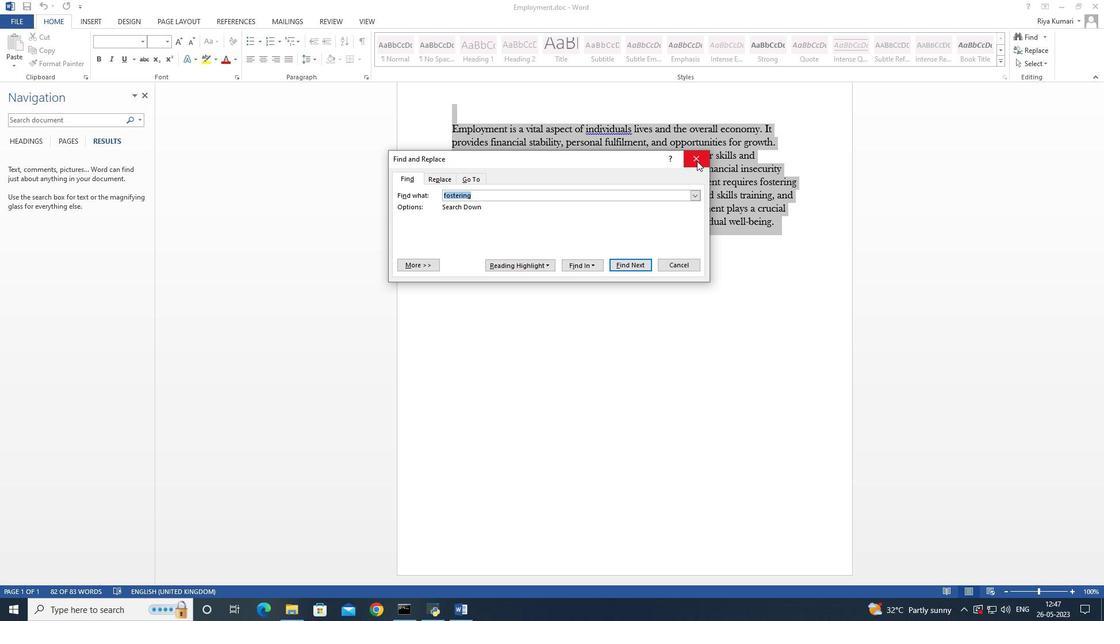 
Action: Mouse moved to (631, 306)
Screenshot: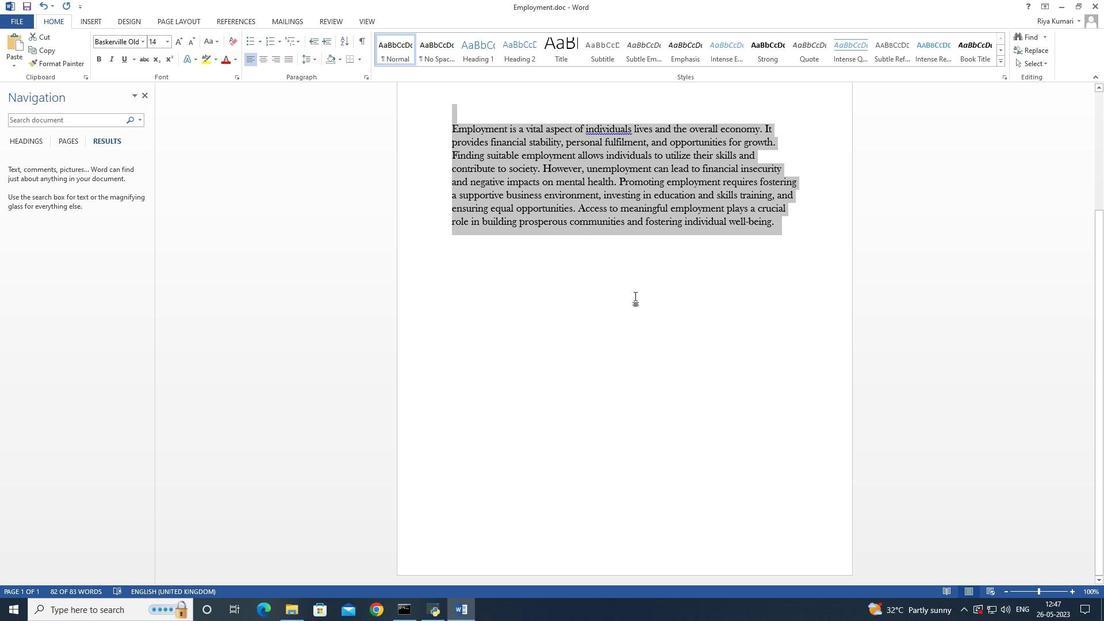 
Action: Mouse pressed left at (631, 306)
Screenshot: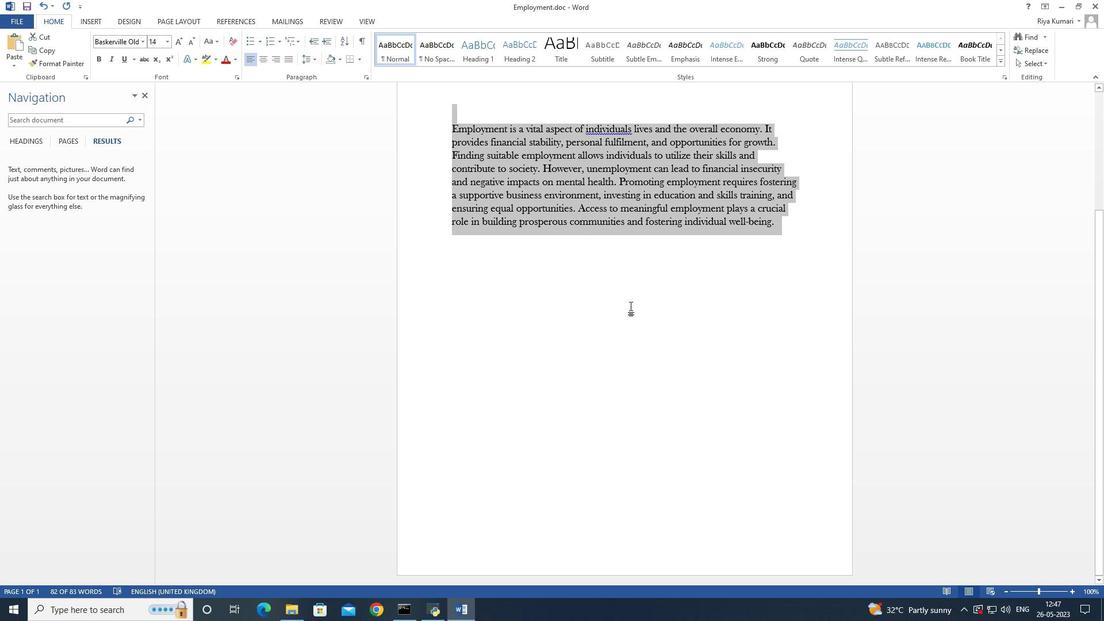 
Action: Mouse moved to (645, 313)
Screenshot: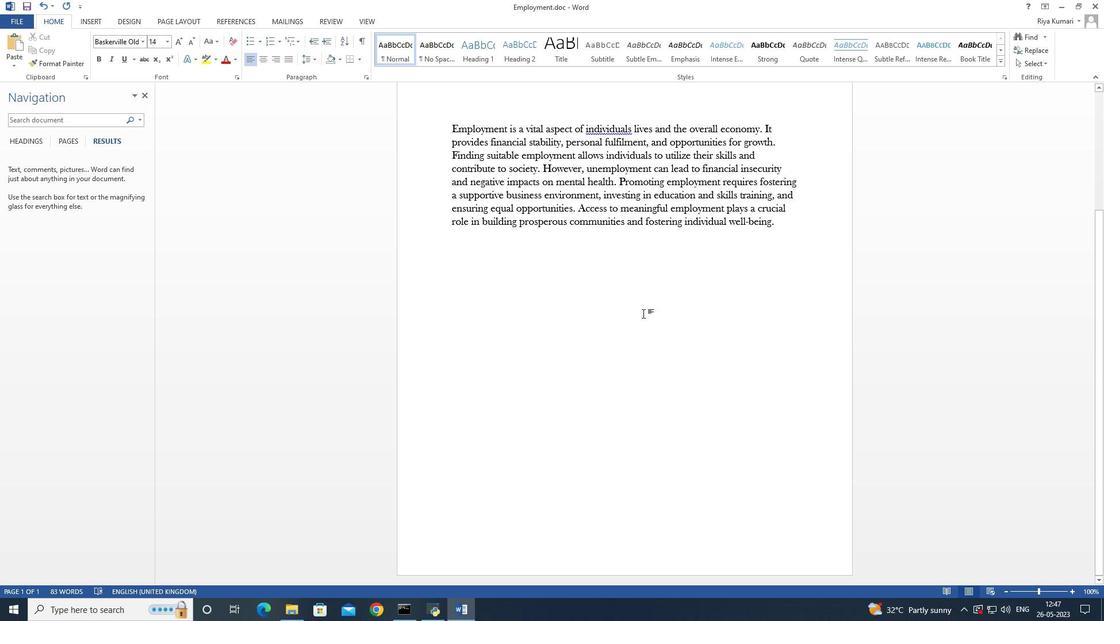 
